 Task: Find a place to stay in Hat Yai, Thailand, from 2nd to 15th June for 2 adults and 1 pet, with a price range of ₹11,000 to ₹15,000, 5 bedrooms, 2 beds, house type, self check-in, and English-speaking host.
Action: Mouse moved to (527, 113)
Screenshot: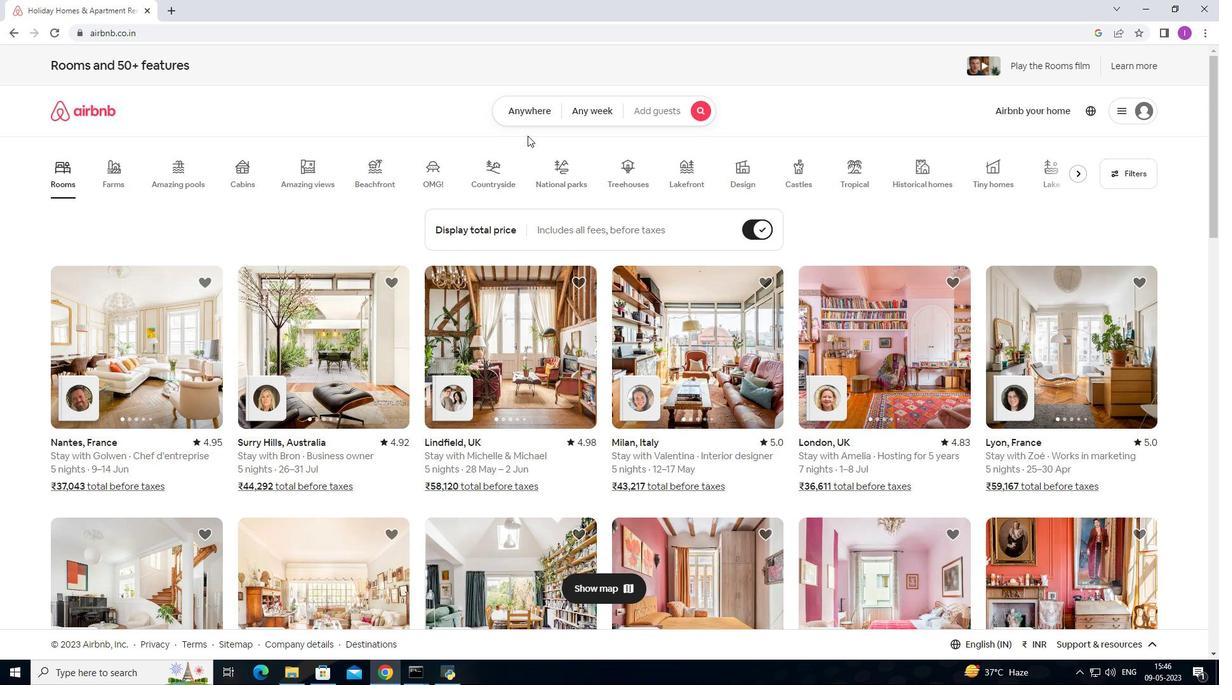 
Action: Mouse pressed left at (527, 113)
Screenshot: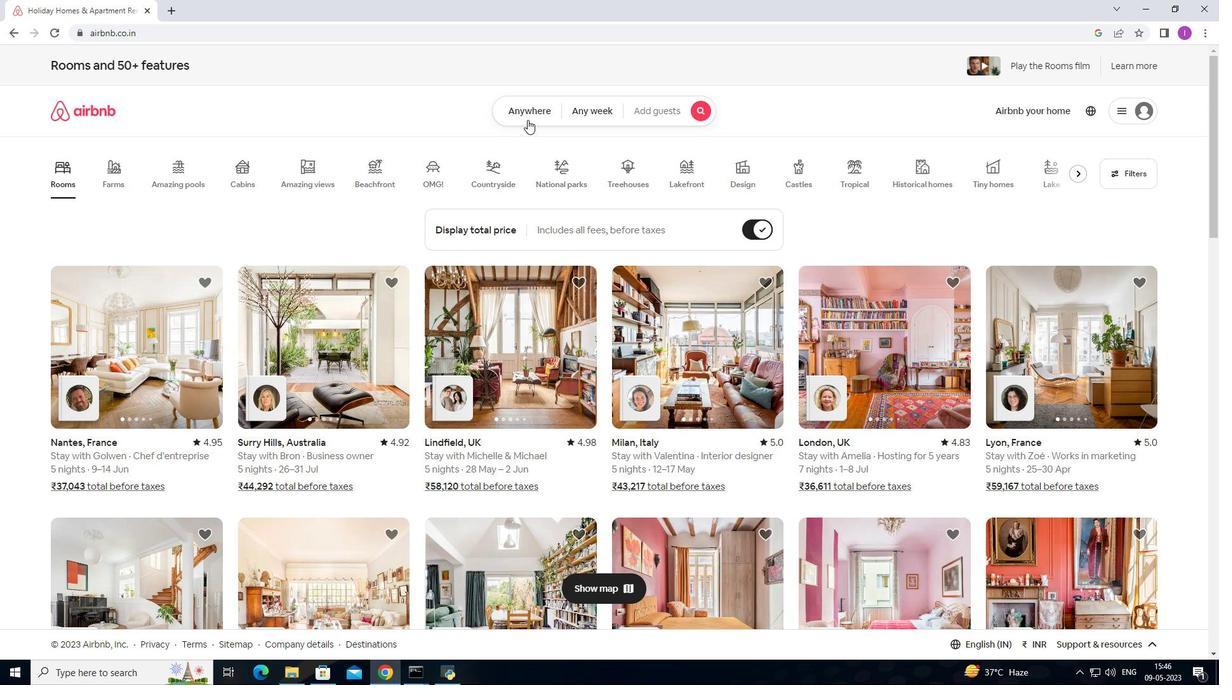 
Action: Mouse moved to (440, 164)
Screenshot: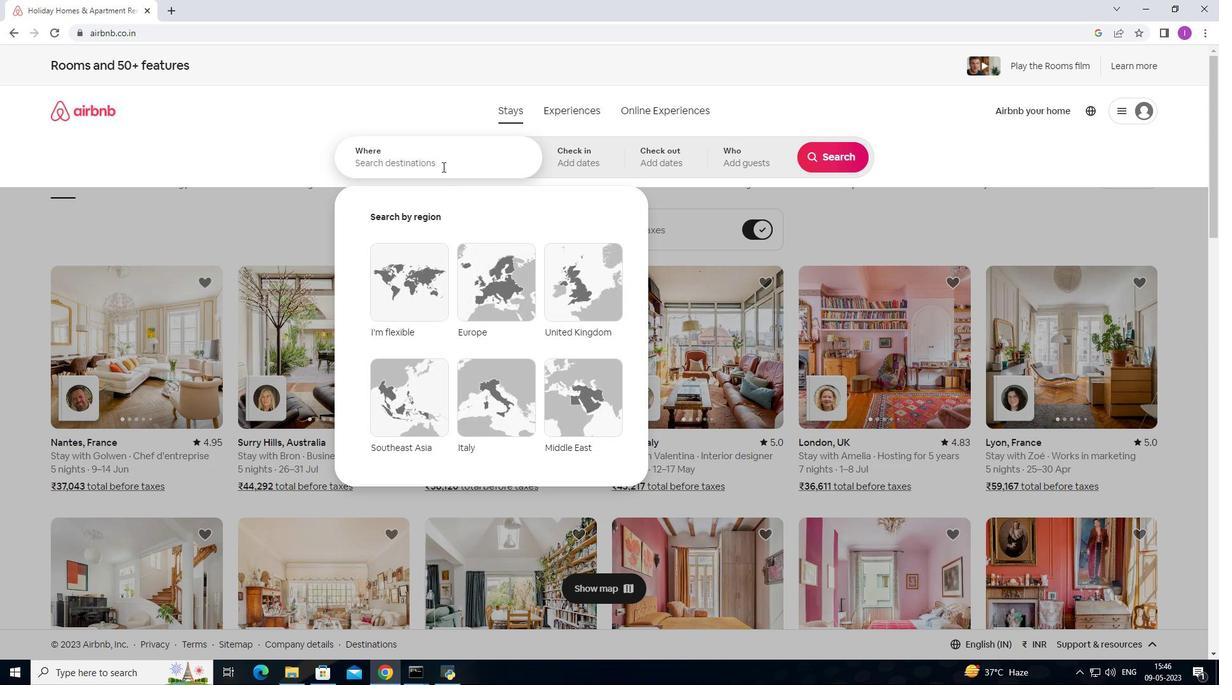 
Action: Mouse pressed left at (440, 164)
Screenshot: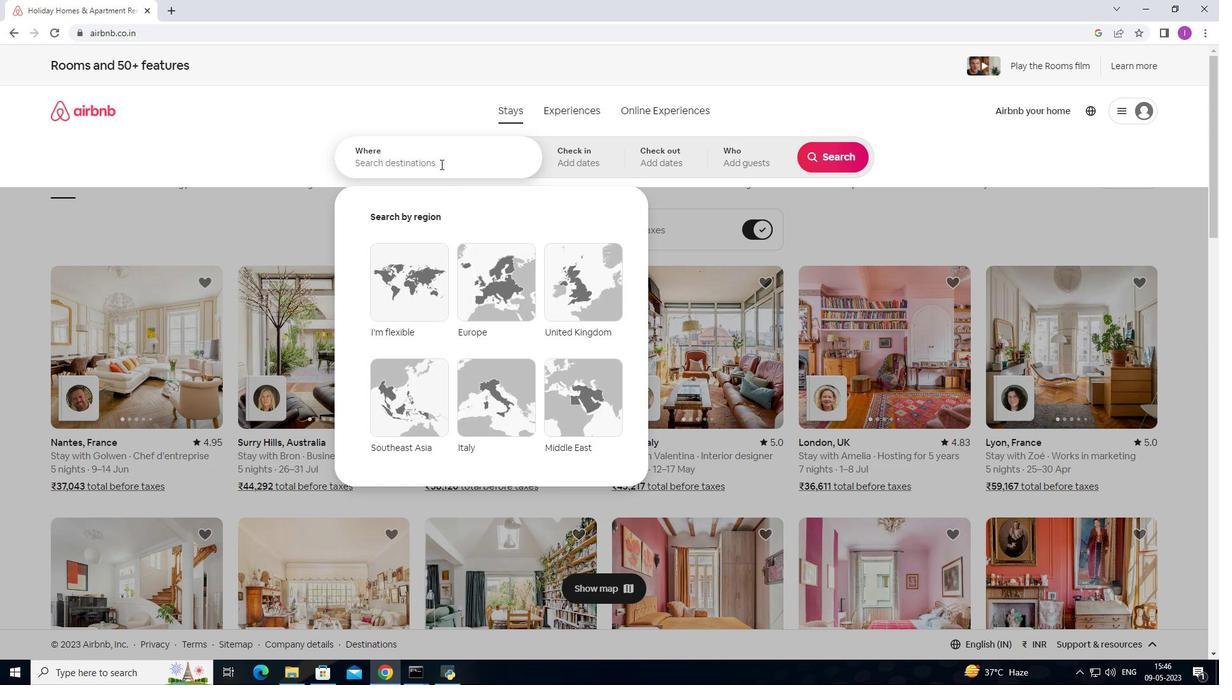 
Action: Key pressed <Key.shift><Key.shift><Key.shift><Key.shift><Key.shift>Hat<Key.space><Key.shift>Yai,<Key.shift><Key.shift><Key.shift>Thailand
Screenshot: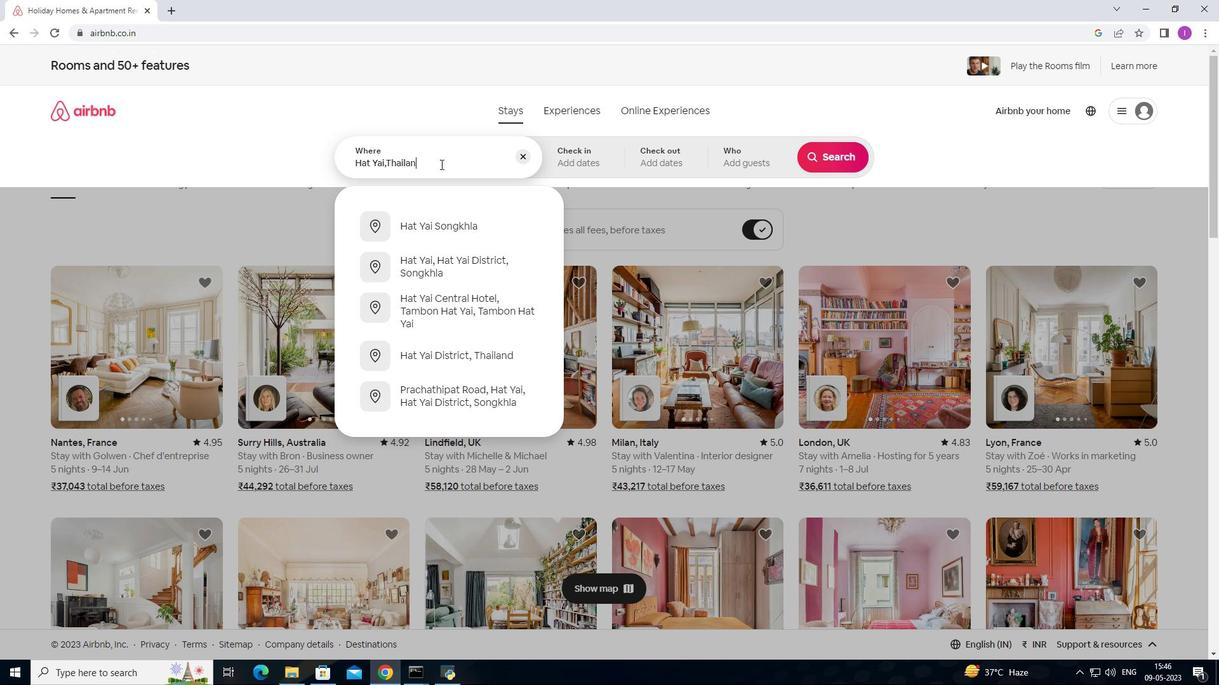 
Action: Mouse moved to (608, 164)
Screenshot: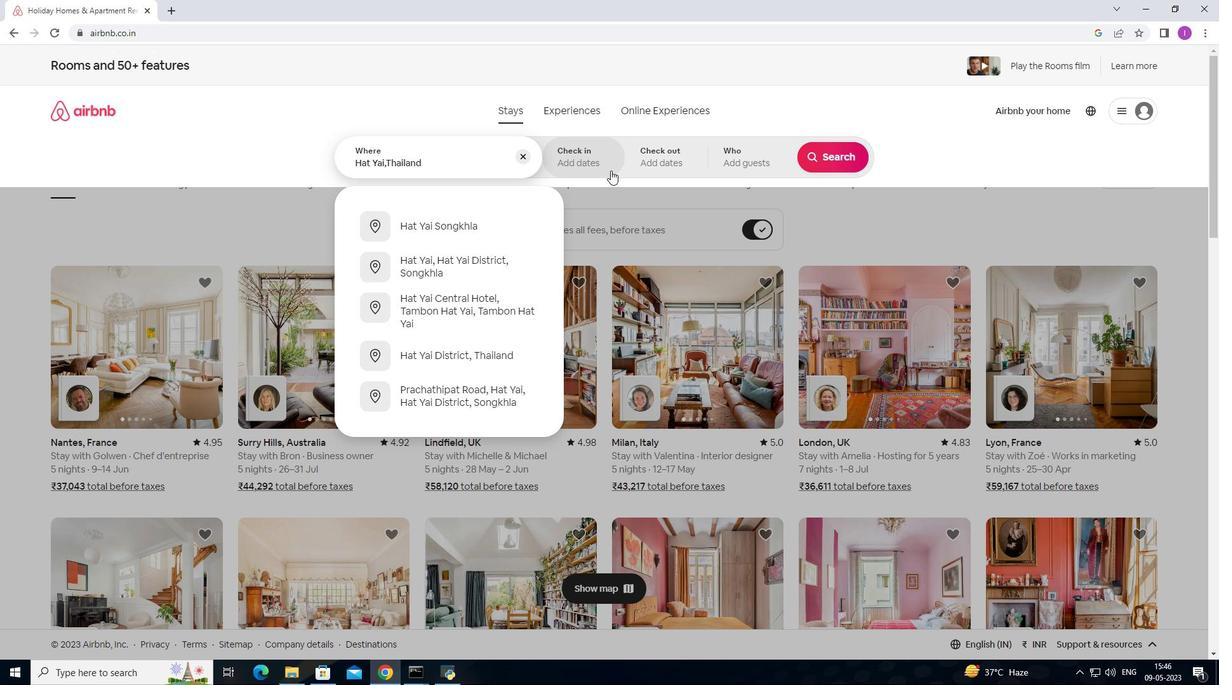
Action: Mouse pressed left at (608, 164)
Screenshot: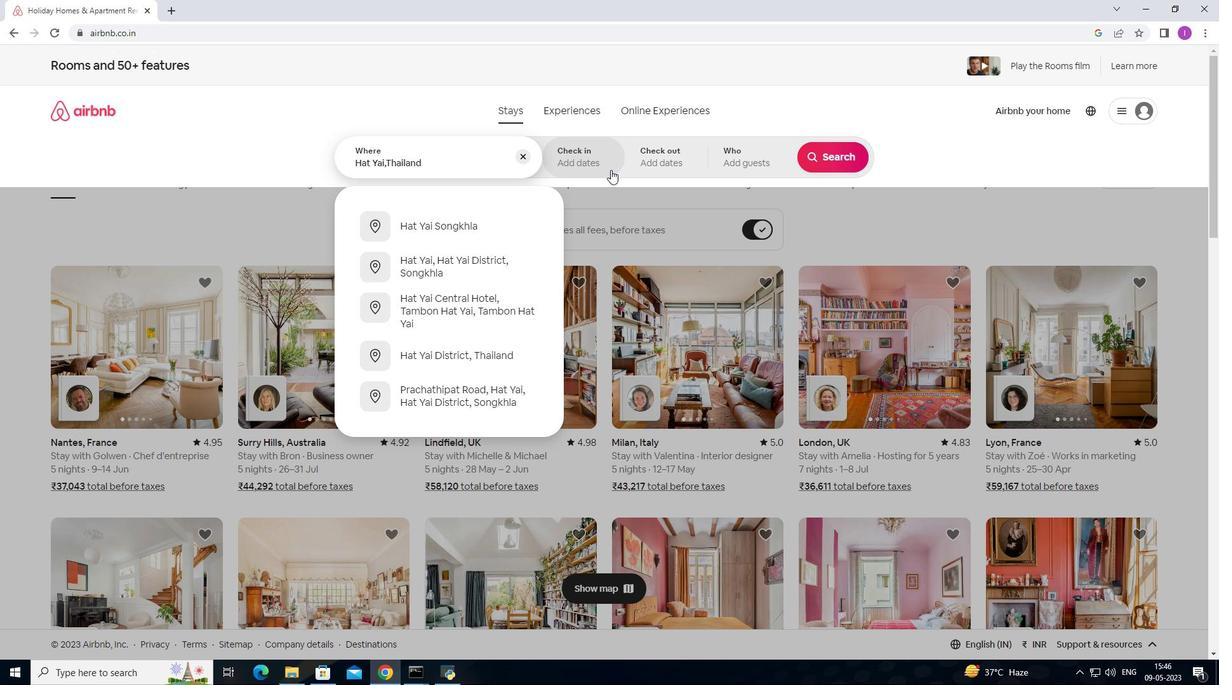 
Action: Mouse moved to (786, 314)
Screenshot: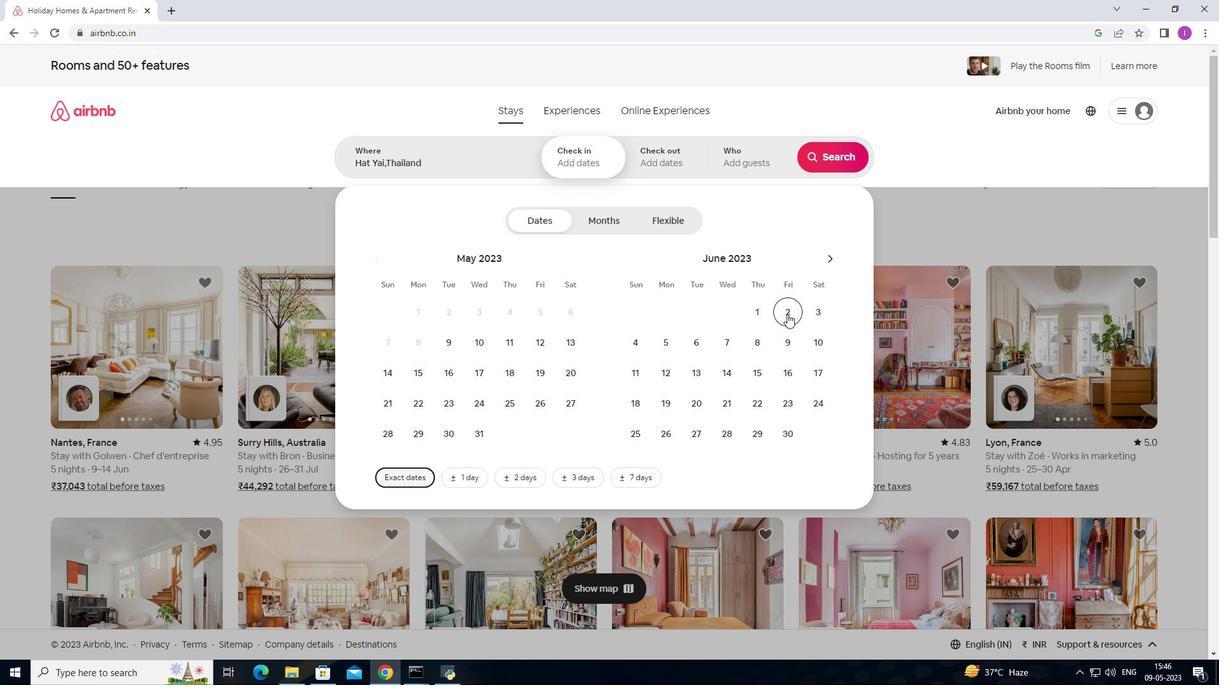 
Action: Mouse pressed left at (786, 314)
Screenshot: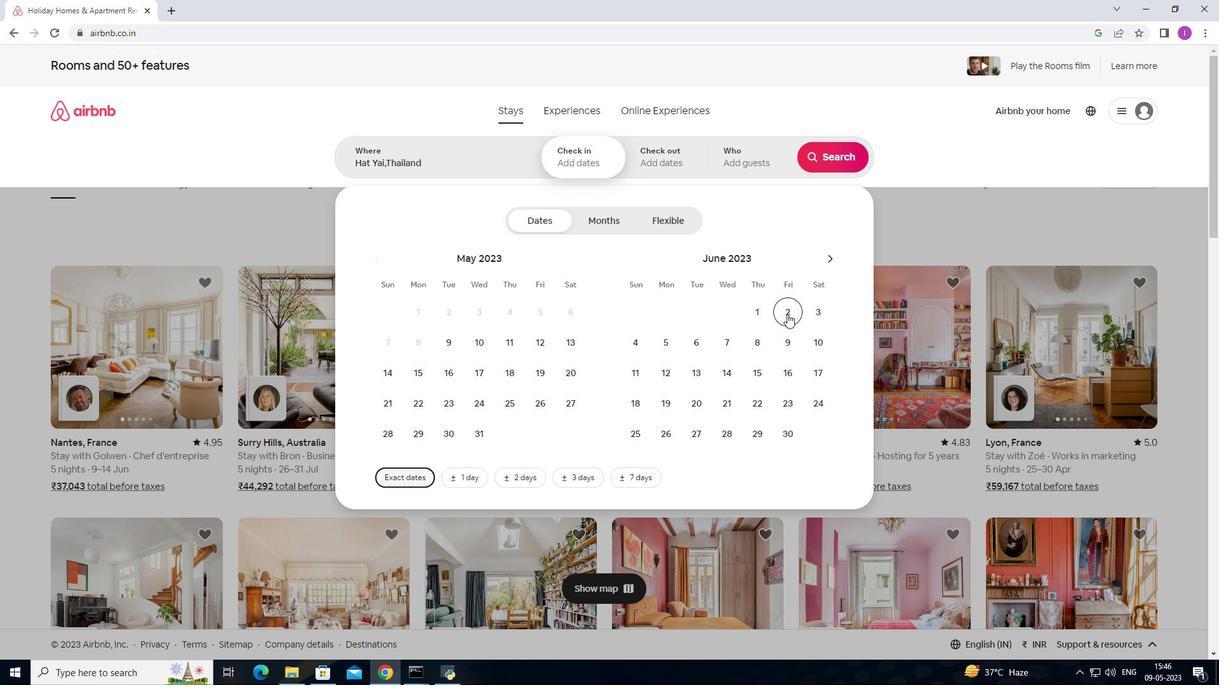 
Action: Mouse moved to (751, 372)
Screenshot: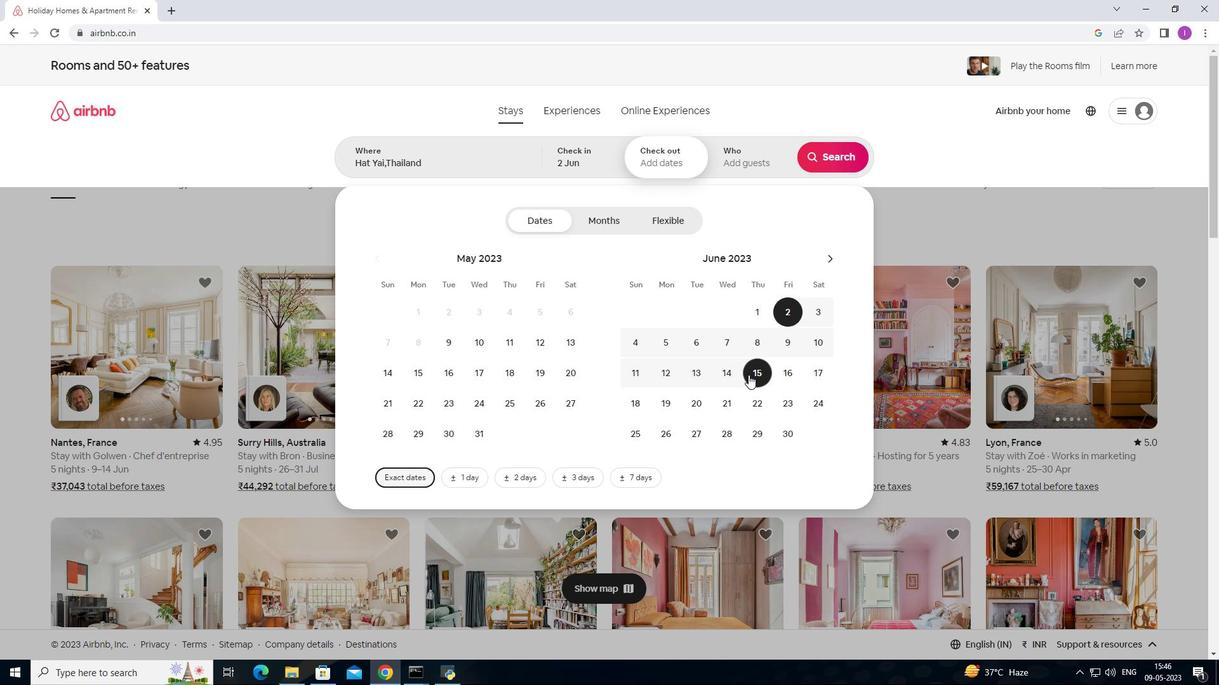 
Action: Mouse pressed left at (751, 372)
Screenshot: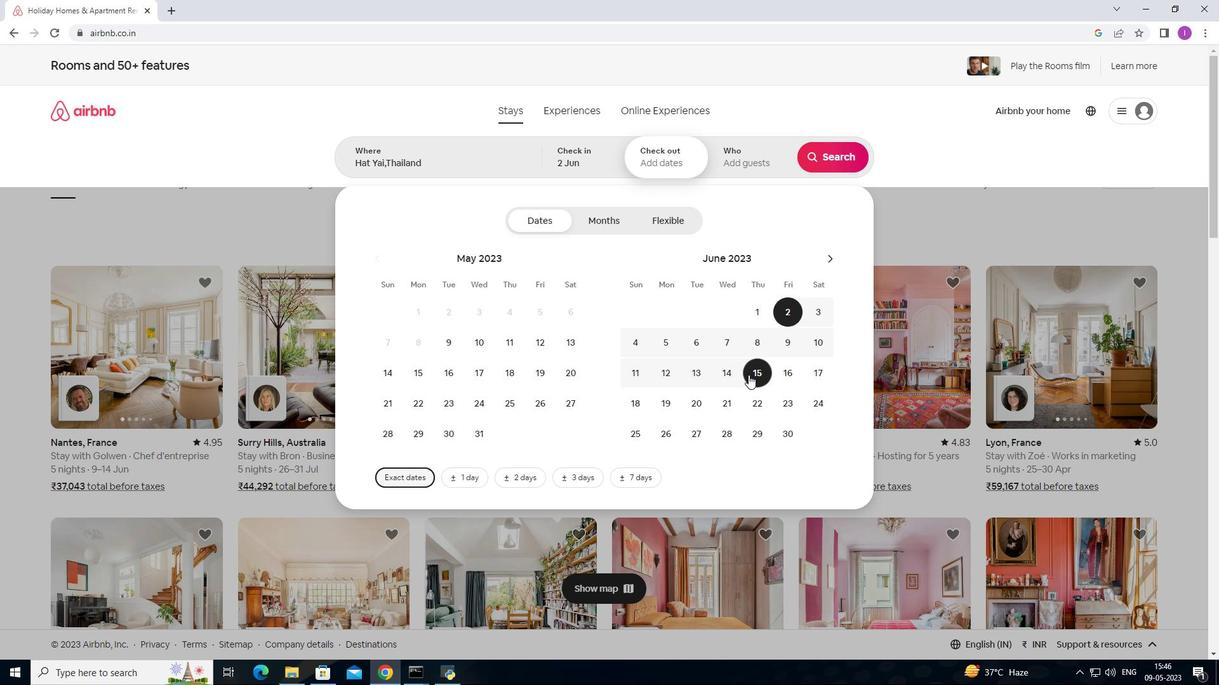 
Action: Mouse moved to (753, 157)
Screenshot: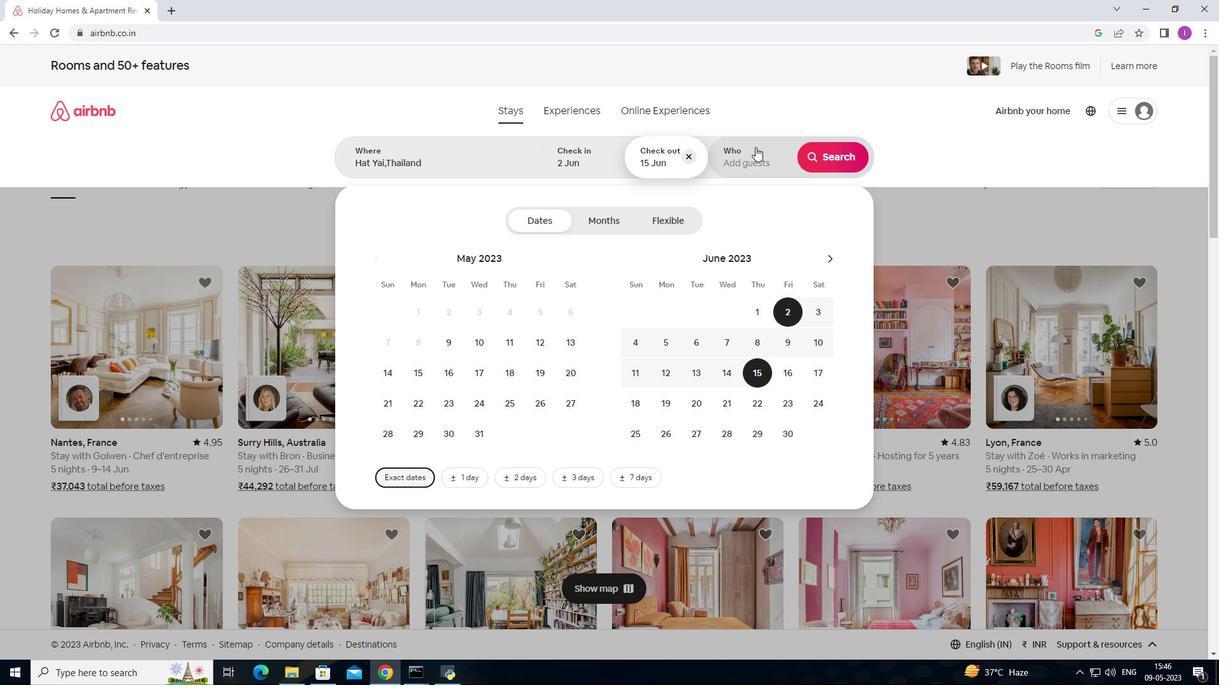 
Action: Mouse pressed left at (753, 157)
Screenshot: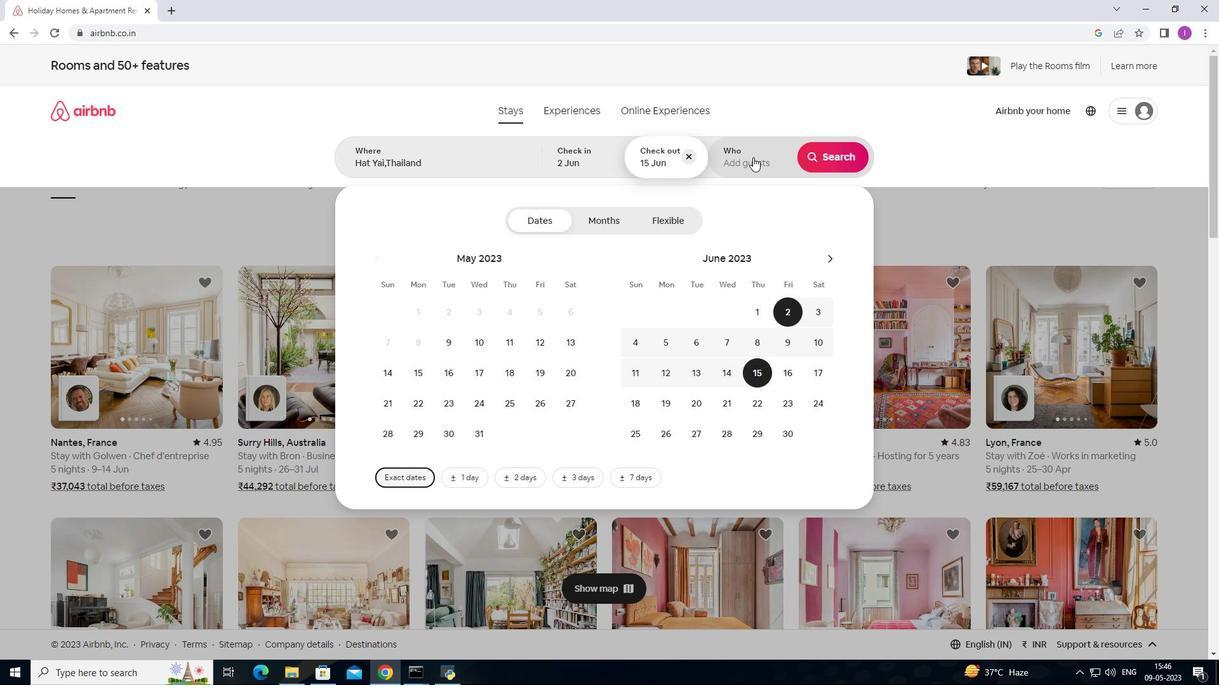 
Action: Mouse moved to (839, 227)
Screenshot: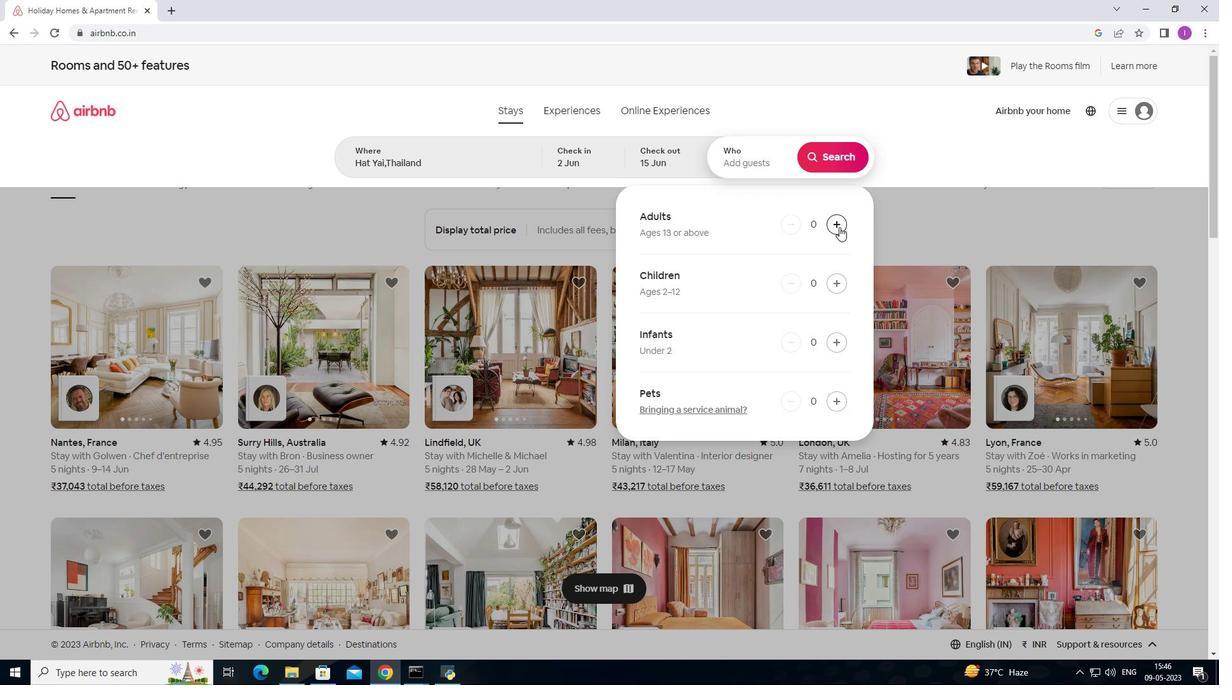 
Action: Mouse pressed left at (839, 227)
Screenshot: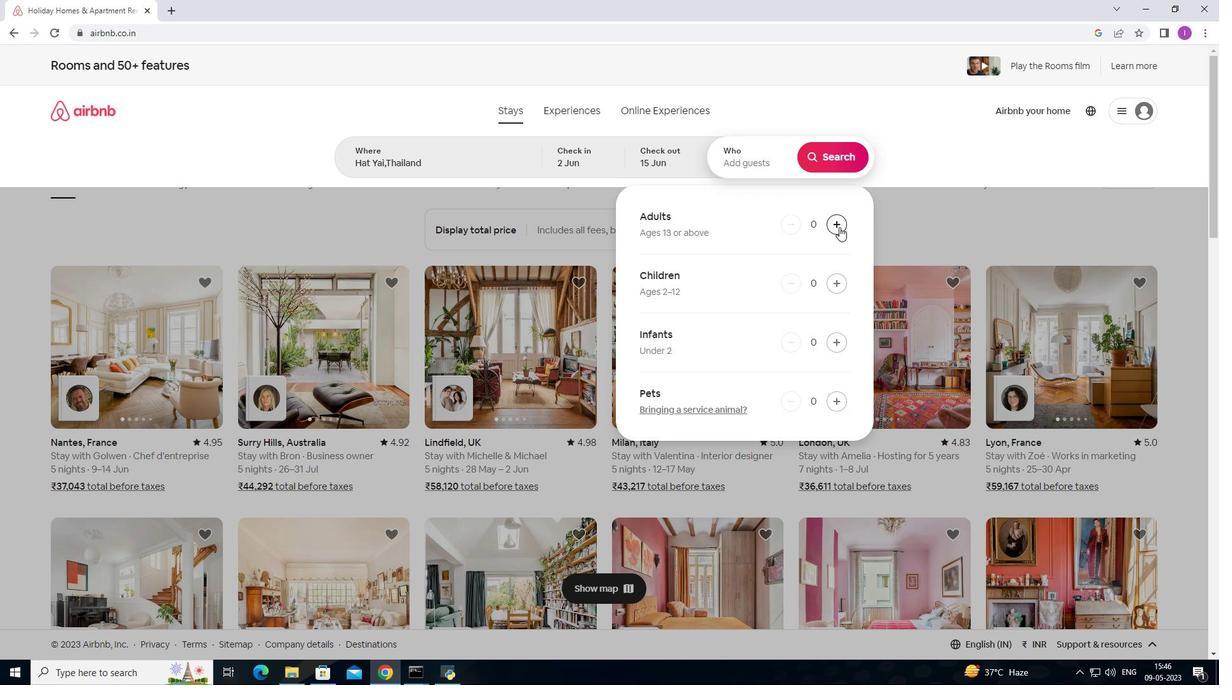 
Action: Mouse pressed left at (839, 227)
Screenshot: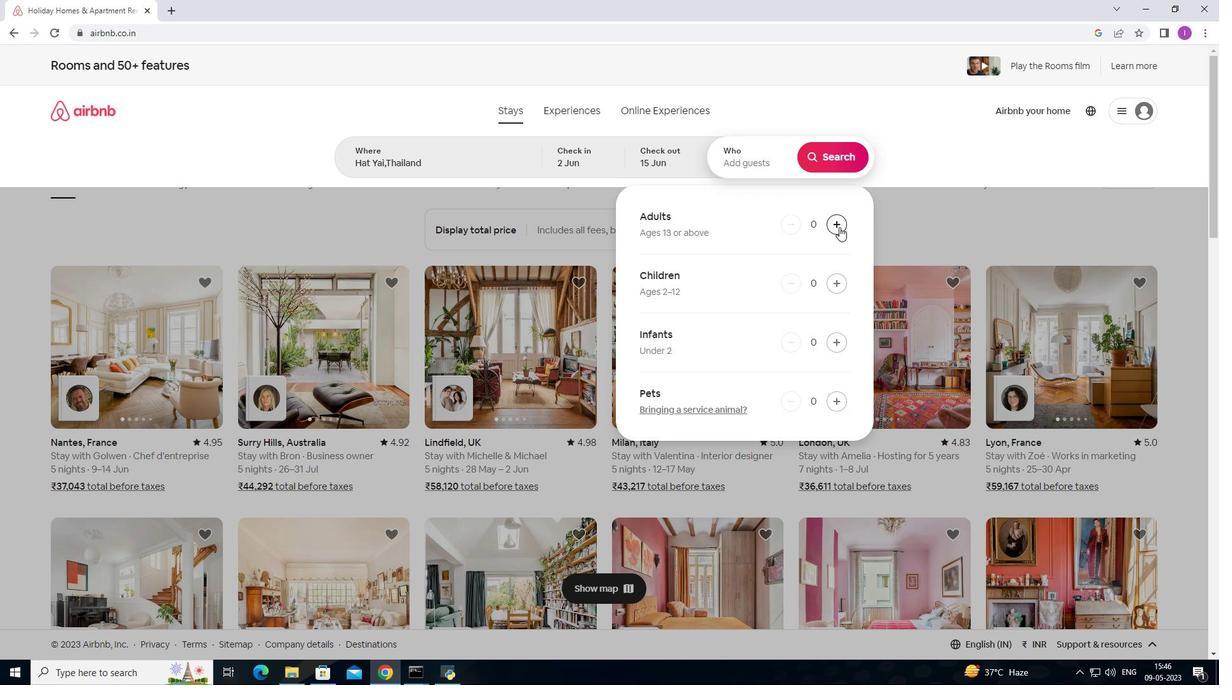 
Action: Mouse pressed left at (839, 227)
Screenshot: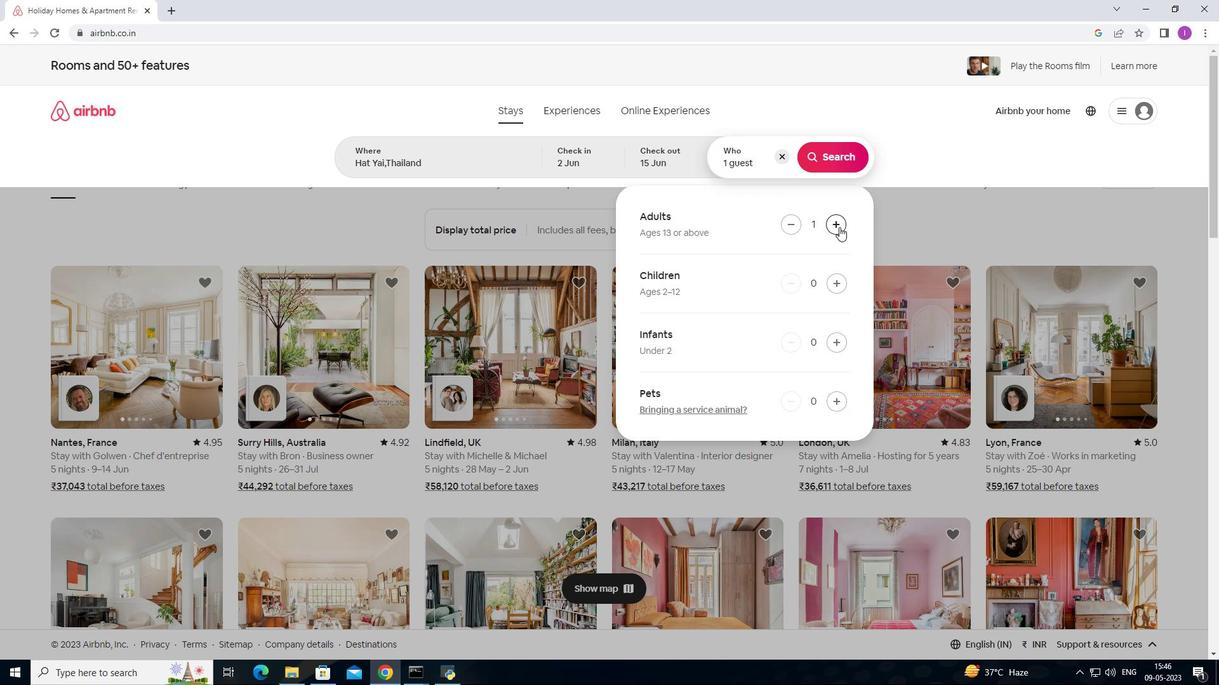 
Action: Mouse moved to (796, 228)
Screenshot: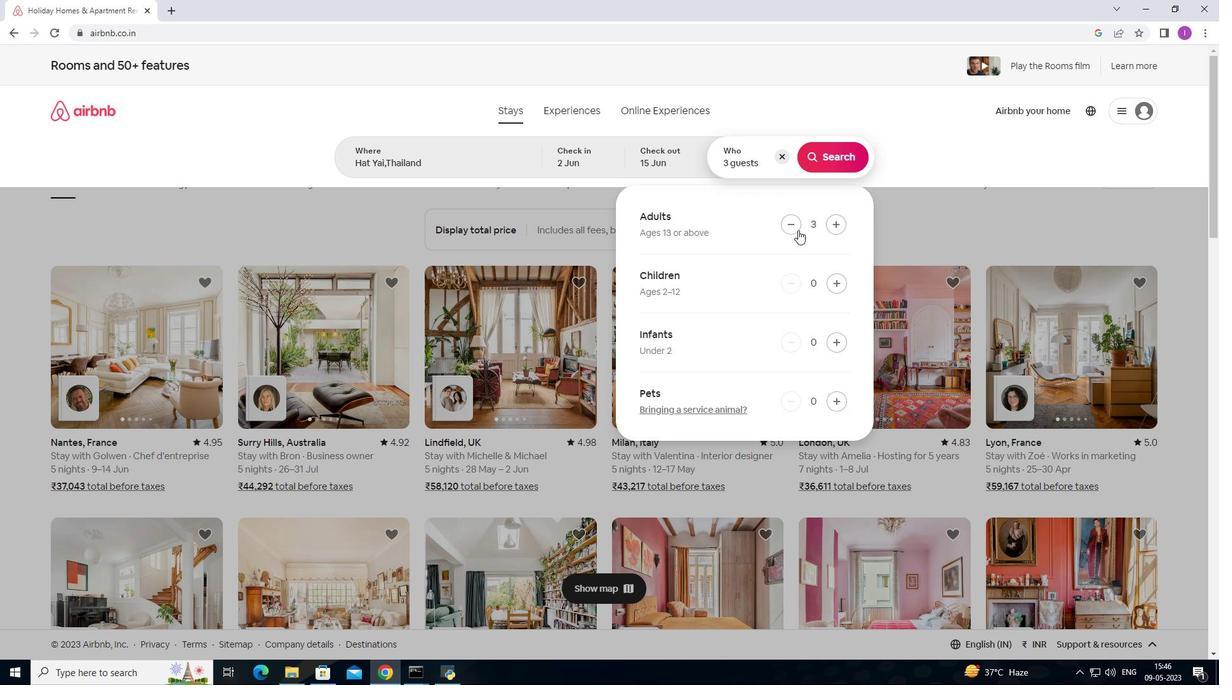 
Action: Mouse pressed left at (796, 228)
Screenshot: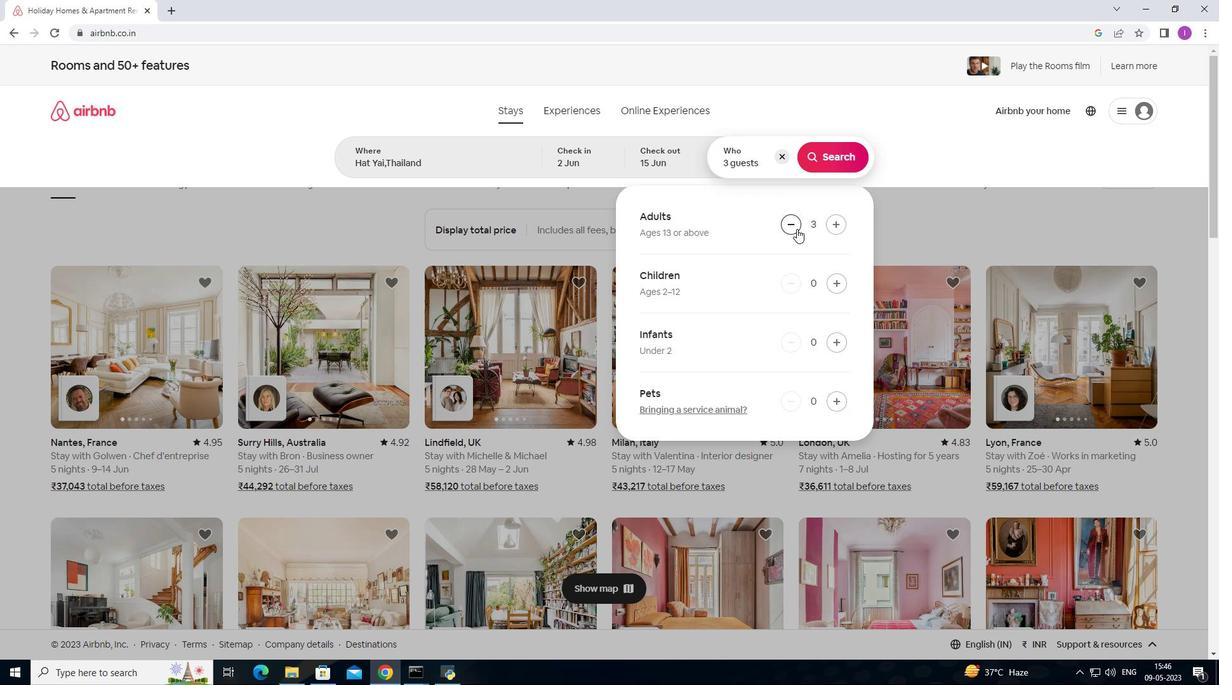 
Action: Mouse moved to (831, 401)
Screenshot: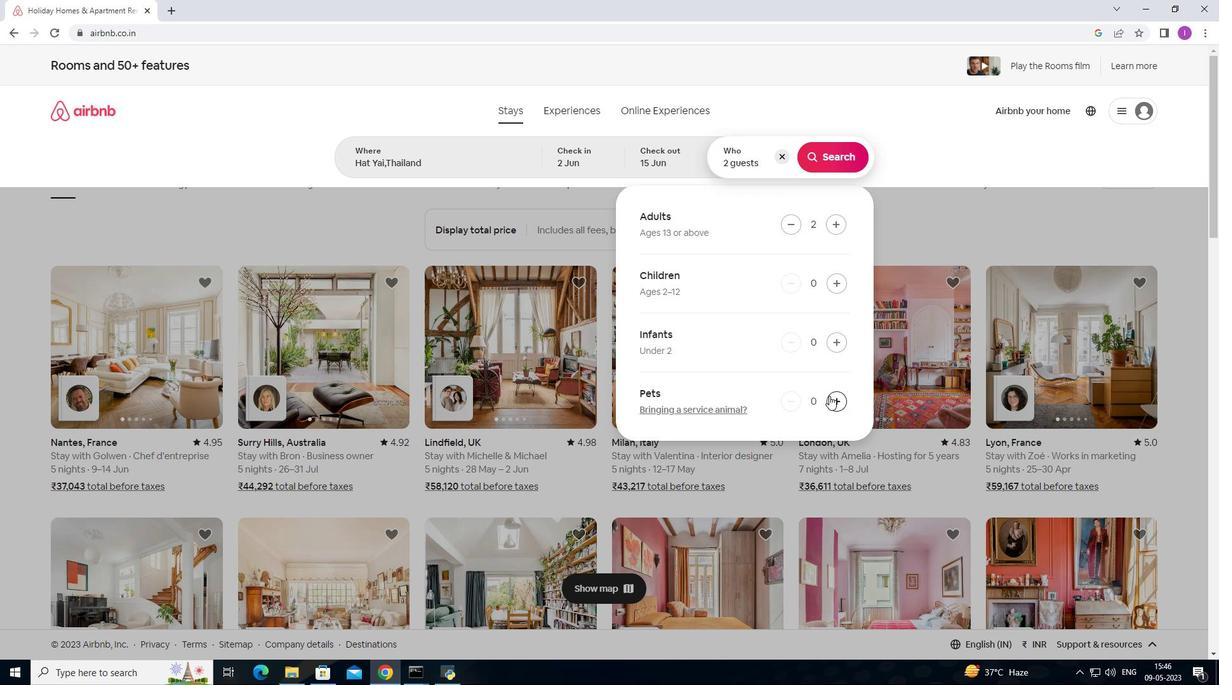 
Action: Mouse pressed left at (831, 401)
Screenshot: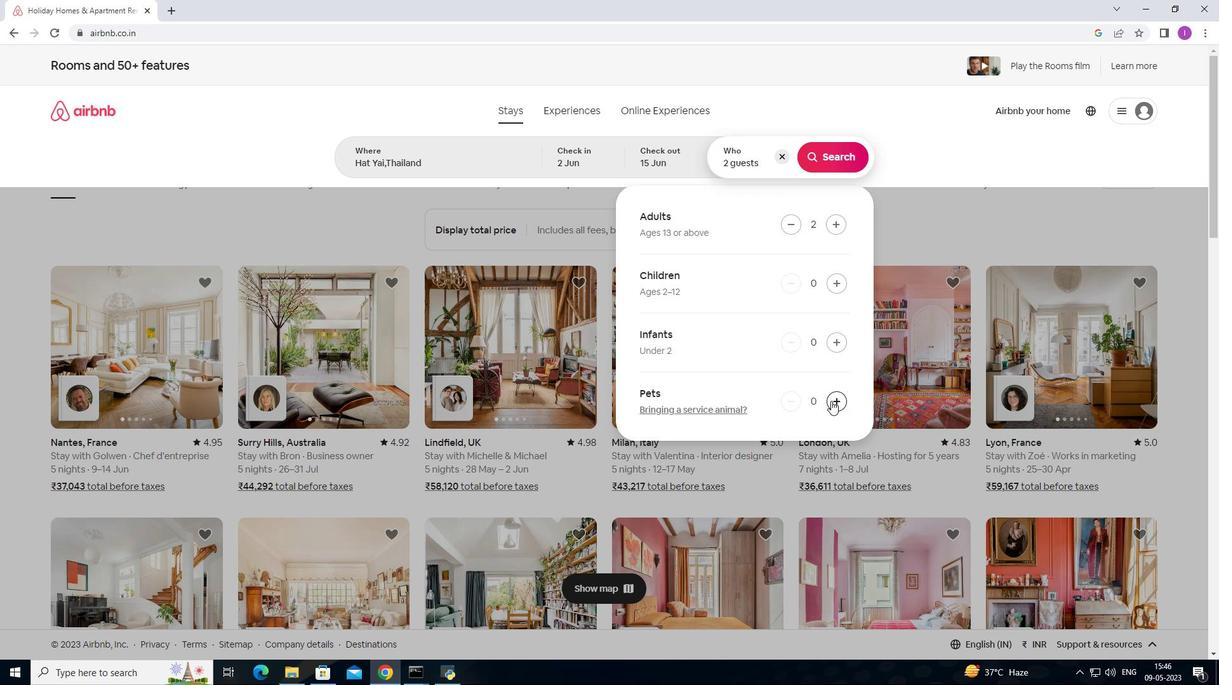 
Action: Mouse moved to (819, 165)
Screenshot: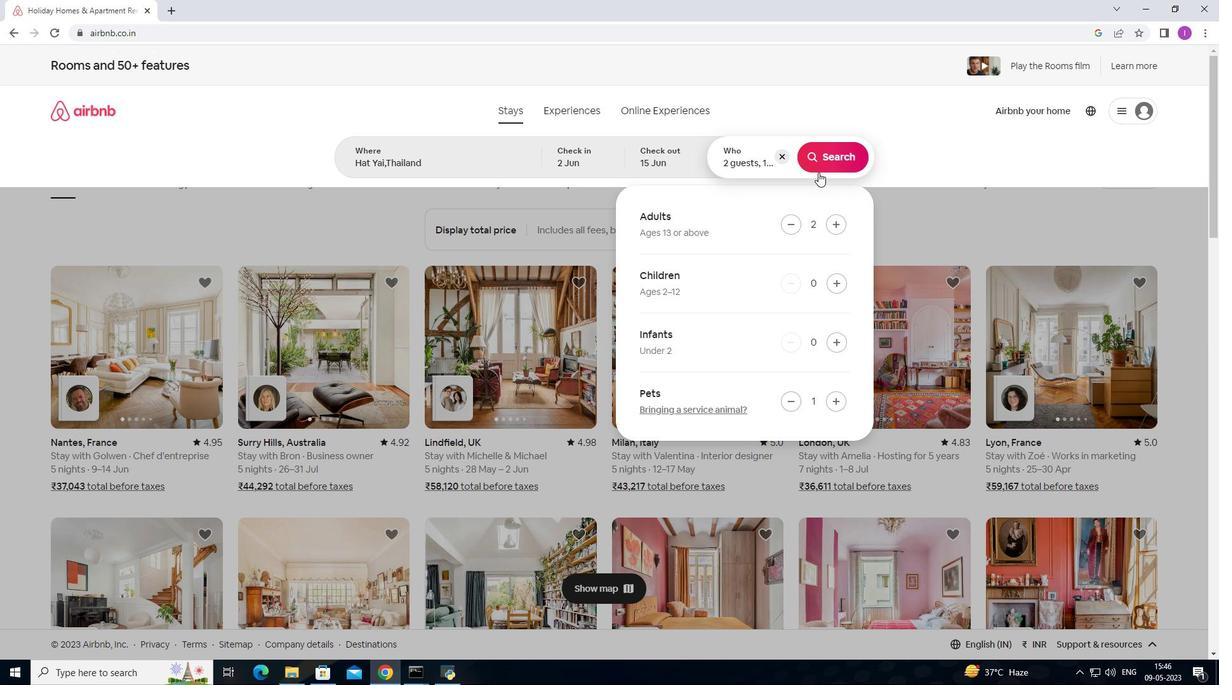 
Action: Mouse pressed left at (819, 165)
Screenshot: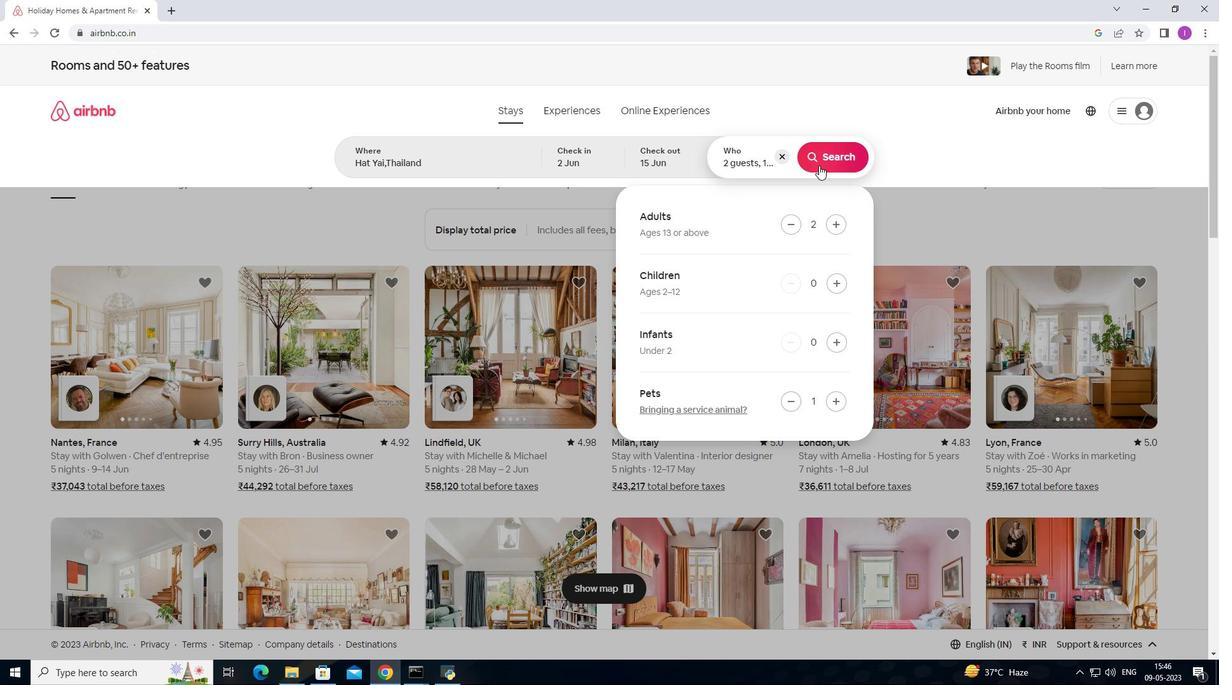 
Action: Mouse moved to (1172, 114)
Screenshot: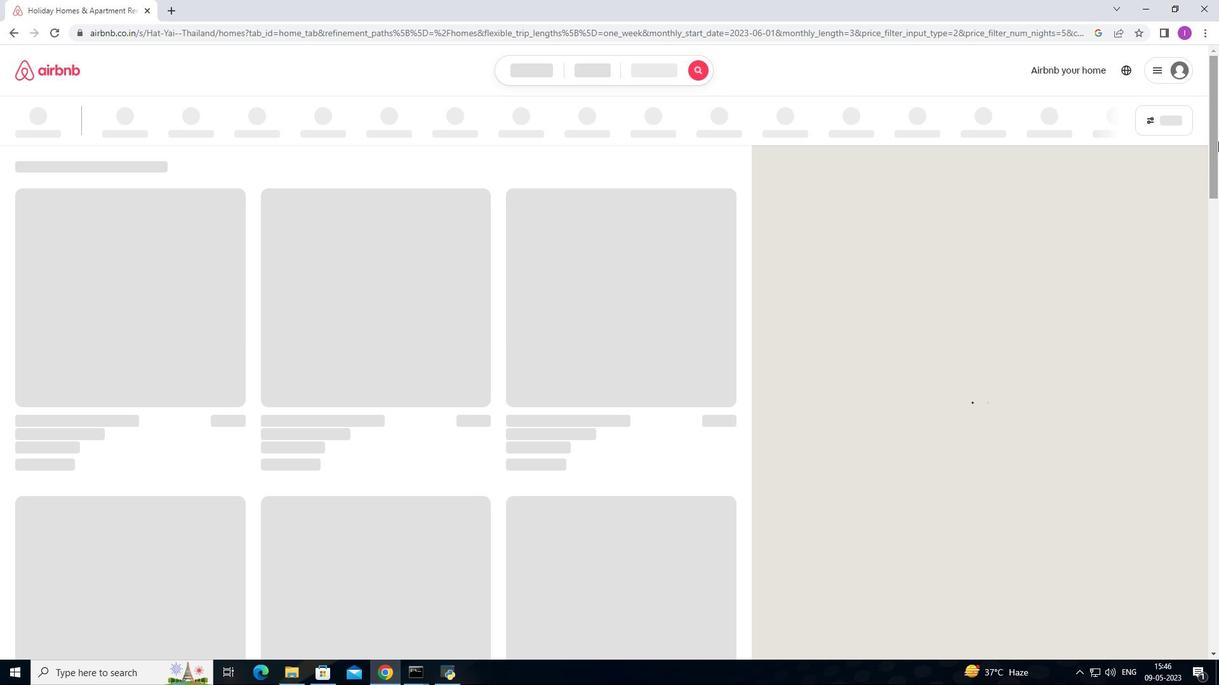 
Action: Mouse pressed left at (1172, 114)
Screenshot: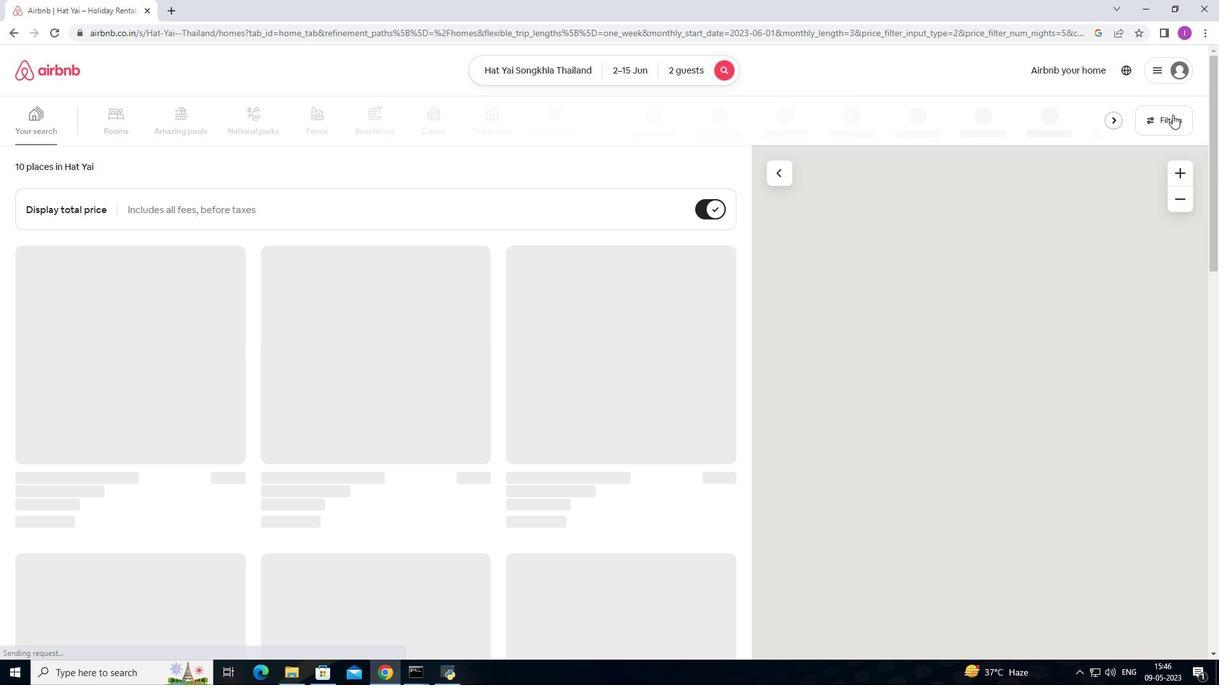 
Action: Mouse moved to (478, 437)
Screenshot: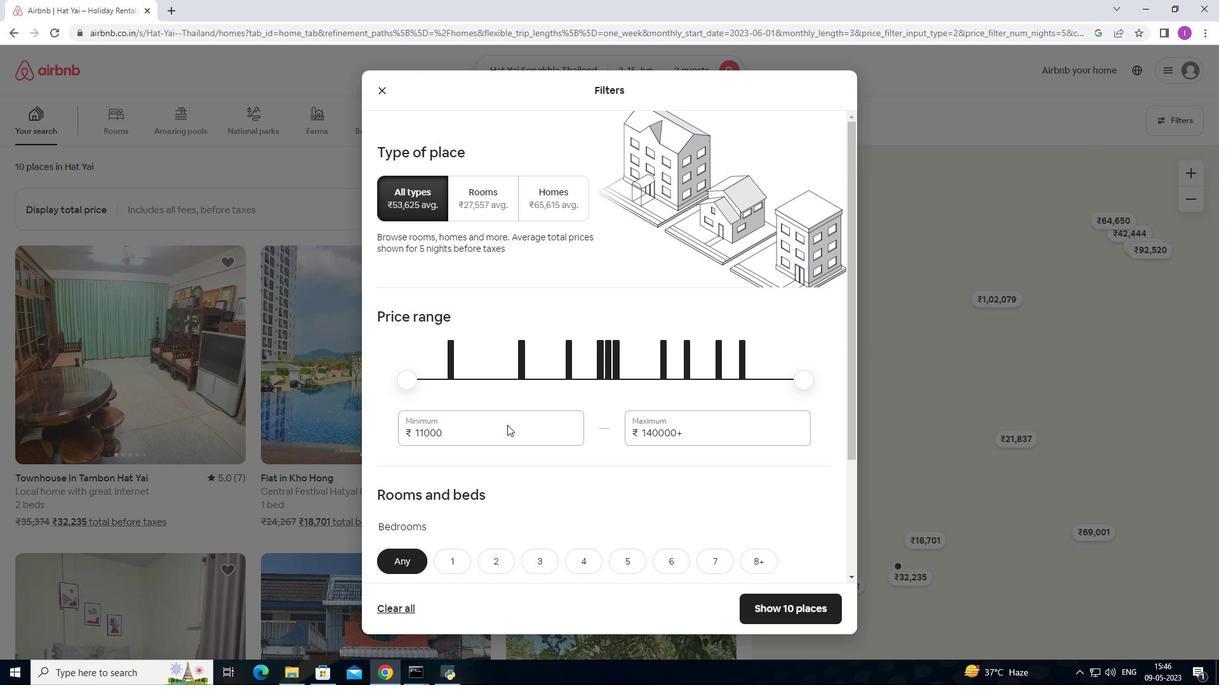 
Action: Mouse pressed left at (478, 437)
Screenshot: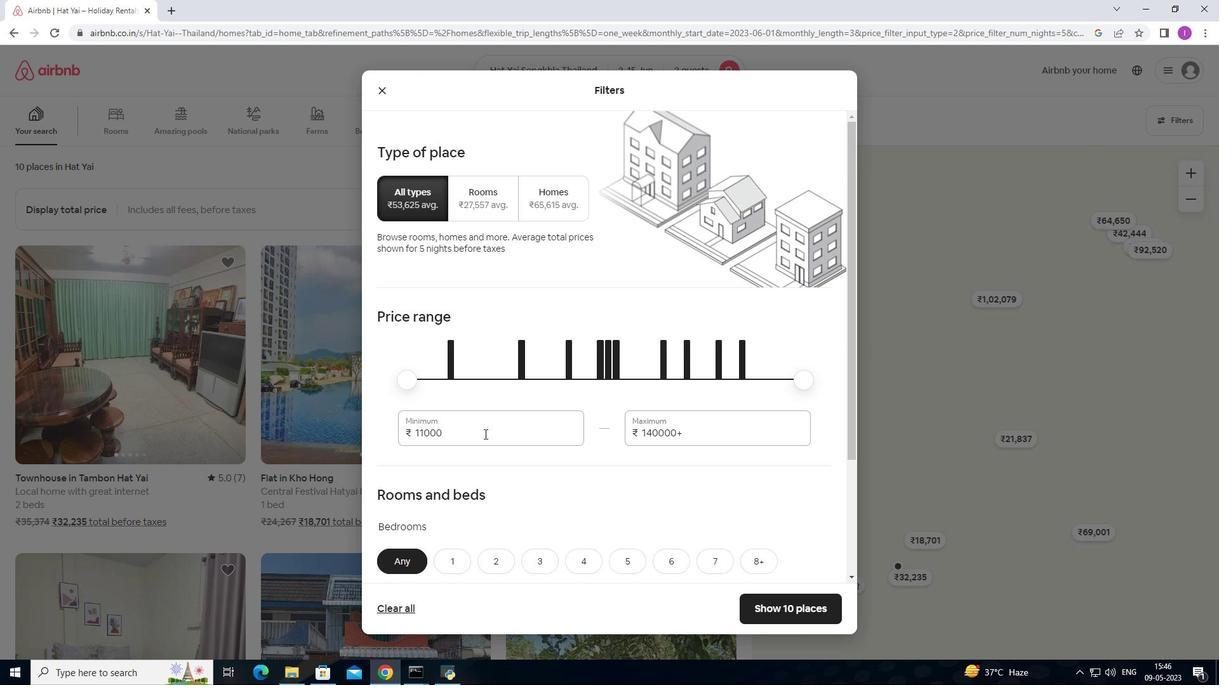 
Action: Mouse moved to (405, 427)
Screenshot: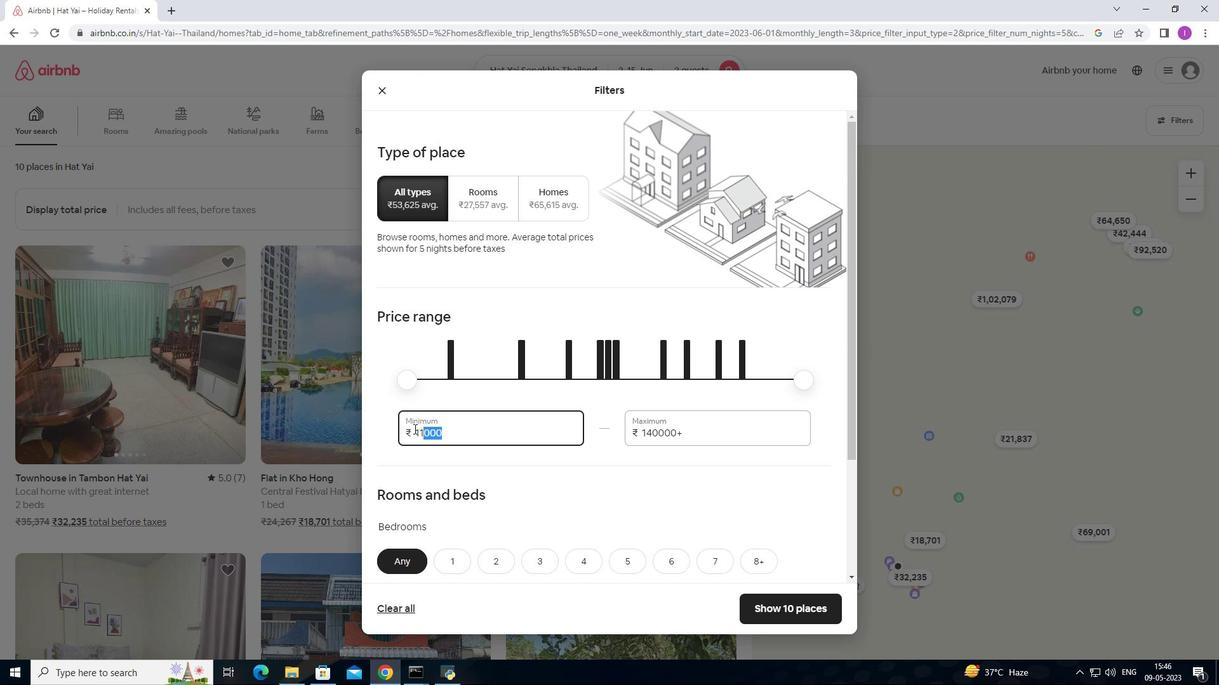 
Action: Key pressed 1
Screenshot: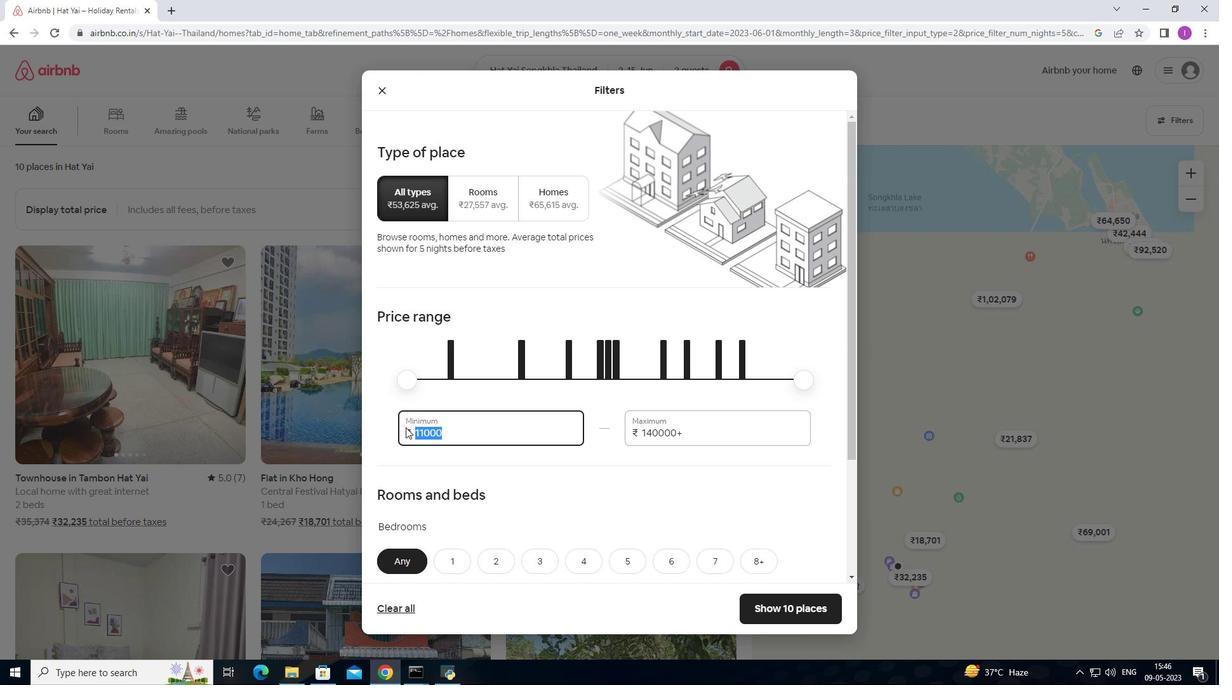 
Action: Mouse moved to (405, 426)
Screenshot: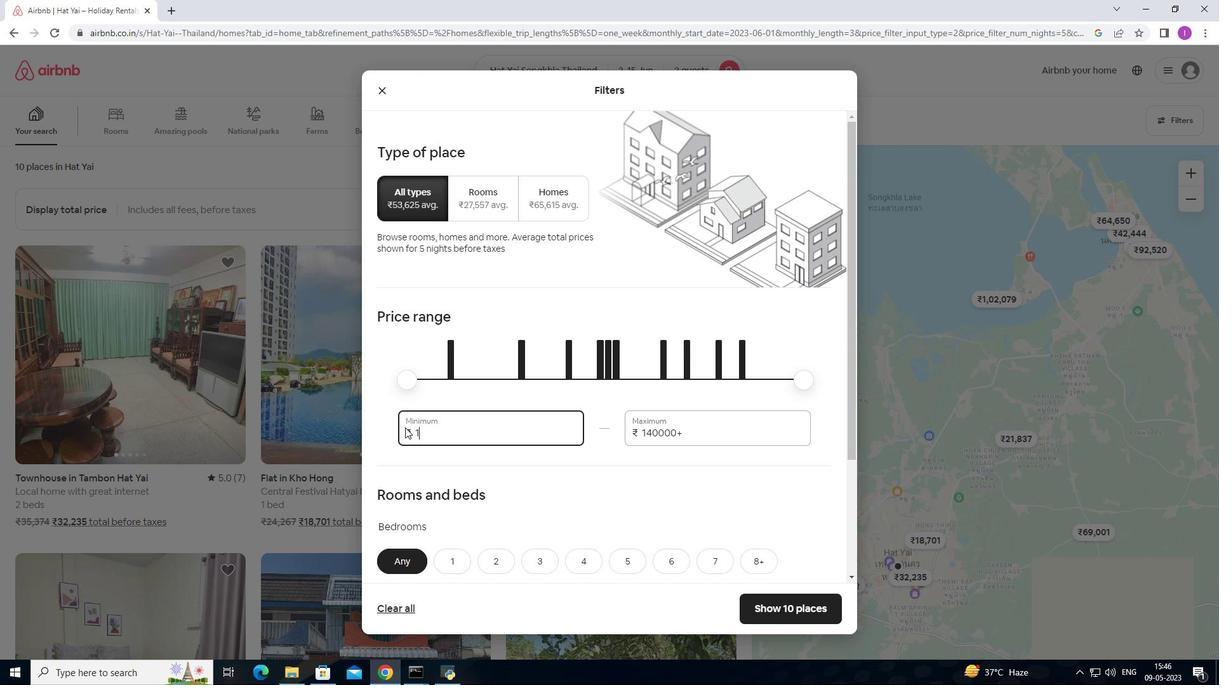 
Action: Key pressed 0
Screenshot: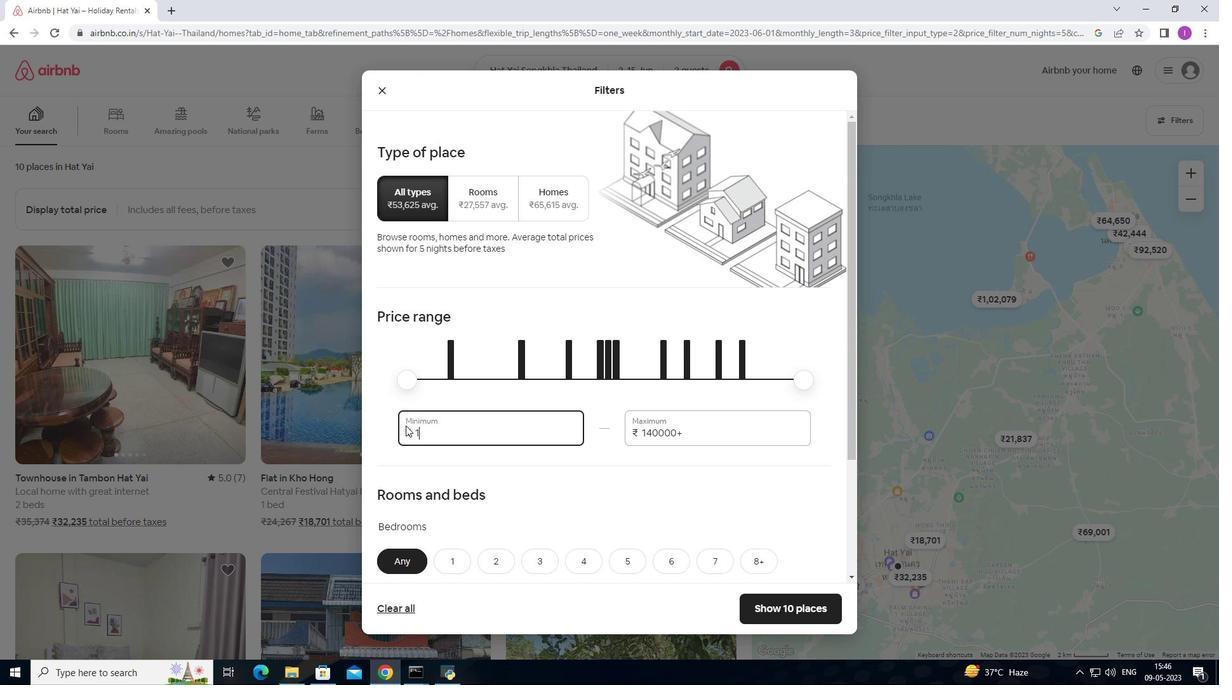 
Action: Mouse moved to (406, 423)
Screenshot: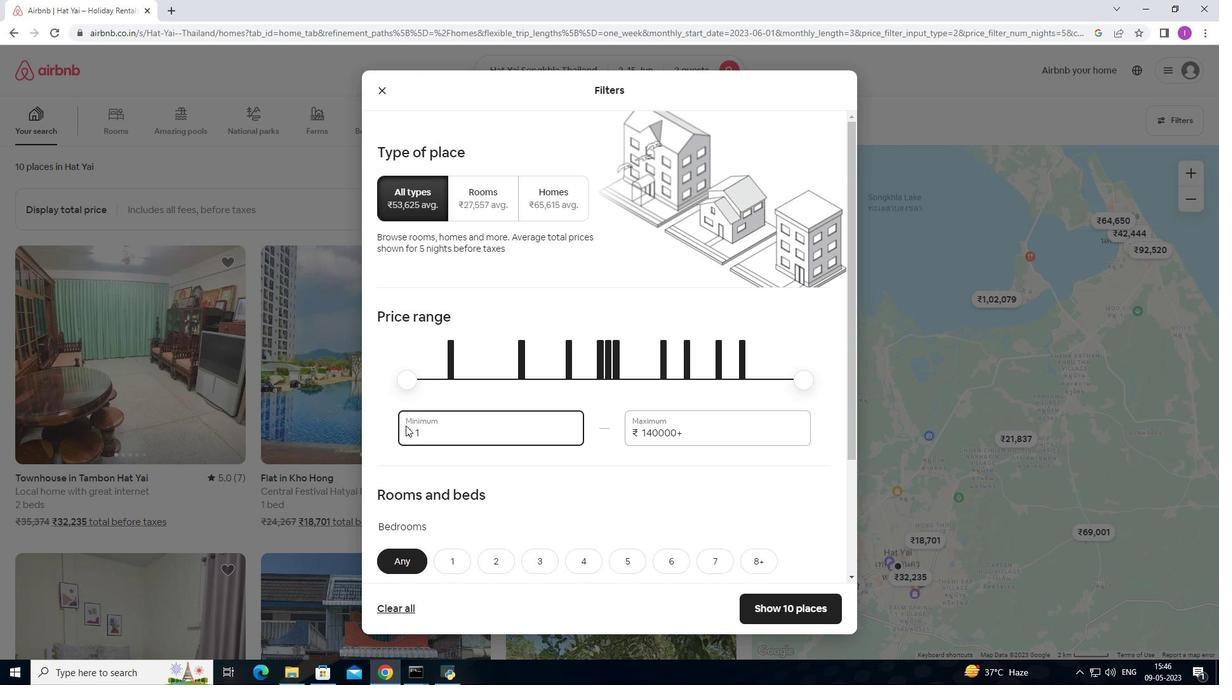 
Action: Key pressed 0
Screenshot: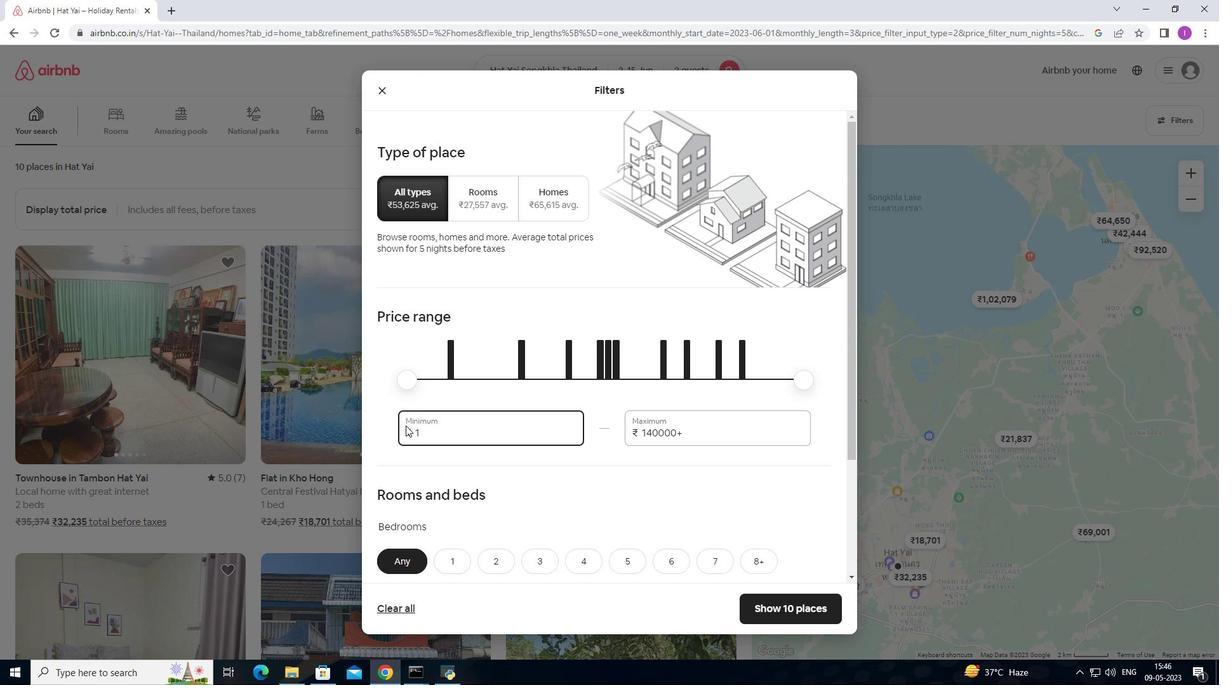 
Action: Mouse moved to (408, 421)
Screenshot: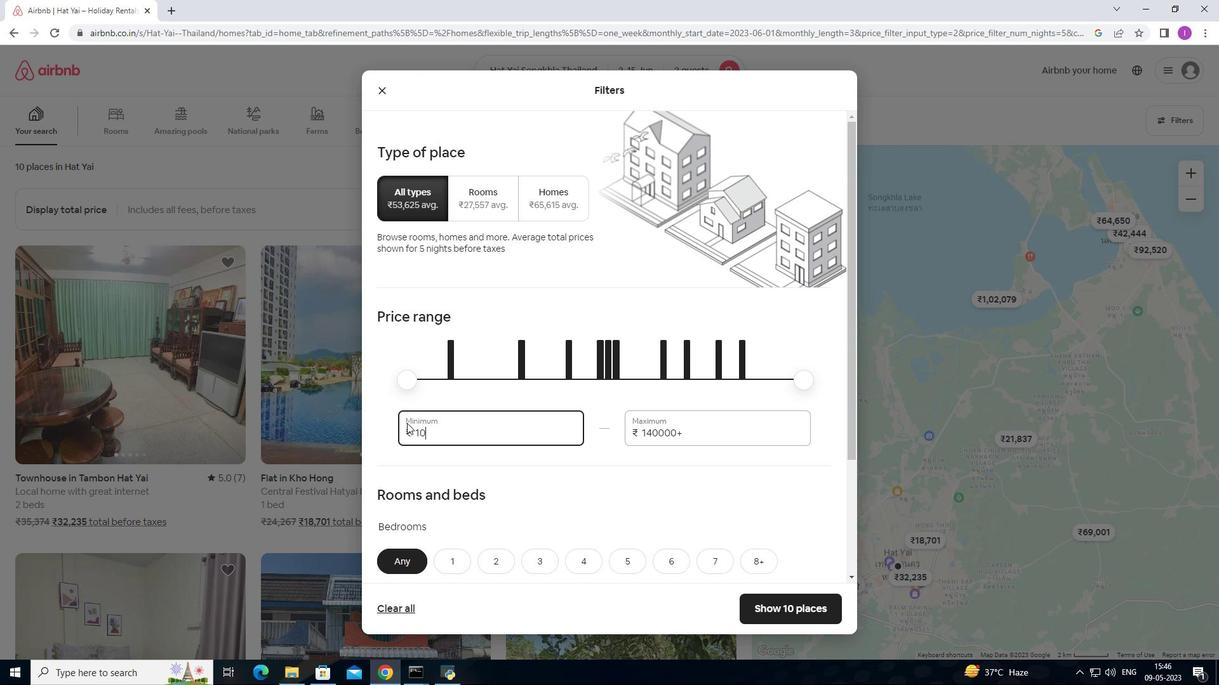 
Action: Key pressed 0
Screenshot: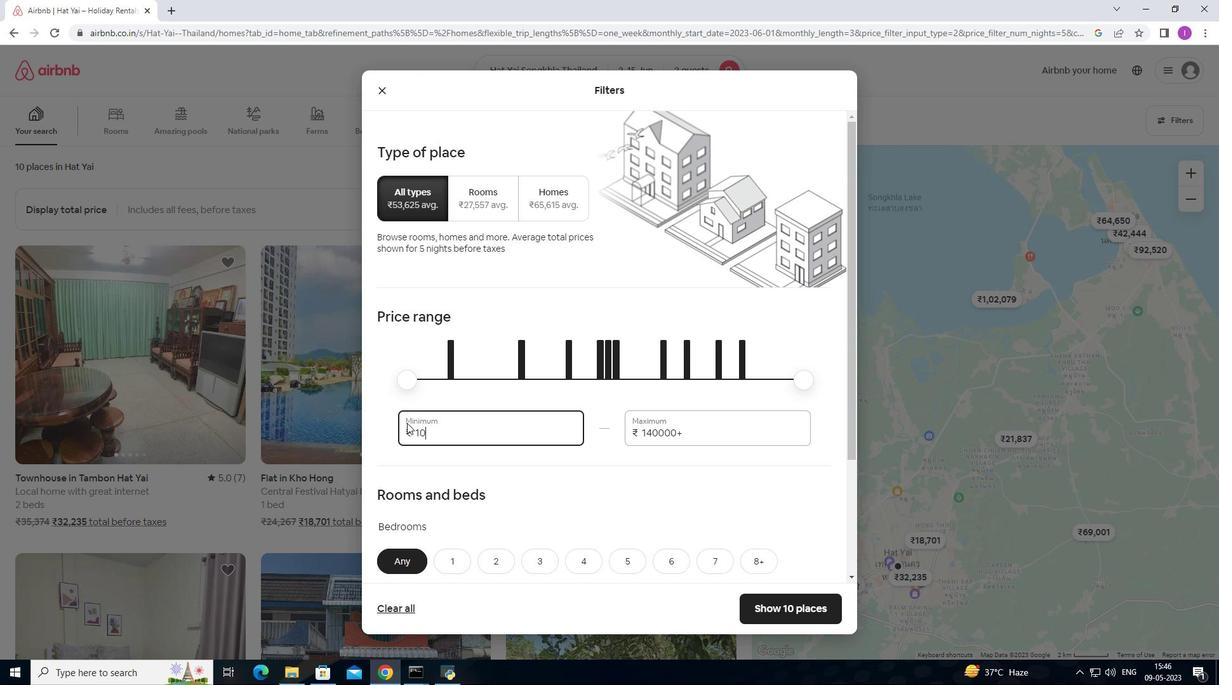 
Action: Mouse moved to (409, 419)
Screenshot: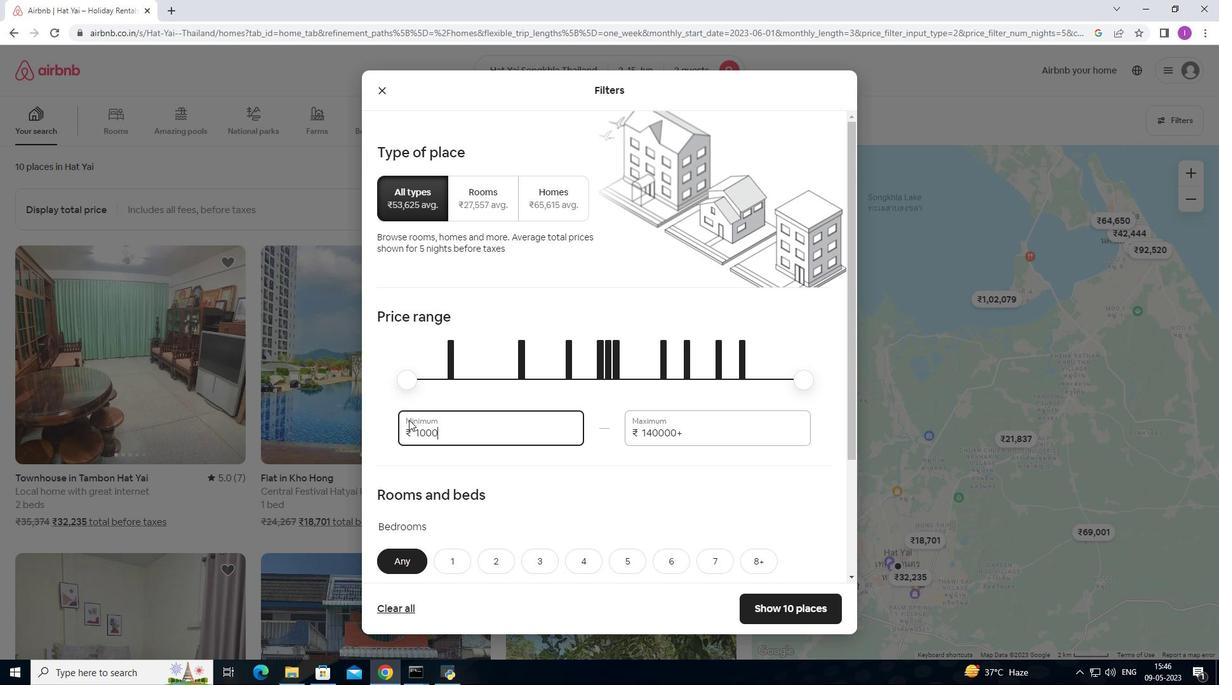 
Action: Key pressed 0
Screenshot: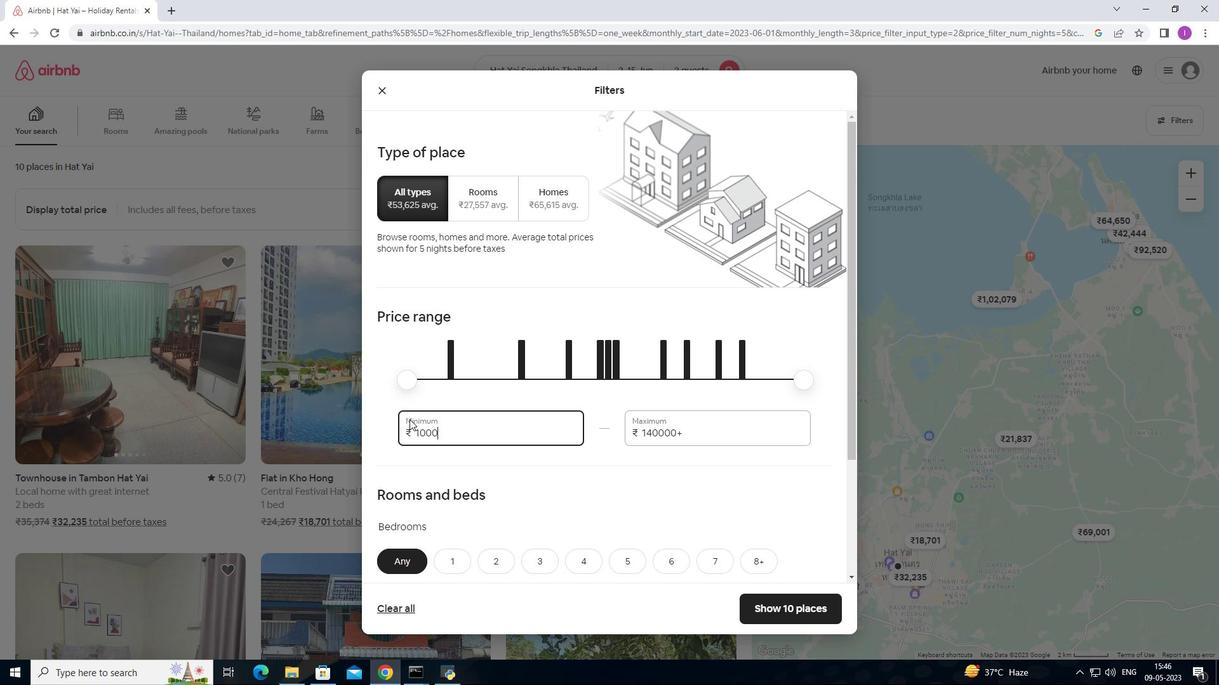 
Action: Mouse moved to (715, 439)
Screenshot: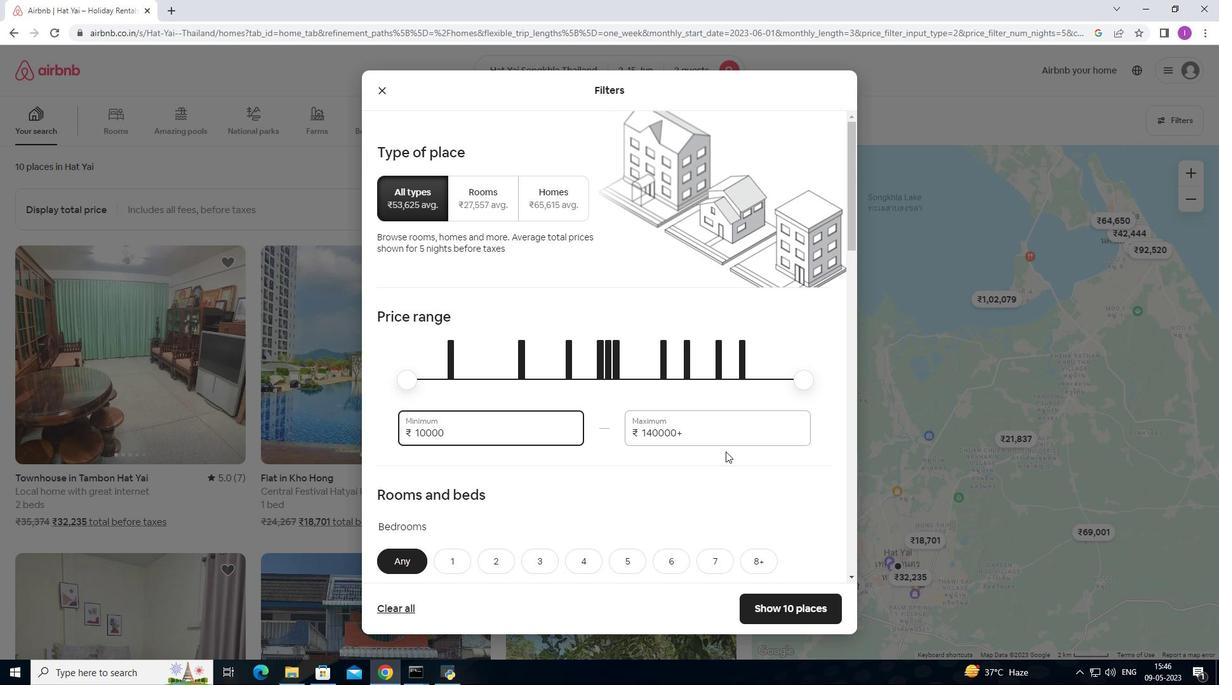 
Action: Mouse pressed left at (715, 439)
Screenshot: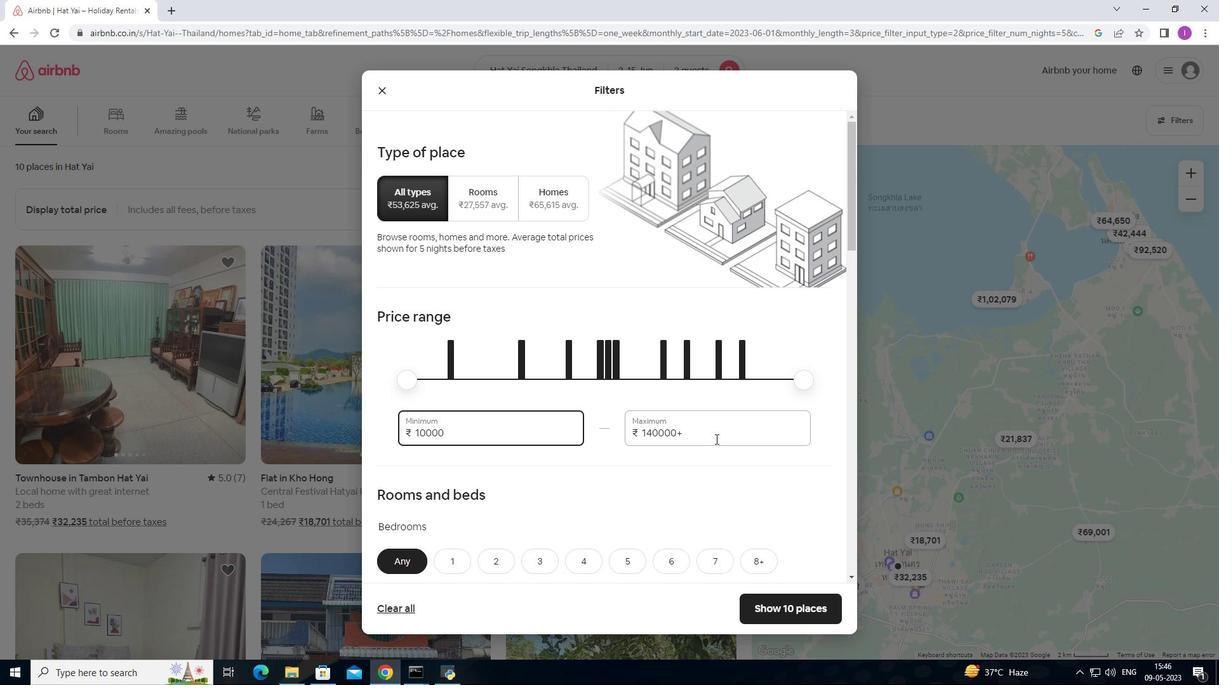 
Action: Mouse moved to (634, 435)
Screenshot: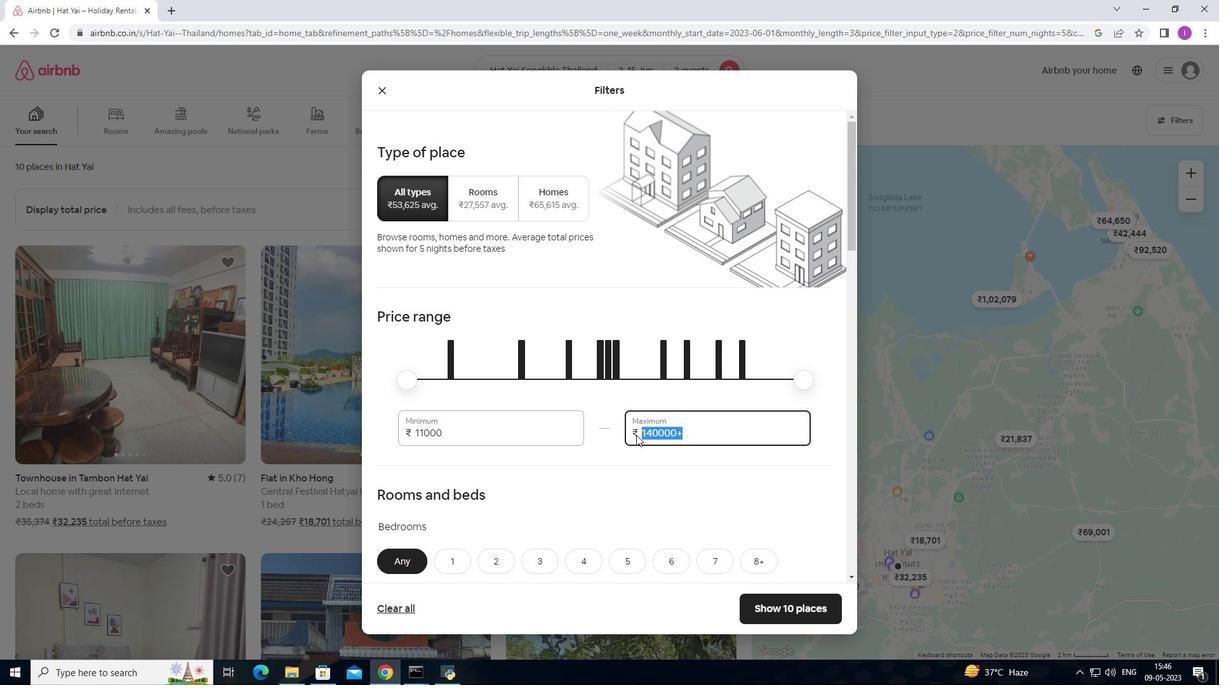 
Action: Key pressed 15000
Screenshot: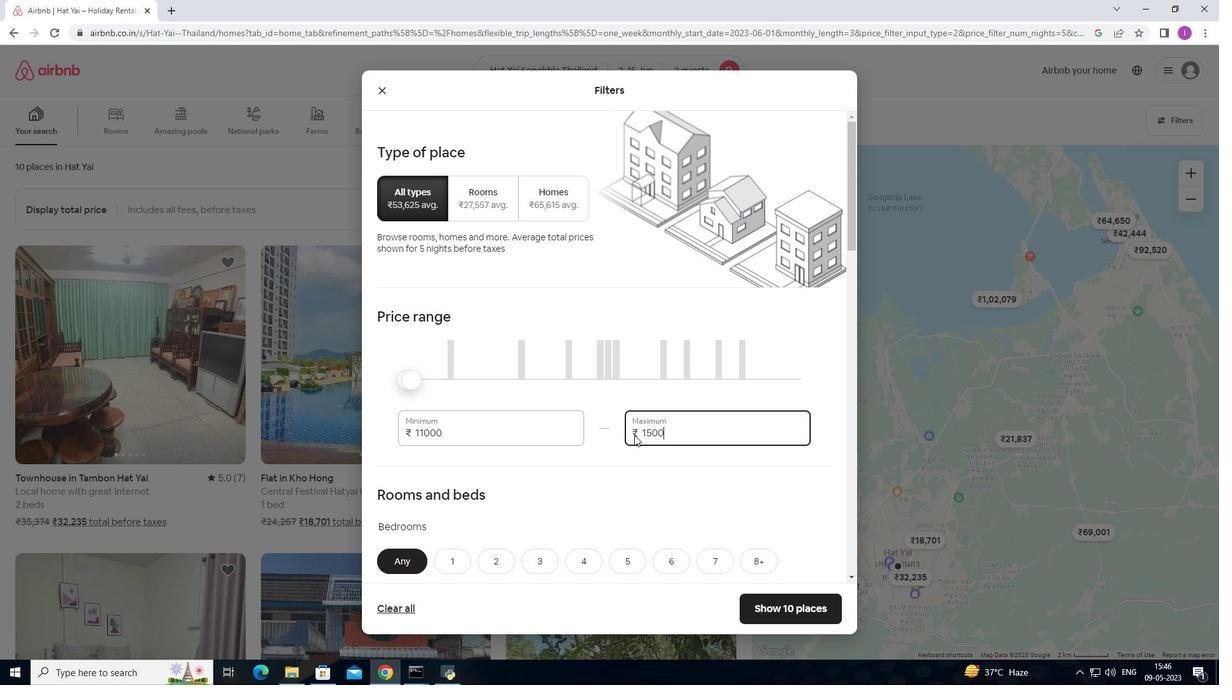 
Action: Mouse scrolled (634, 434) with delta (0, 0)
Screenshot: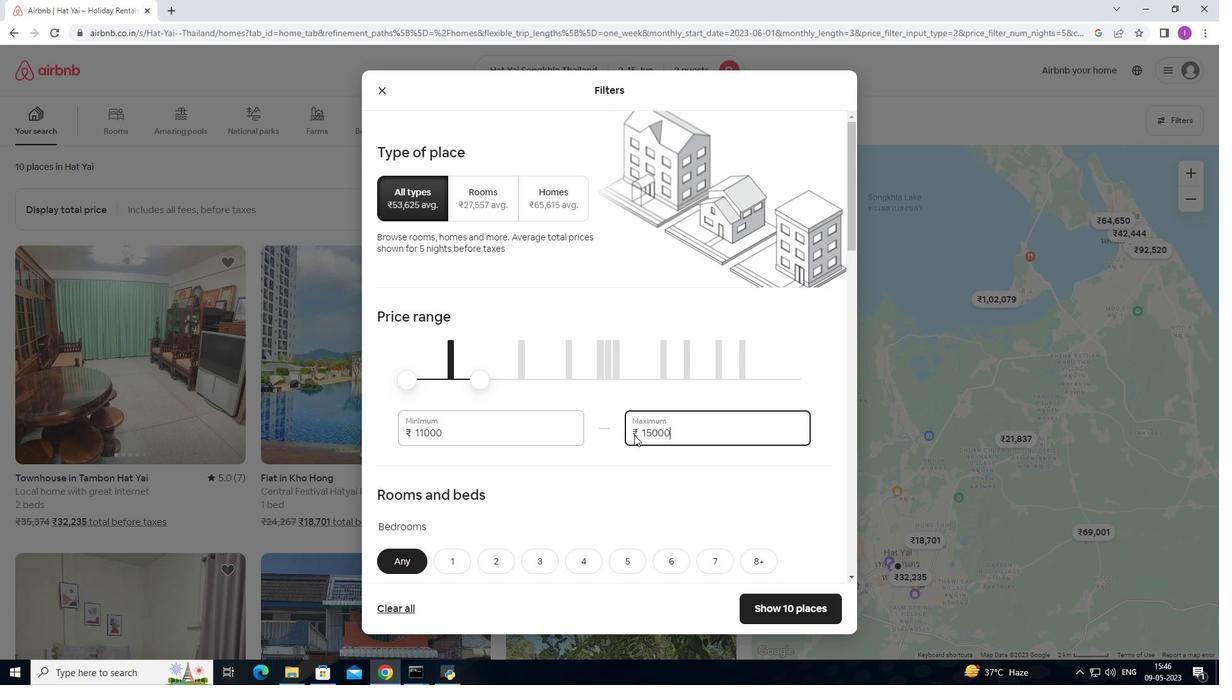 
Action: Mouse scrolled (634, 434) with delta (0, 0)
Screenshot: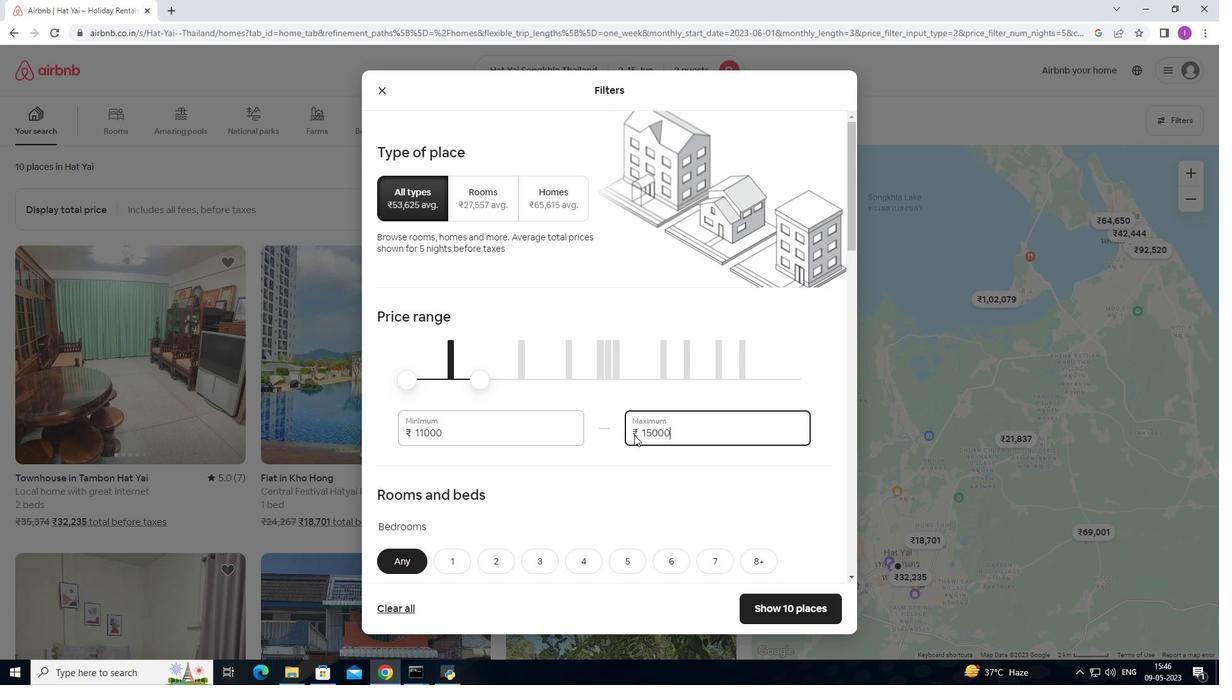 
Action: Mouse moved to (589, 394)
Screenshot: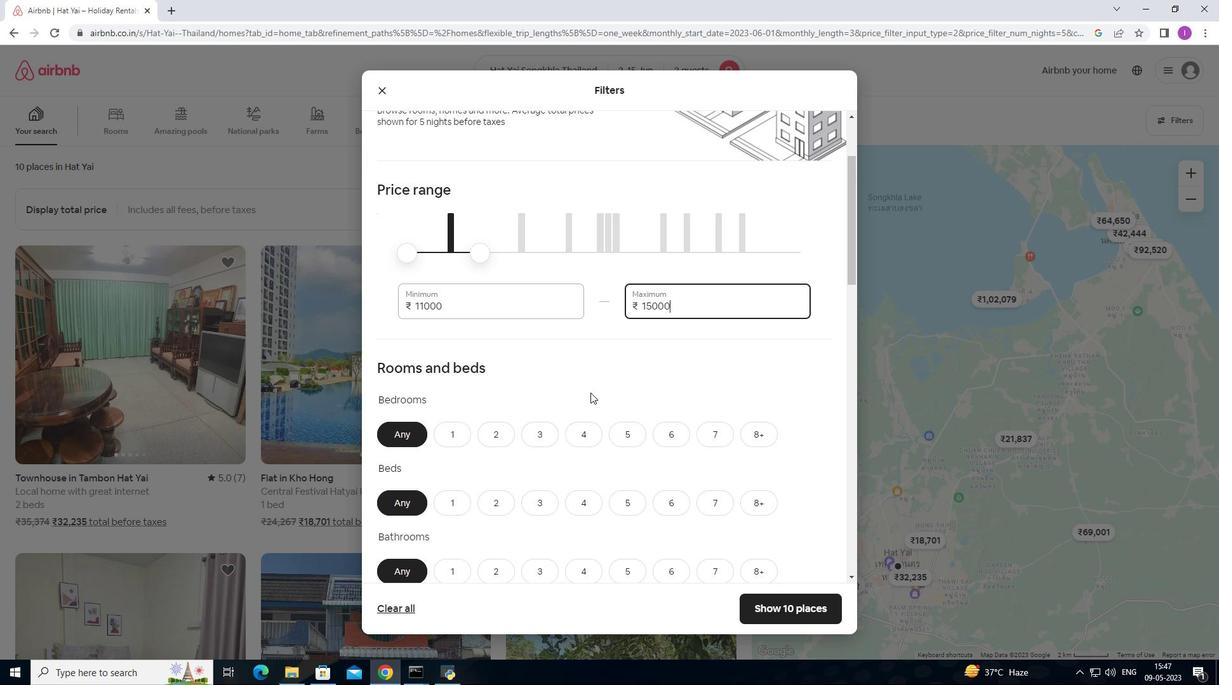 
Action: Mouse scrolled (589, 393) with delta (0, 0)
Screenshot: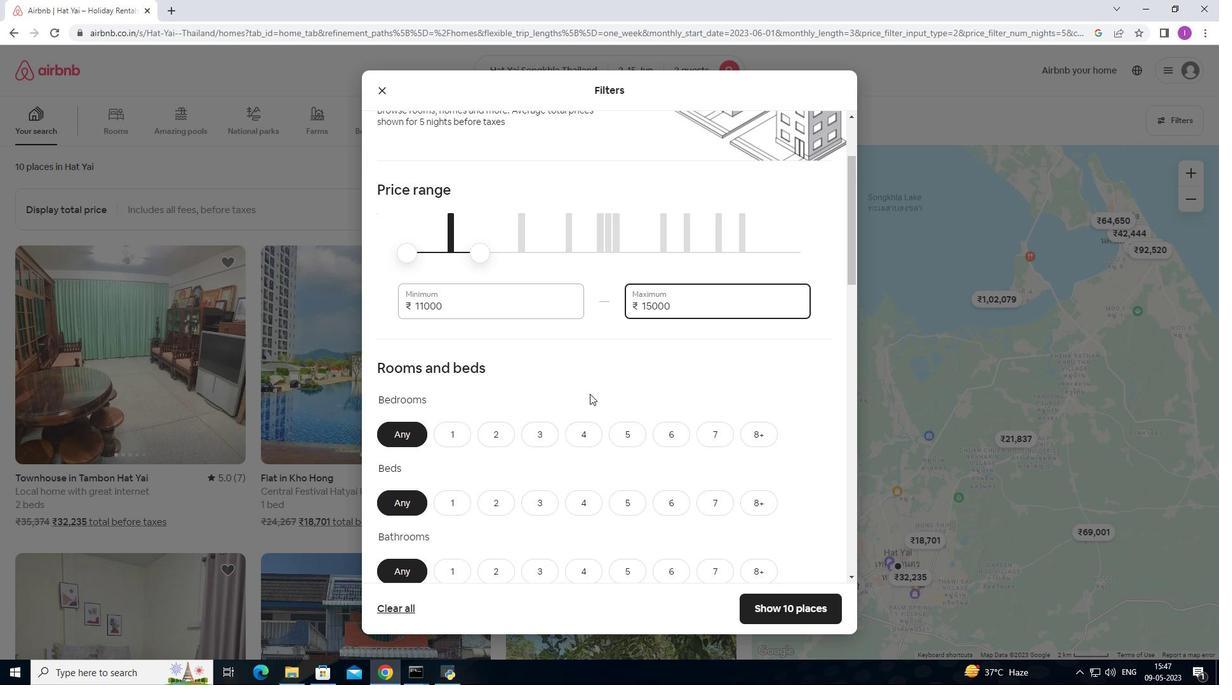 
Action: Mouse scrolled (589, 393) with delta (0, 0)
Screenshot: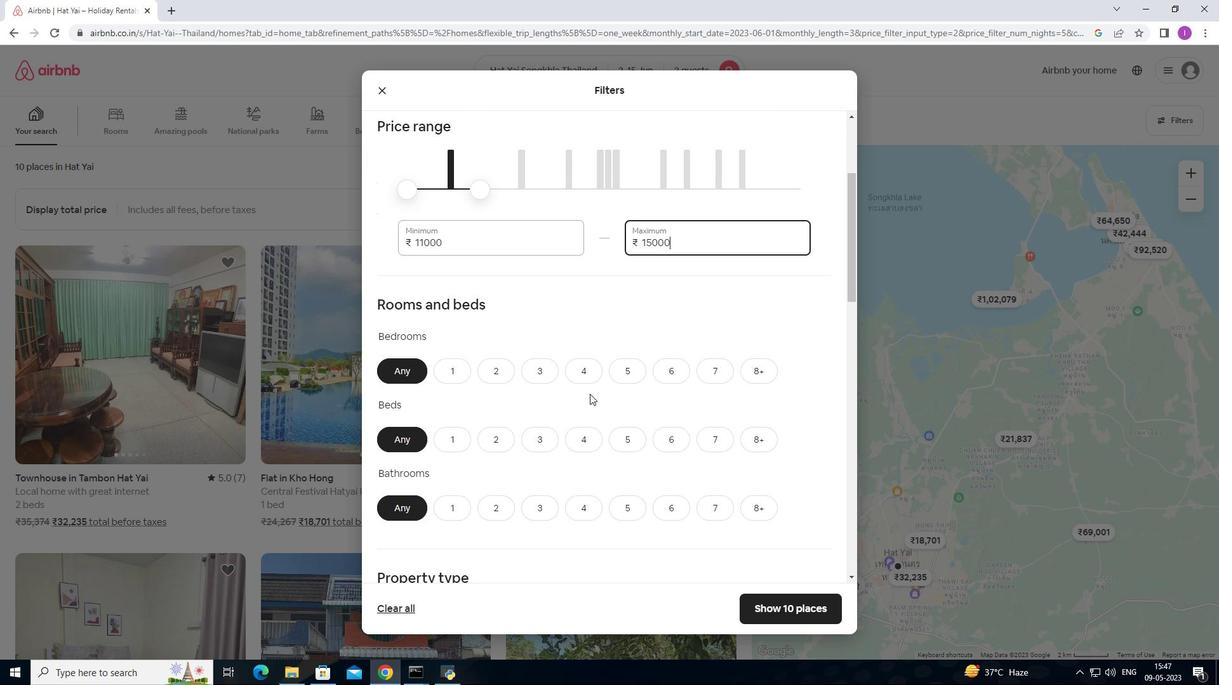 
Action: Mouse moved to (511, 348)
Screenshot: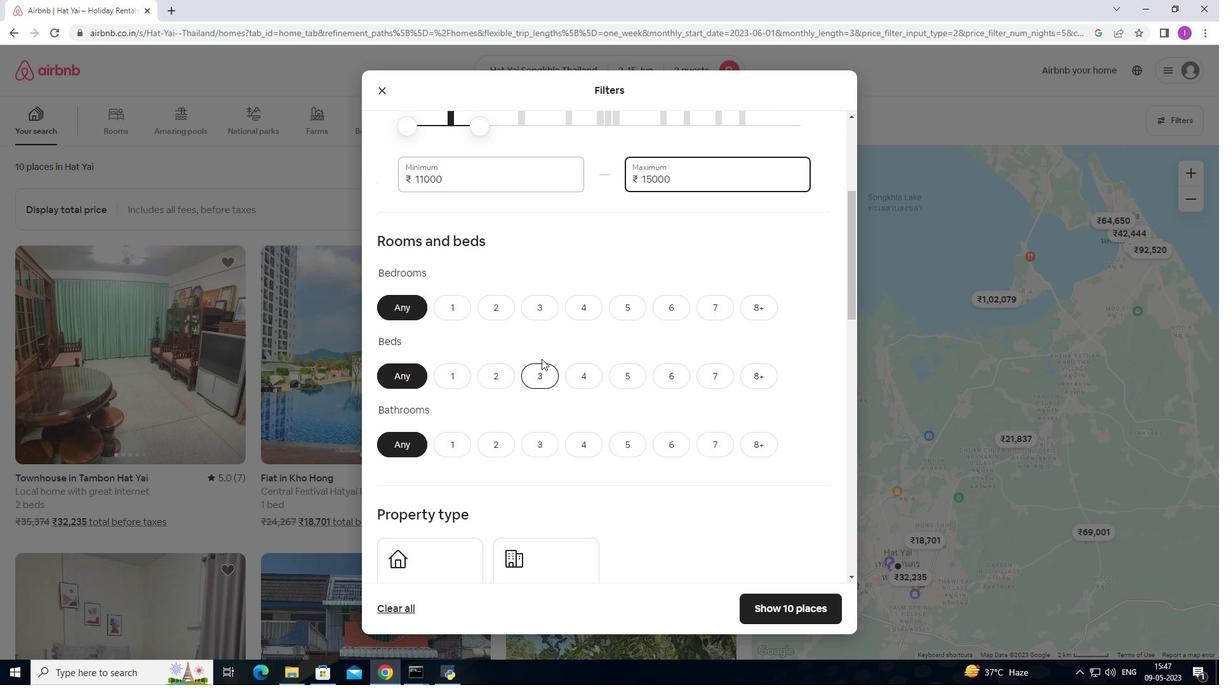 
Action: Mouse scrolled (511, 347) with delta (0, 0)
Screenshot: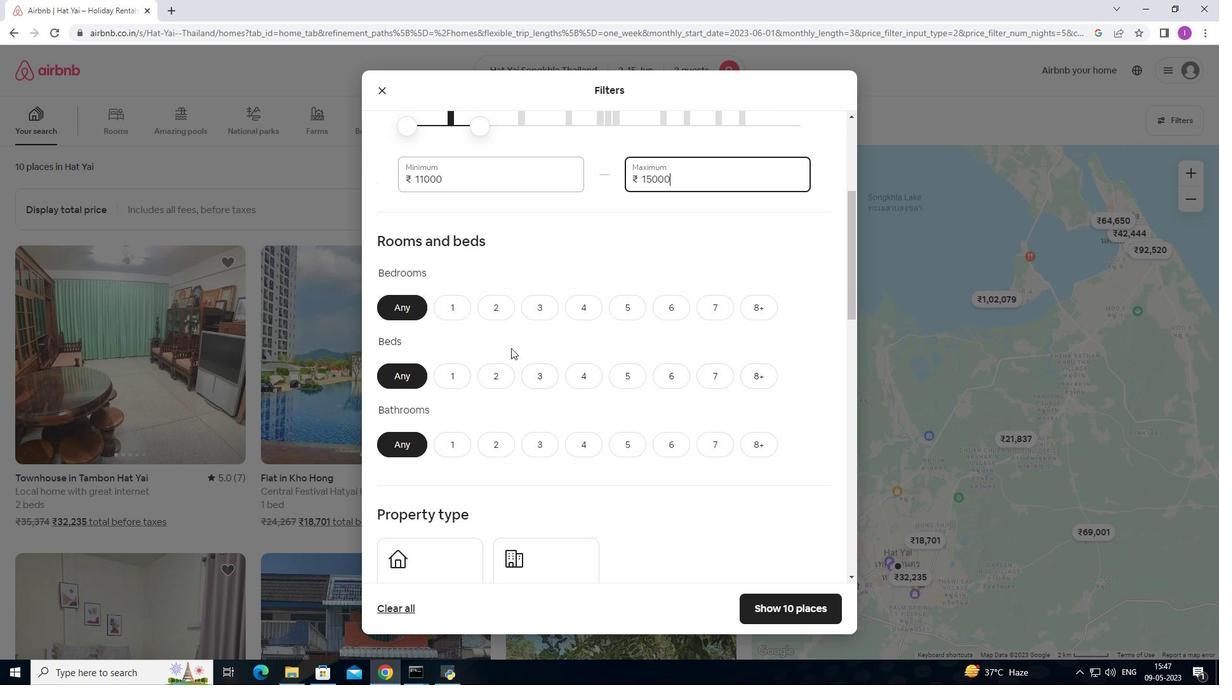 
Action: Mouse scrolled (511, 347) with delta (0, 0)
Screenshot: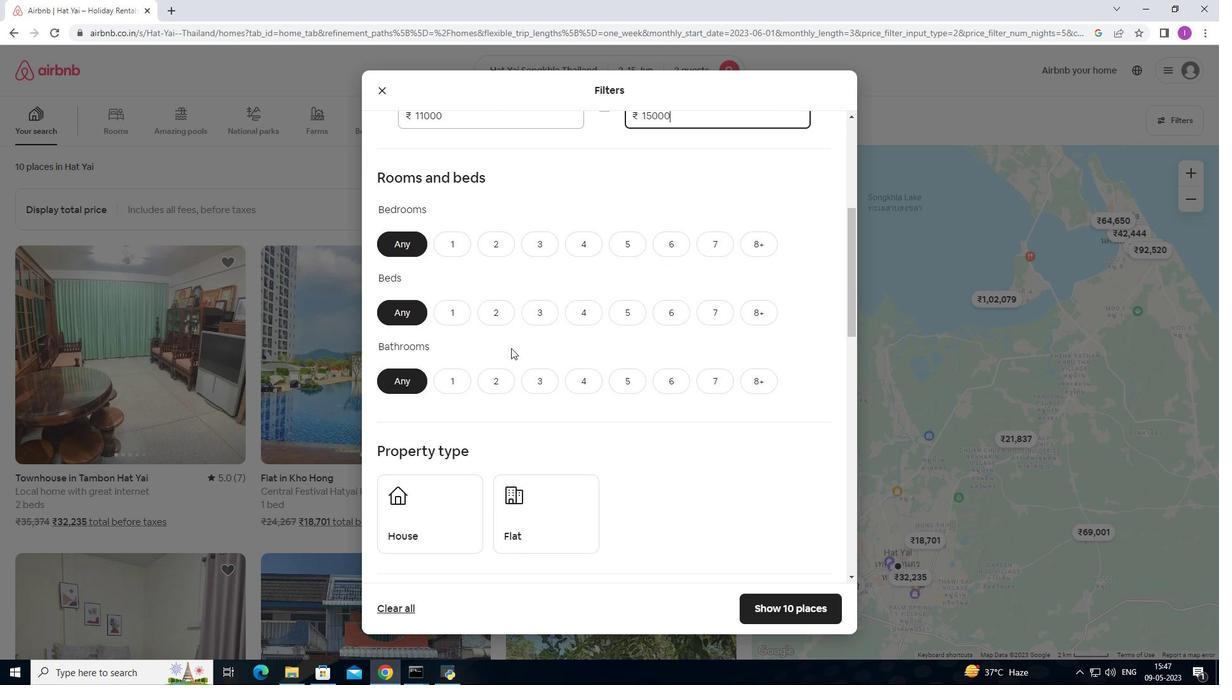 
Action: Mouse scrolled (511, 347) with delta (0, 0)
Screenshot: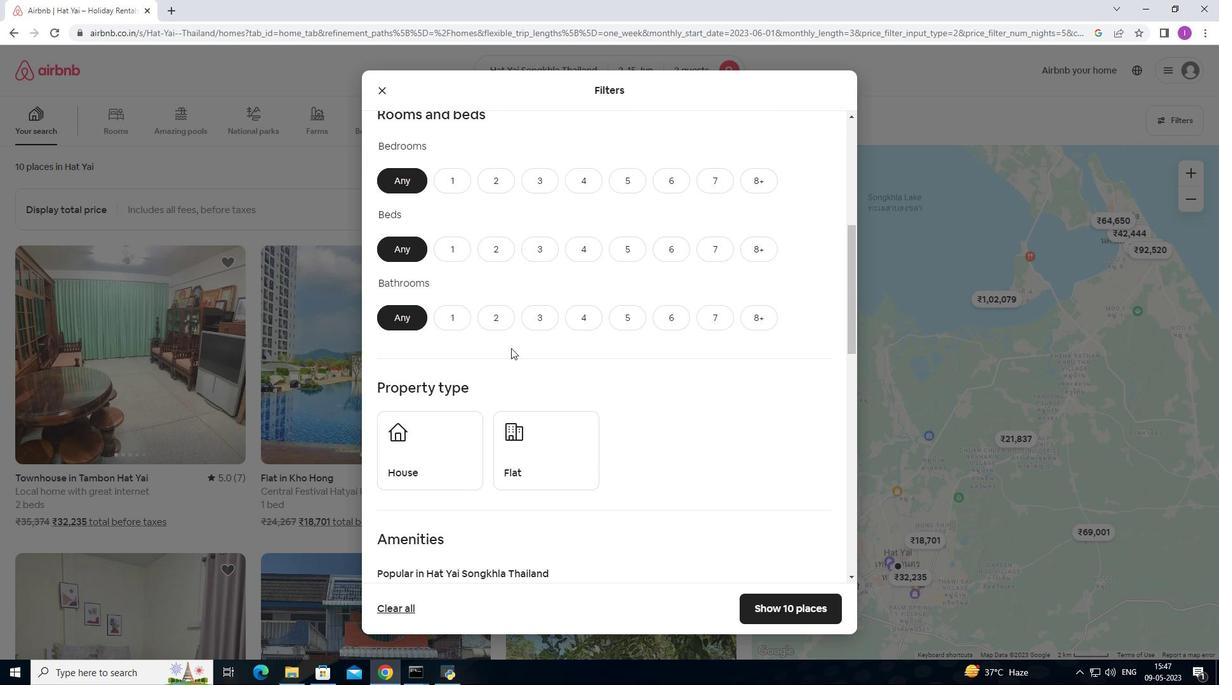 
Action: Mouse moved to (455, 118)
Screenshot: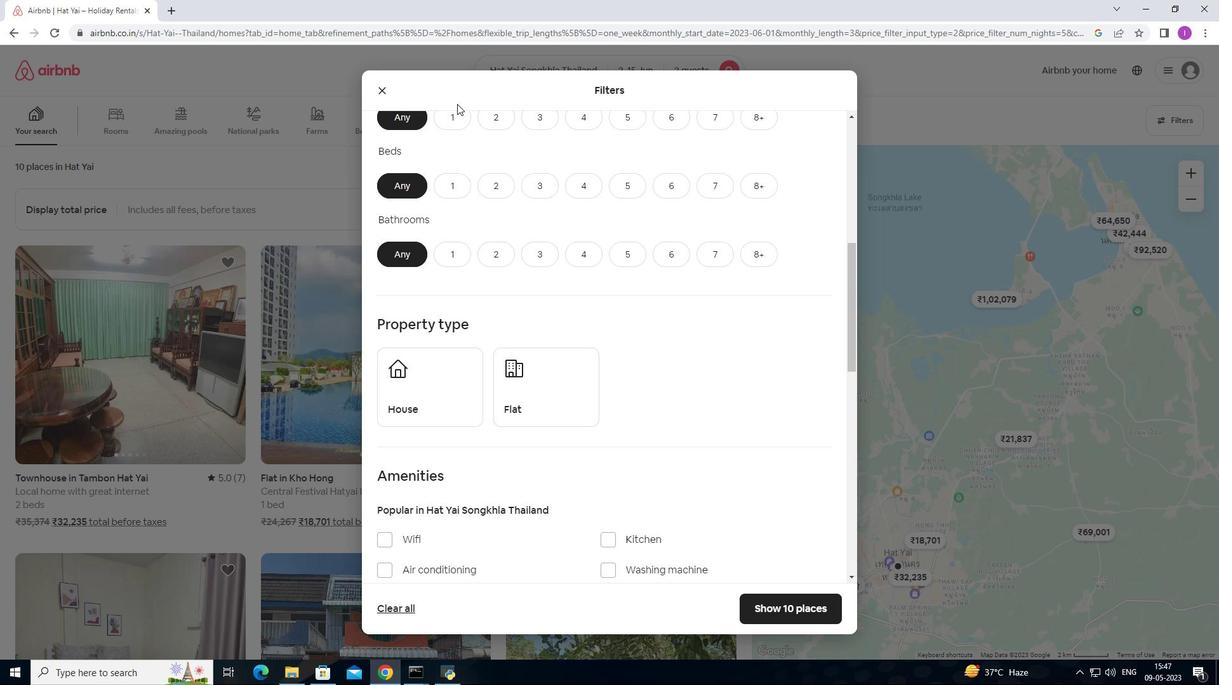 
Action: Mouse pressed left at (455, 118)
Screenshot: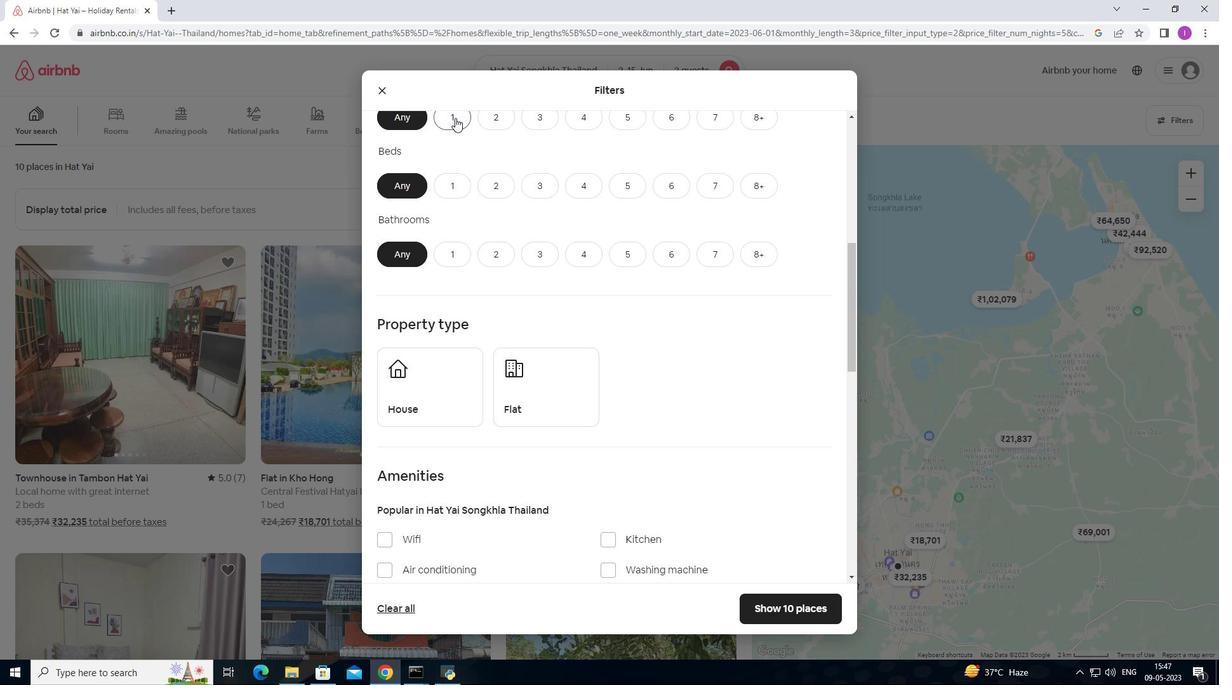 
Action: Mouse moved to (454, 184)
Screenshot: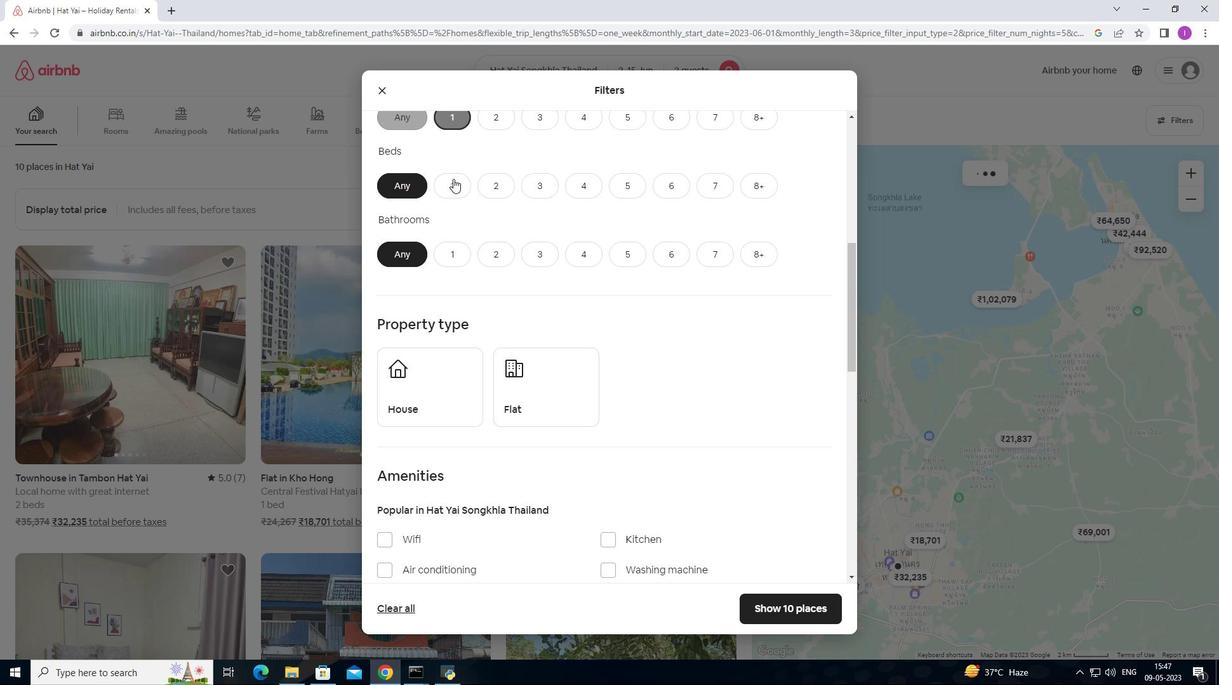 
Action: Mouse pressed left at (454, 184)
Screenshot: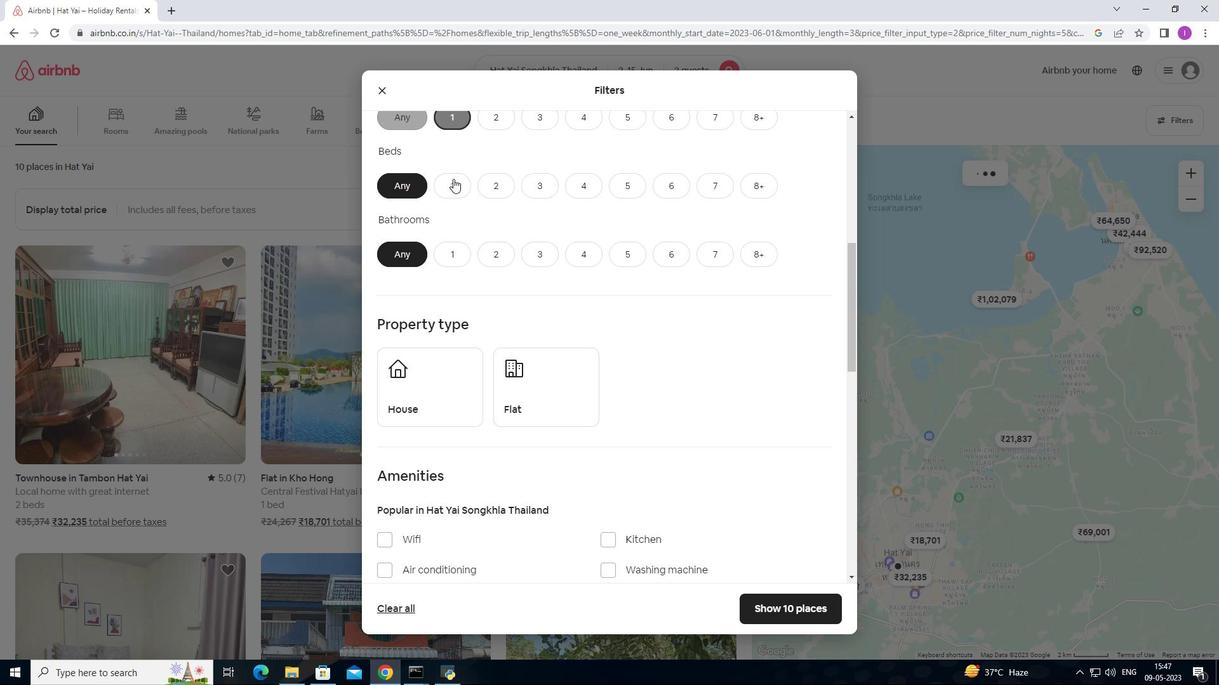 
Action: Mouse moved to (463, 258)
Screenshot: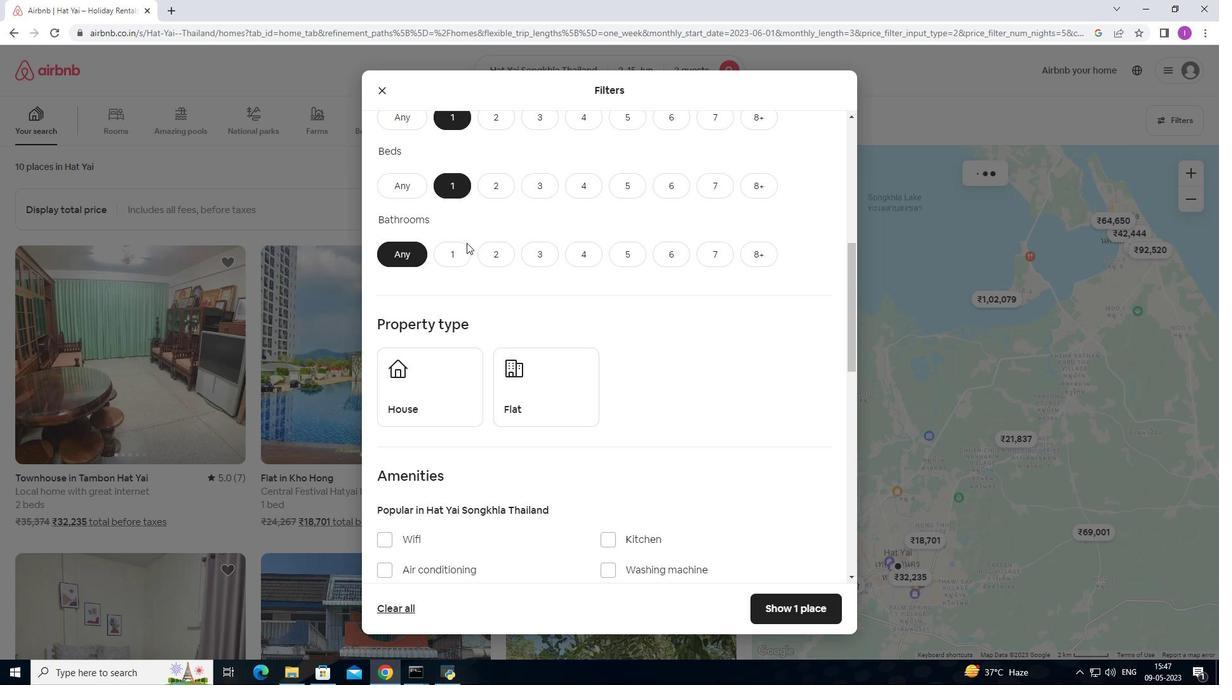 
Action: Mouse pressed left at (463, 258)
Screenshot: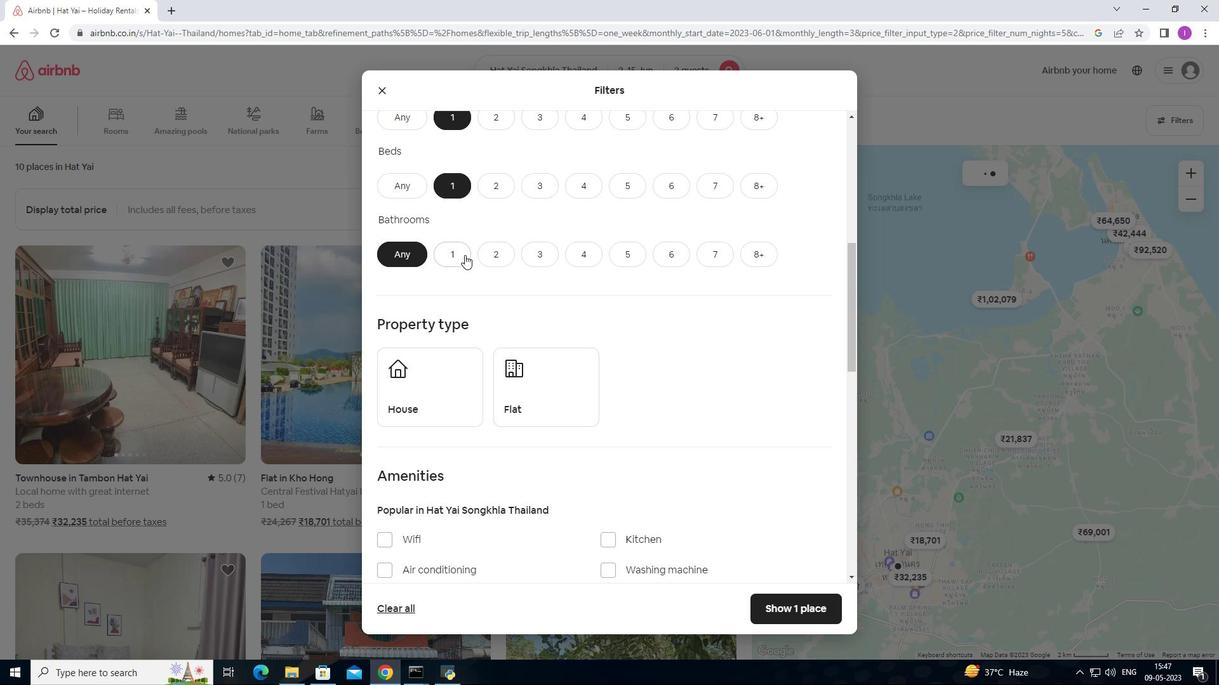 
Action: Mouse moved to (410, 343)
Screenshot: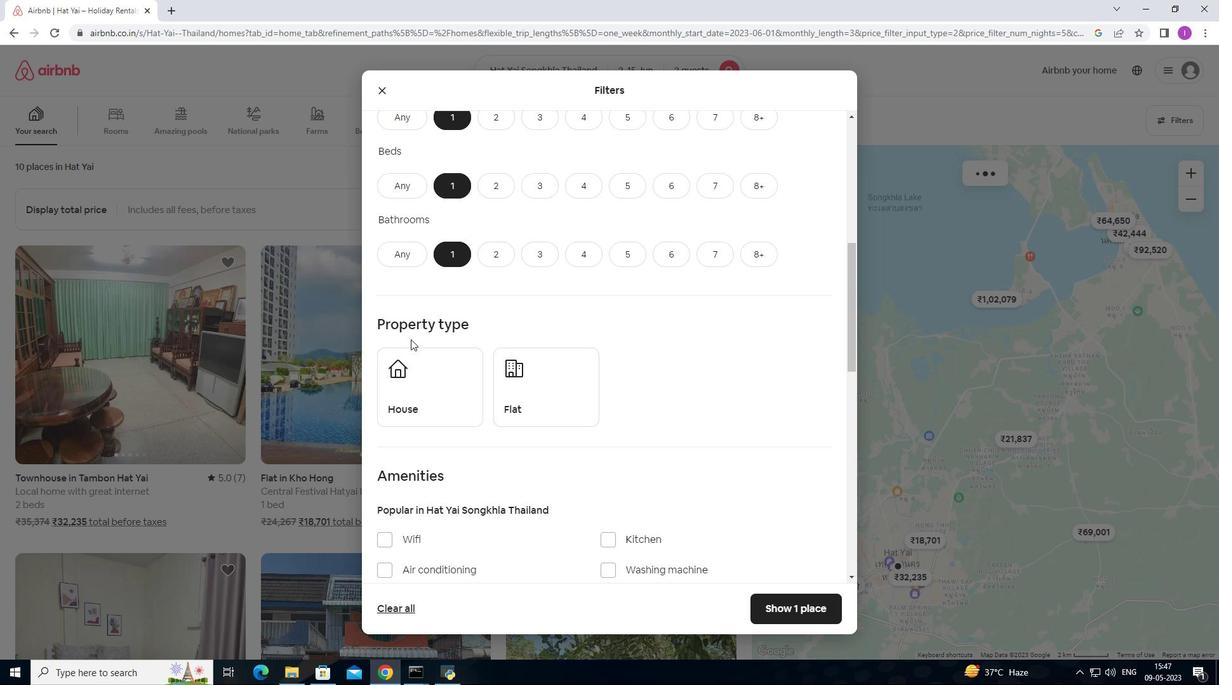 
Action: Mouse scrolled (410, 342) with delta (0, 0)
Screenshot: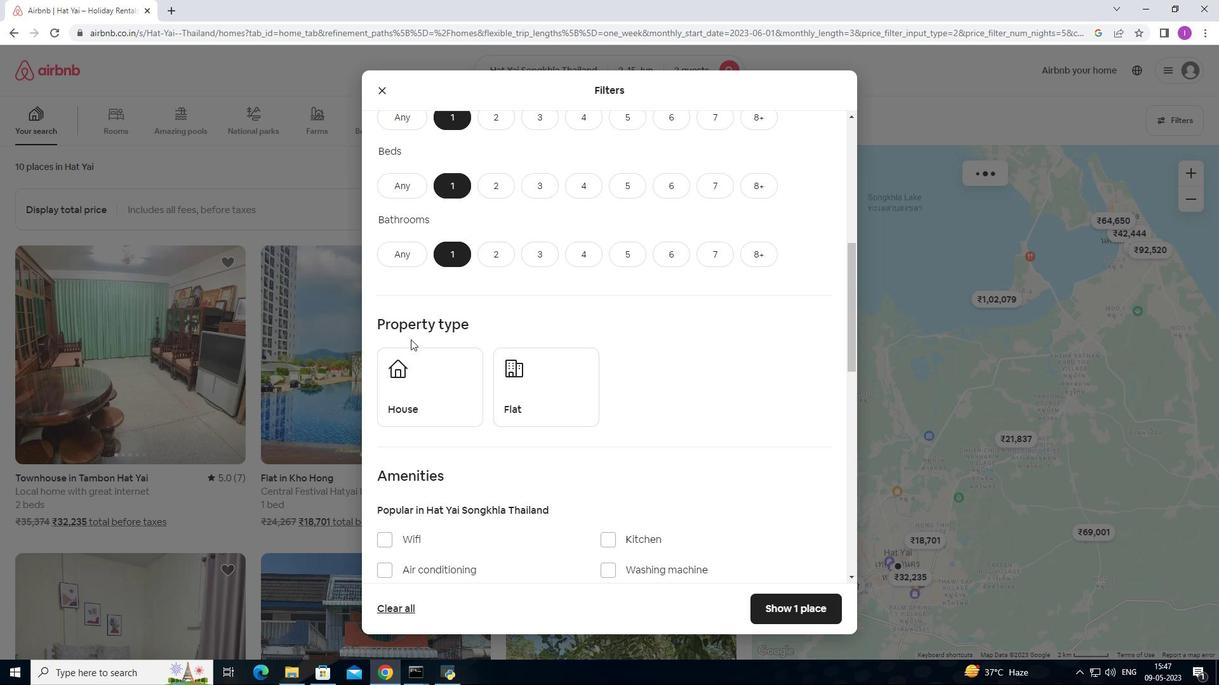
Action: Mouse scrolled (410, 342) with delta (0, 0)
Screenshot: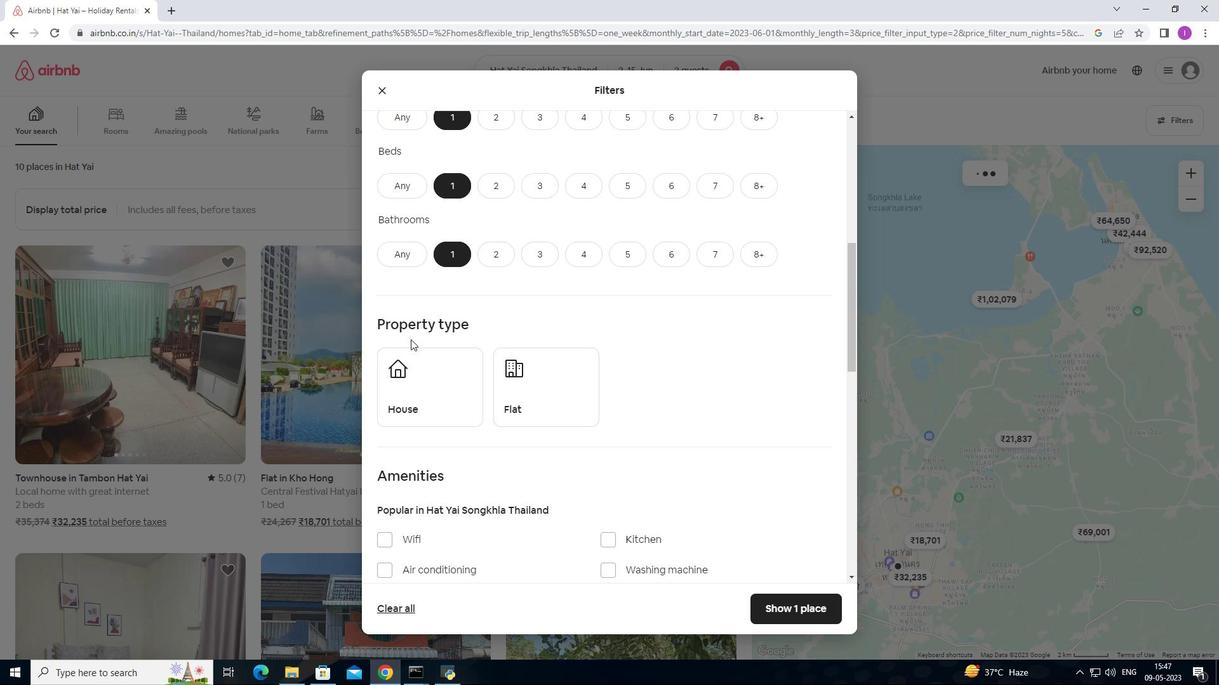 
Action: Mouse moved to (424, 290)
Screenshot: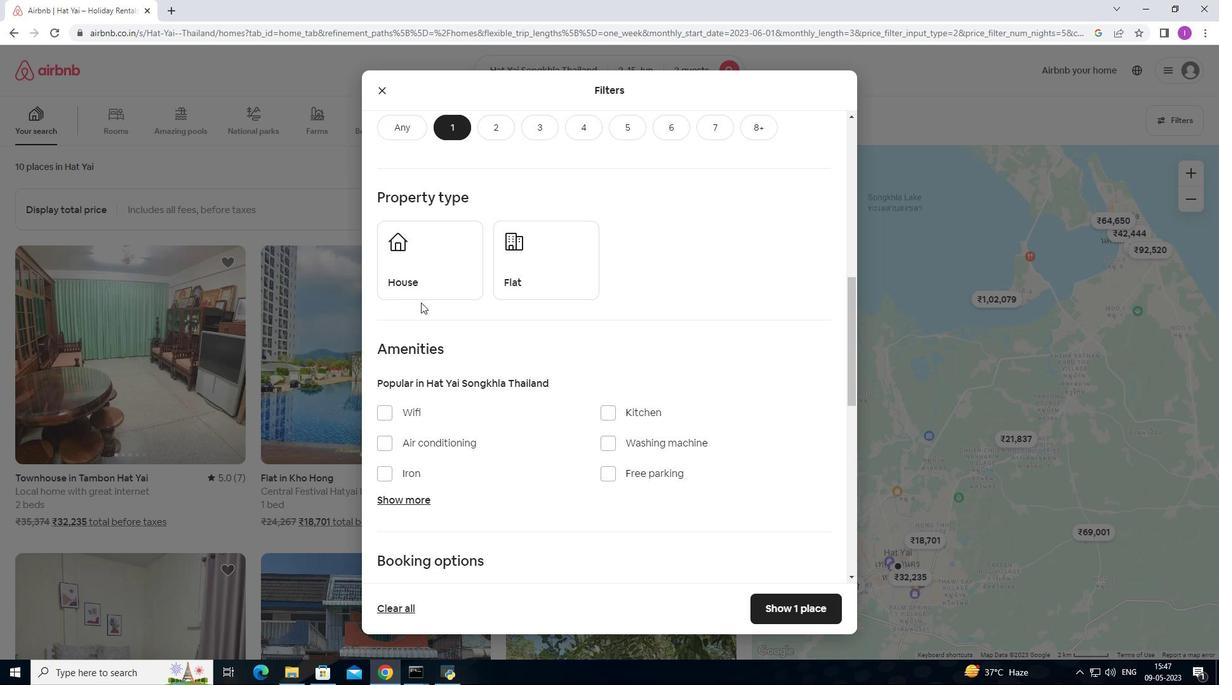 
Action: Mouse pressed left at (424, 290)
Screenshot: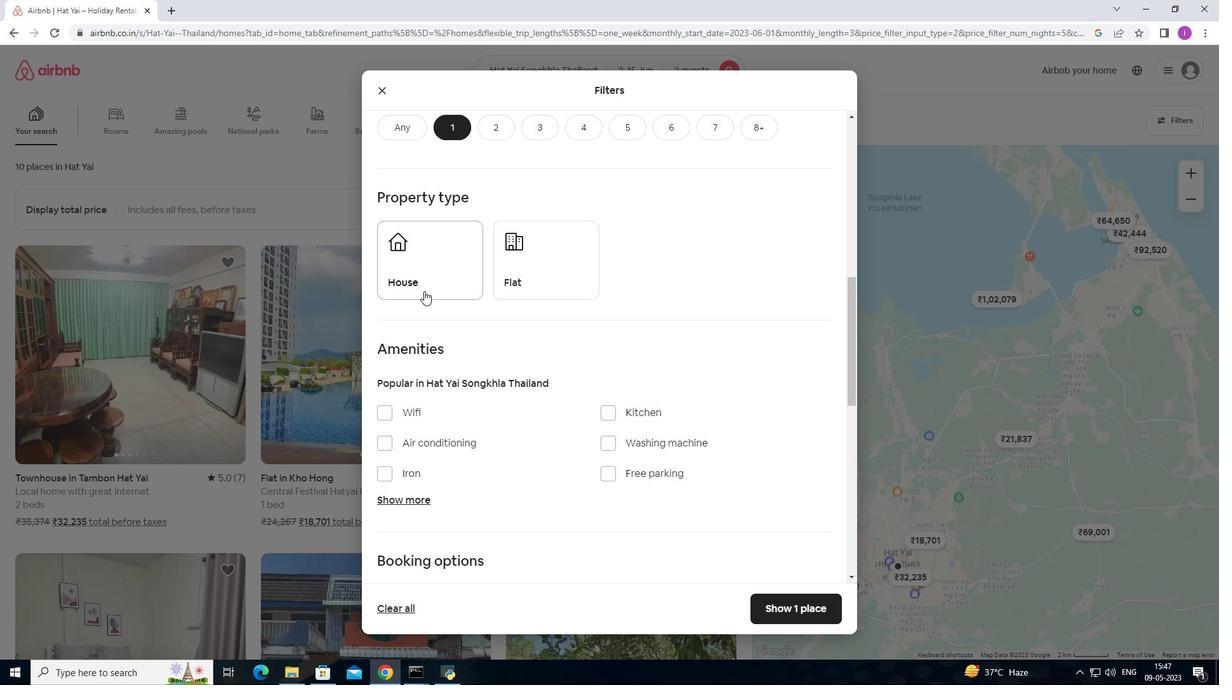
Action: Mouse moved to (510, 279)
Screenshot: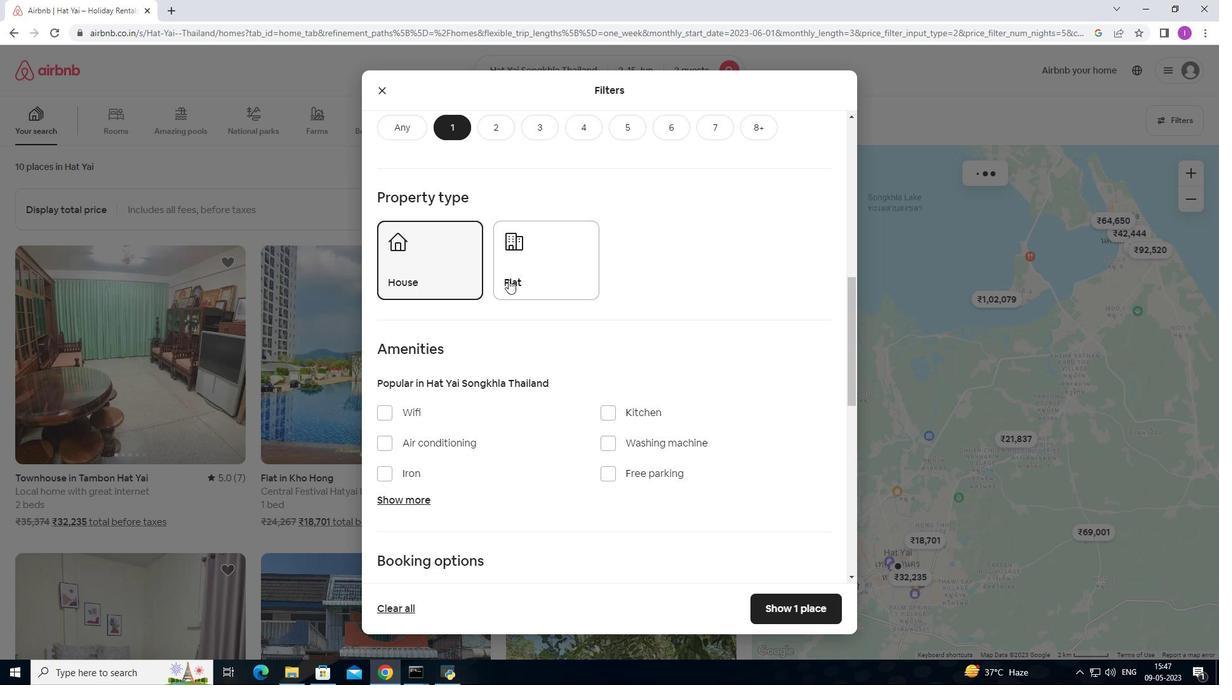 
Action: Mouse pressed left at (510, 279)
Screenshot: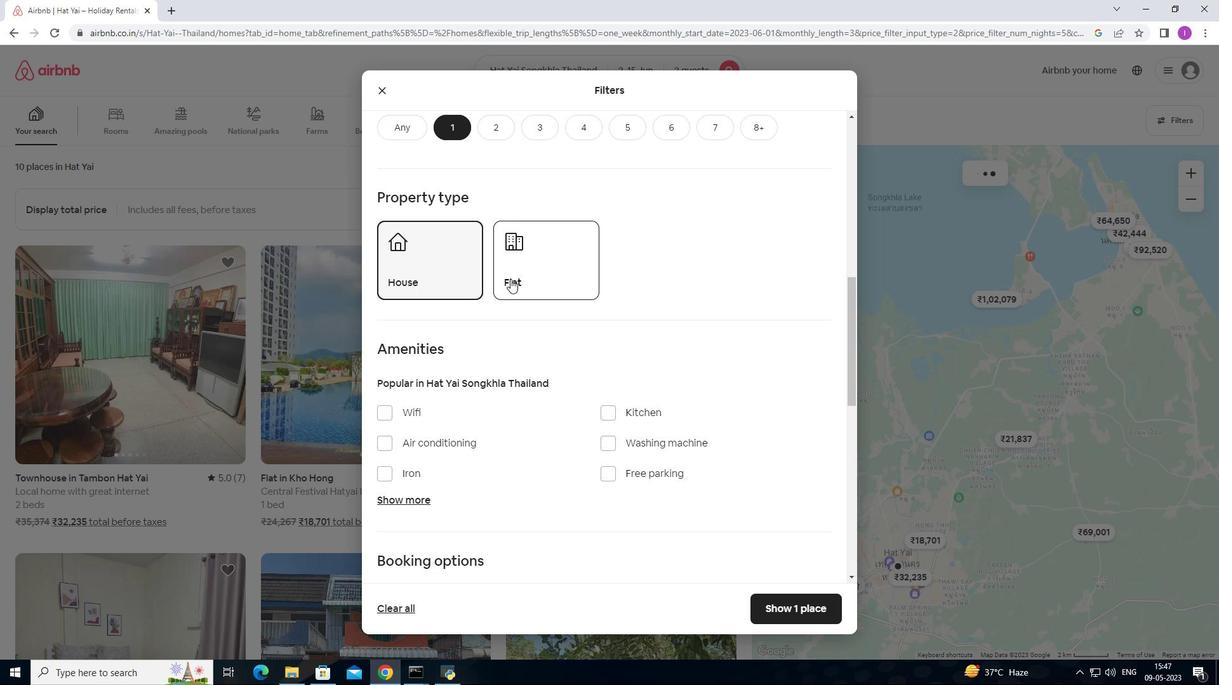 
Action: Mouse moved to (480, 320)
Screenshot: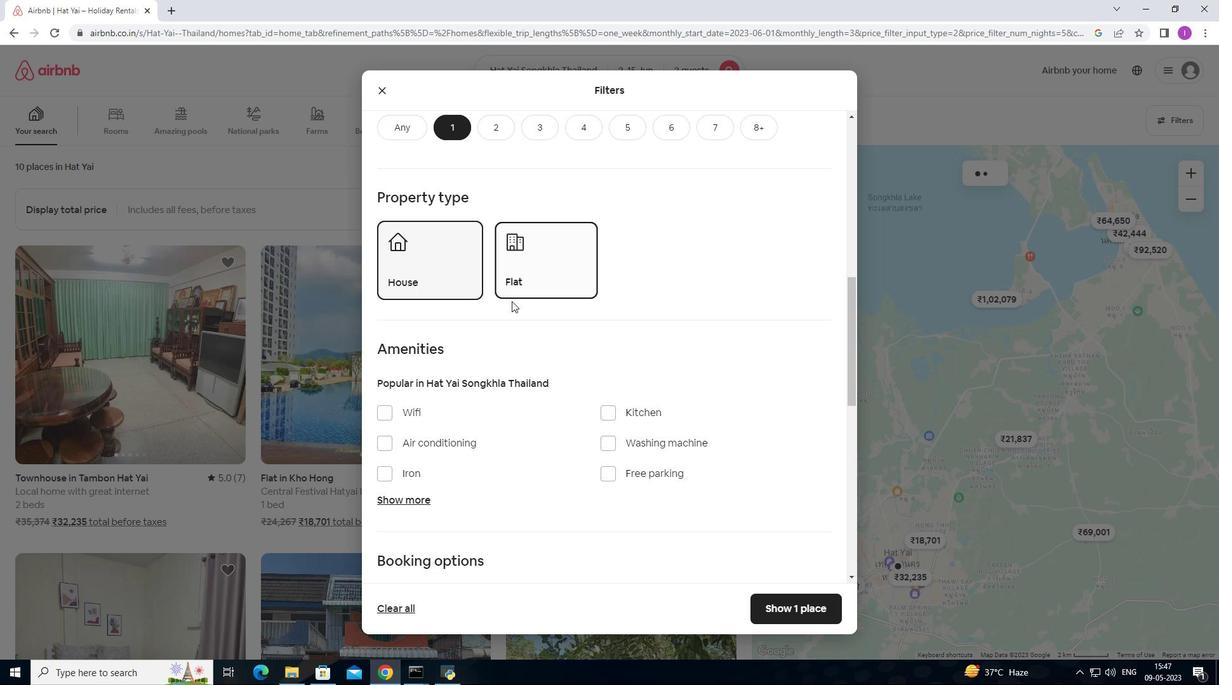 
Action: Mouse scrolled (480, 320) with delta (0, 0)
Screenshot: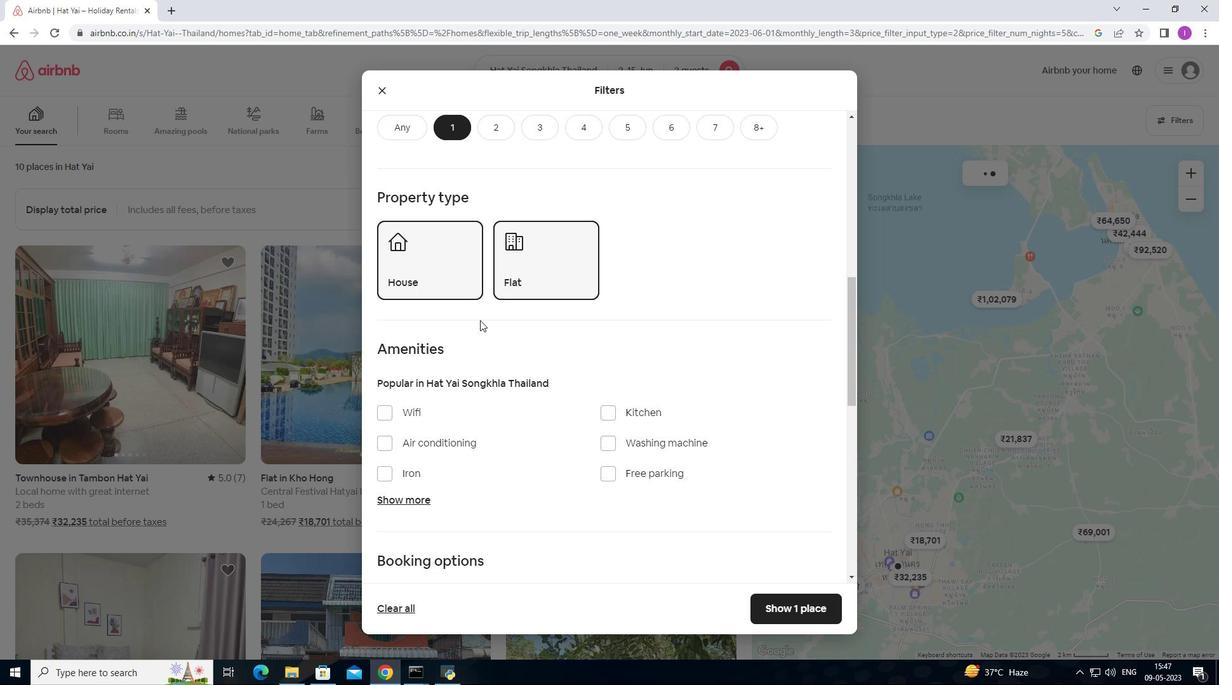 
Action: Mouse scrolled (480, 320) with delta (0, 0)
Screenshot: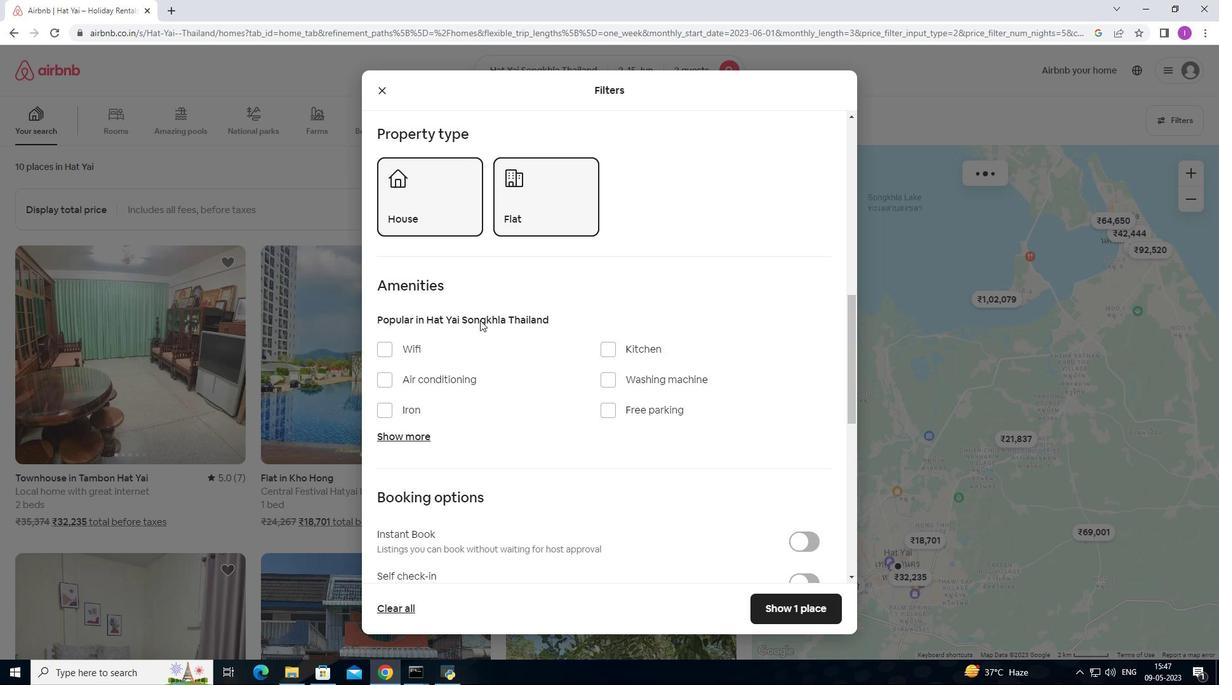 
Action: Mouse scrolled (480, 320) with delta (0, 0)
Screenshot: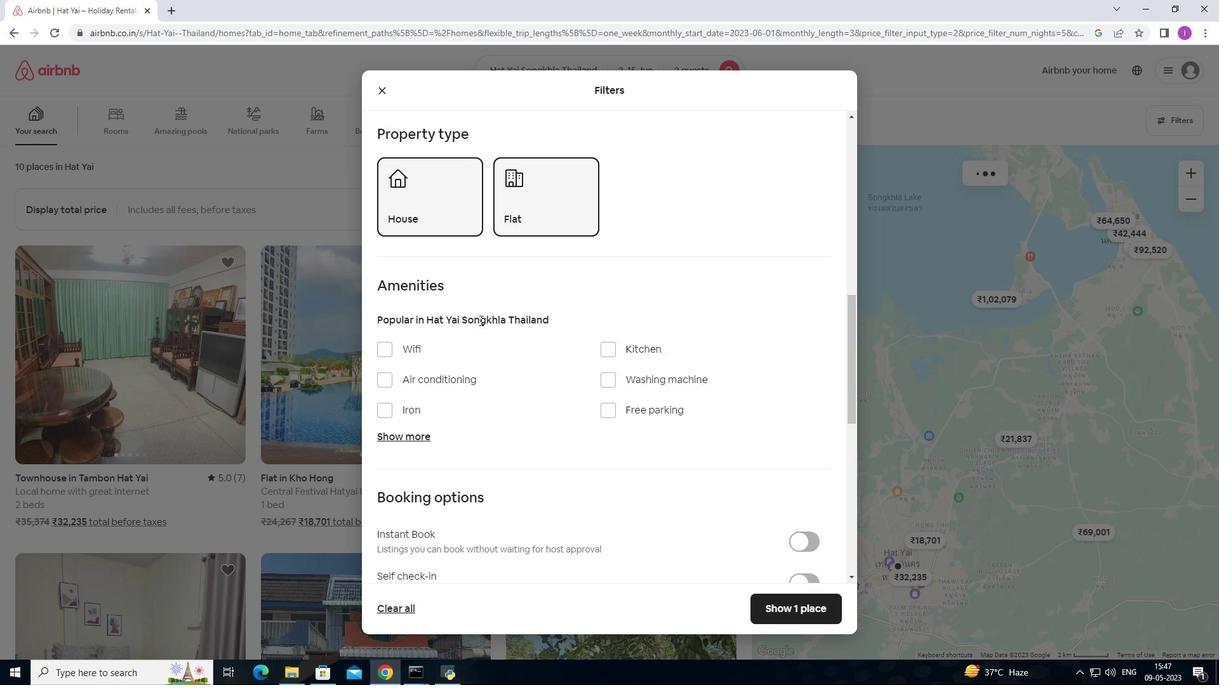 
Action: Mouse moved to (426, 229)
Screenshot: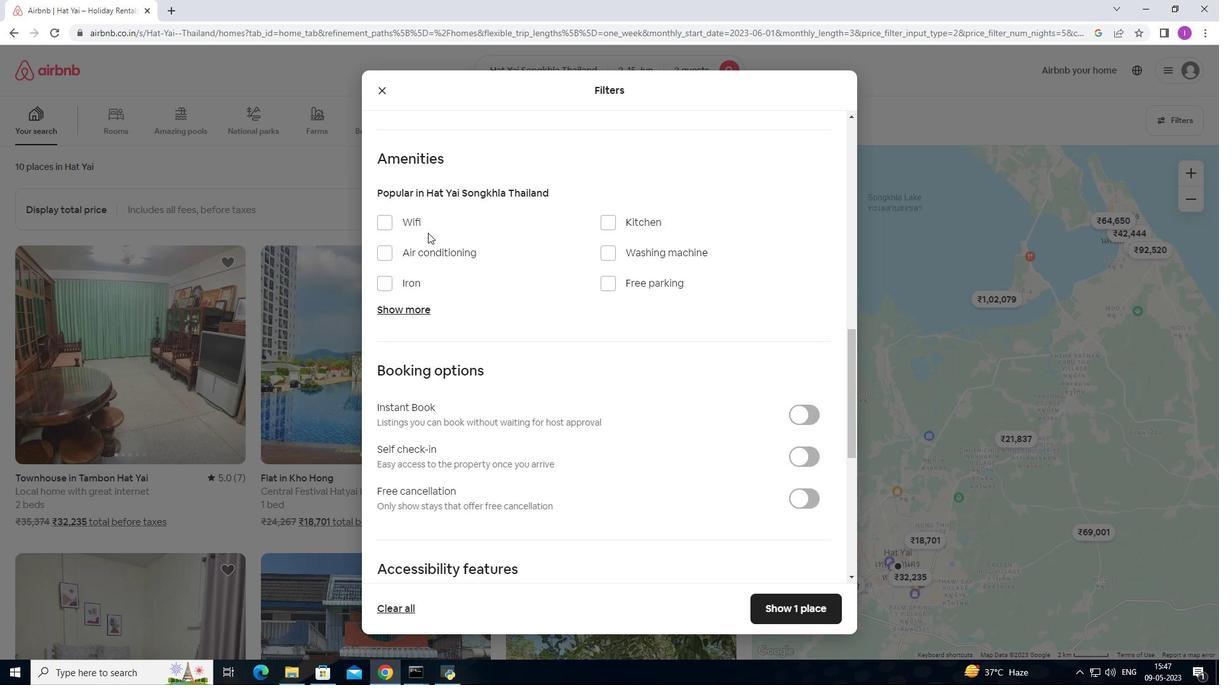 
Action: Mouse scrolled (426, 229) with delta (0, 0)
Screenshot: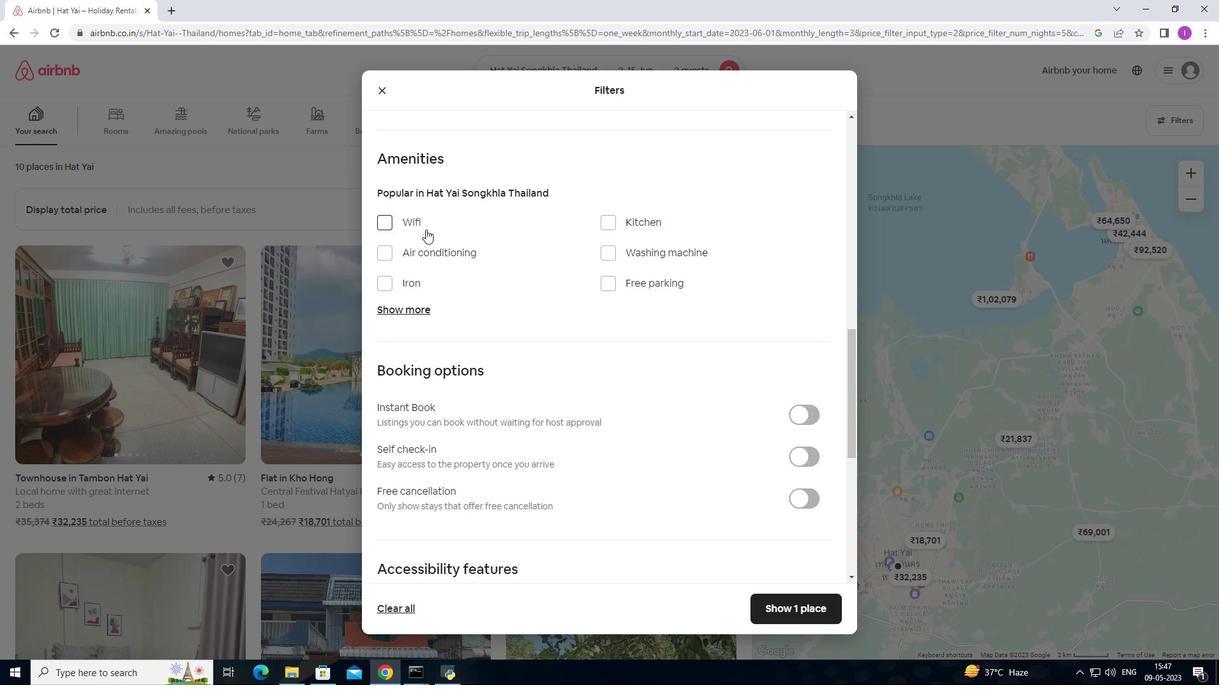 
Action: Mouse scrolled (426, 229) with delta (0, 0)
Screenshot: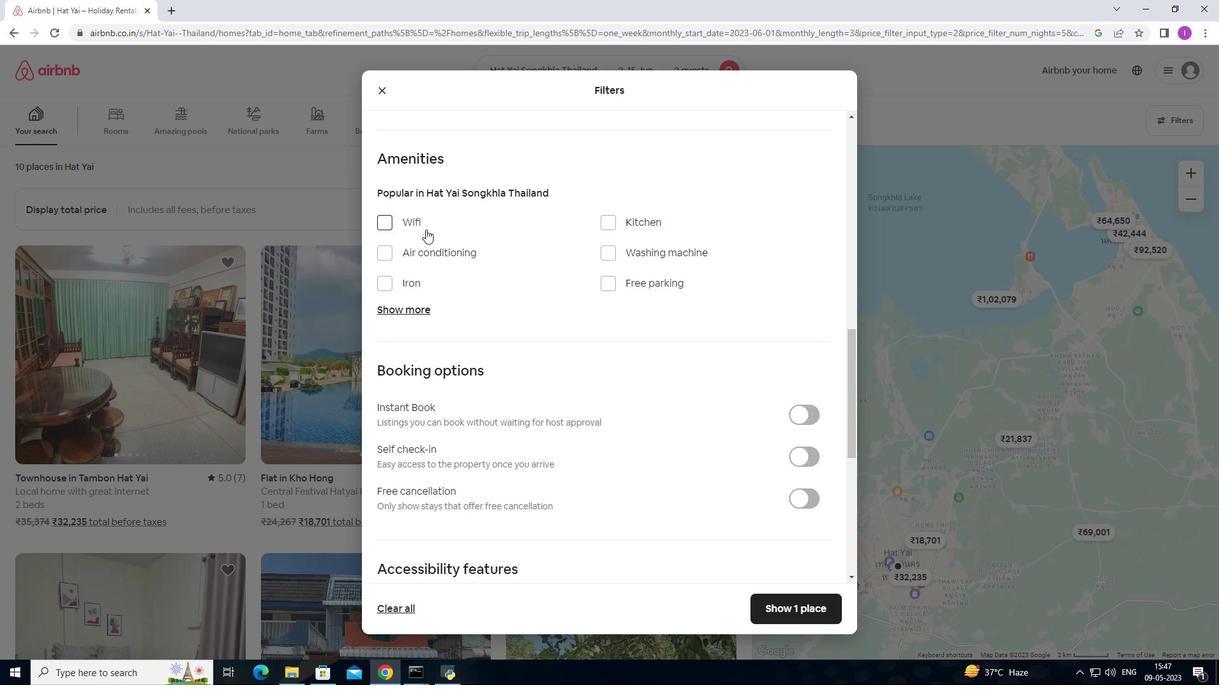 
Action: Mouse moved to (802, 325)
Screenshot: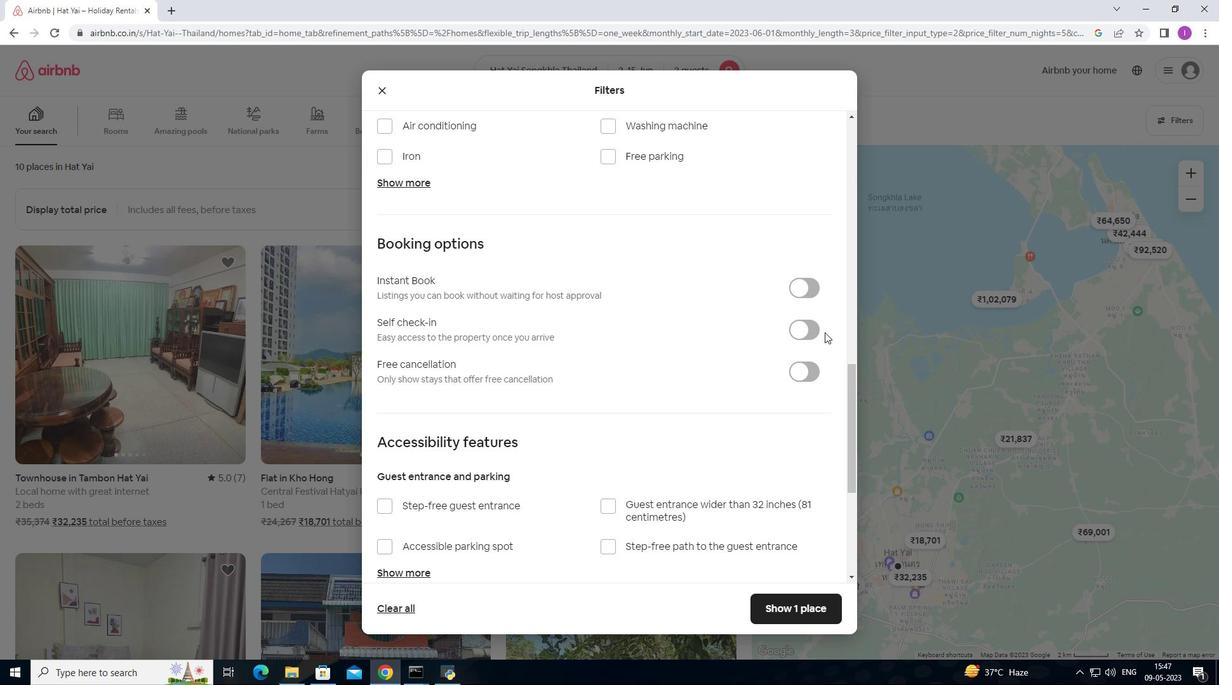 
Action: Mouse pressed left at (802, 325)
Screenshot: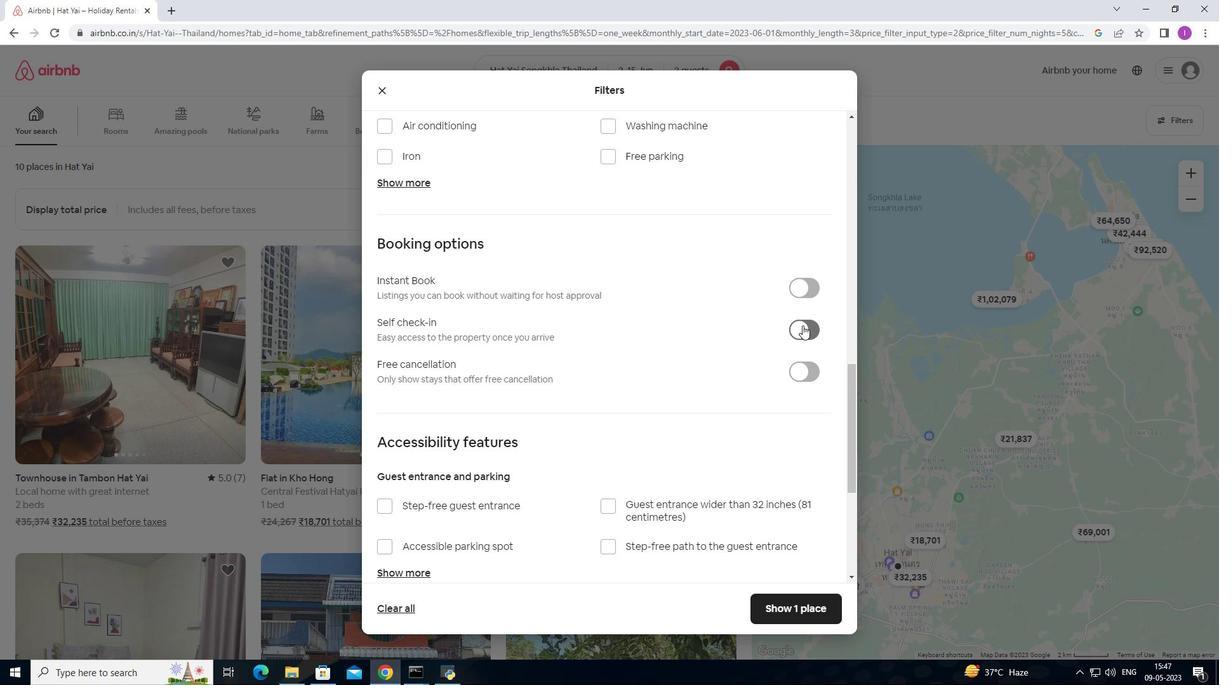 
Action: Mouse moved to (612, 425)
Screenshot: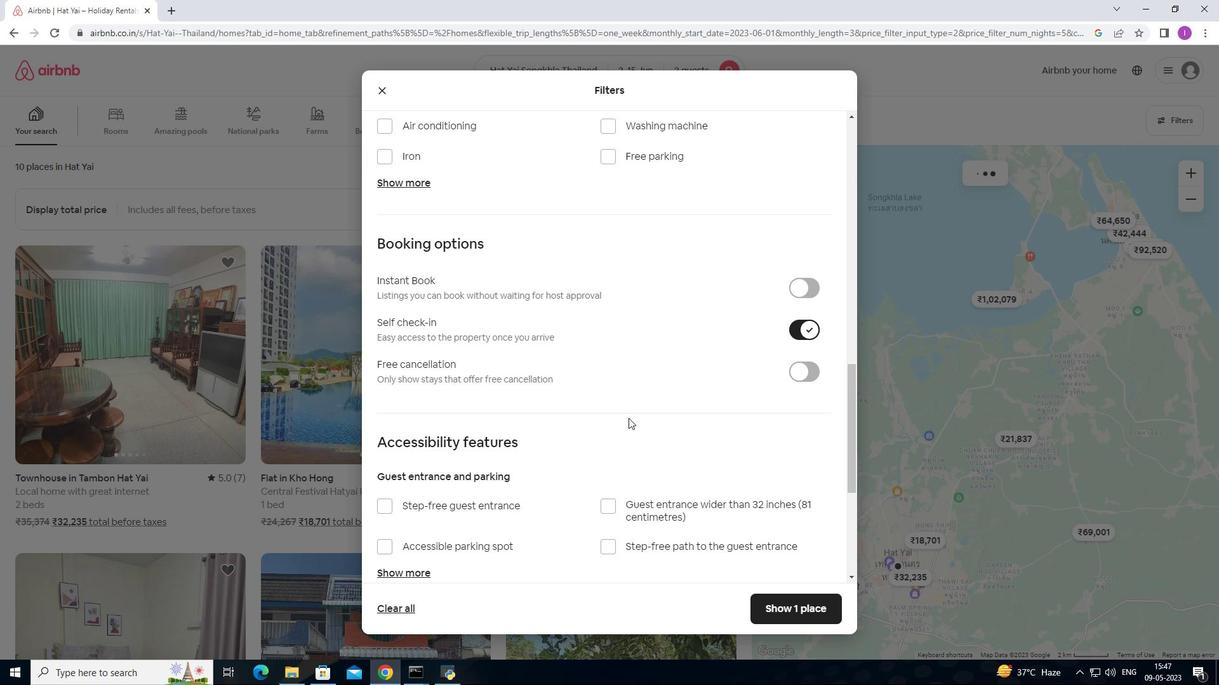 
Action: Mouse scrolled (612, 424) with delta (0, 0)
Screenshot: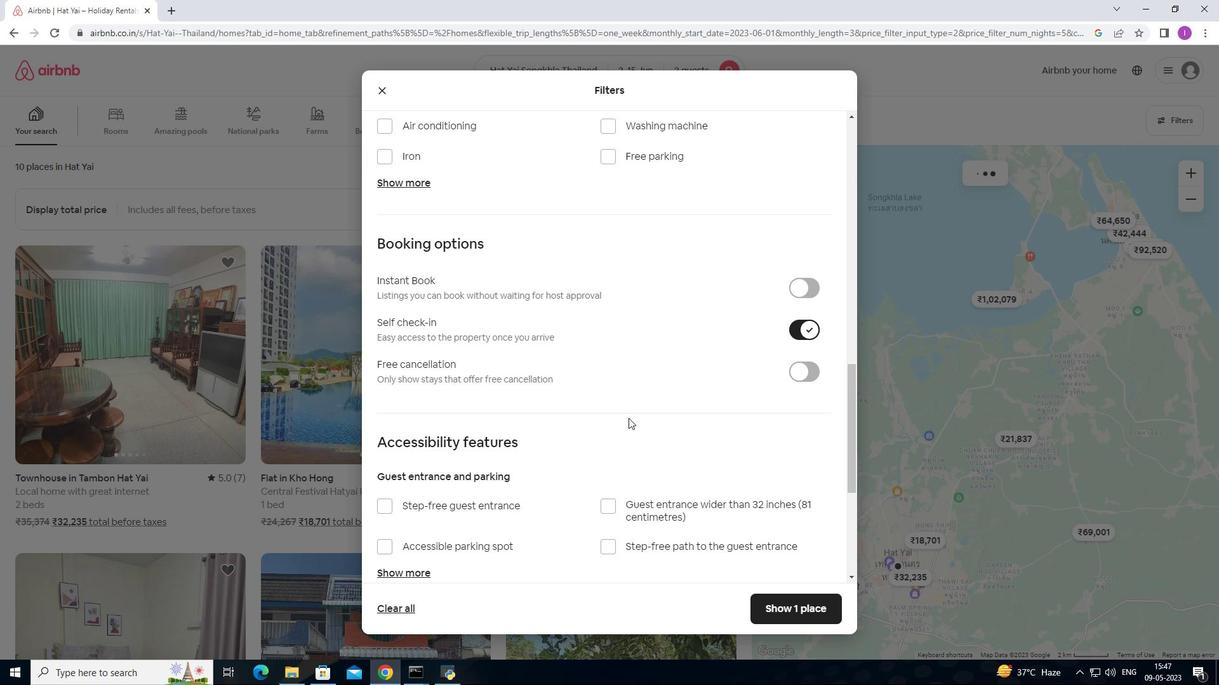 
Action: Mouse moved to (612, 426)
Screenshot: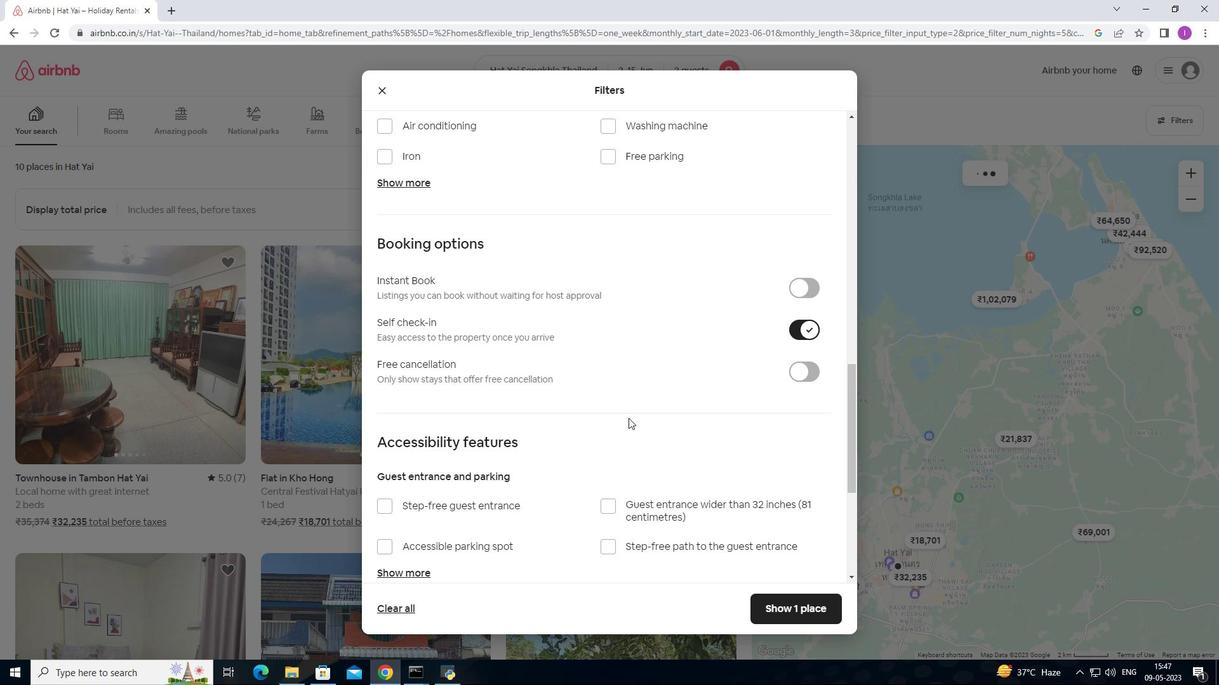 
Action: Mouse scrolled (612, 425) with delta (0, 0)
Screenshot: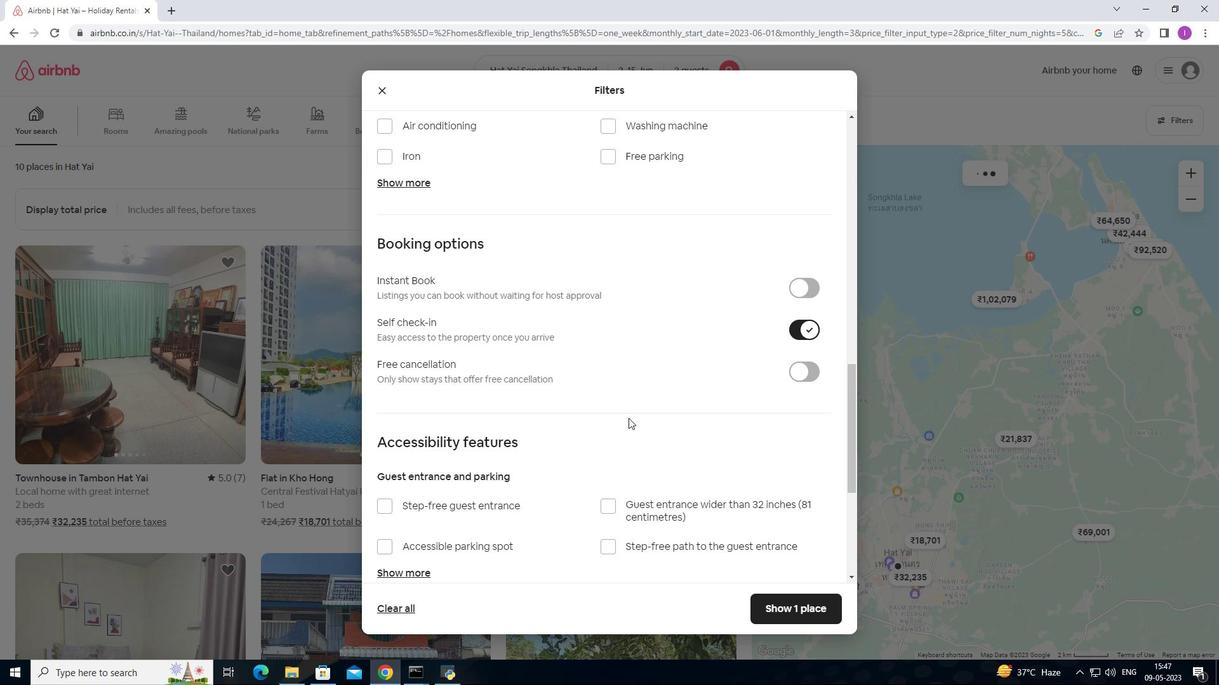 
Action: Mouse moved to (611, 427)
Screenshot: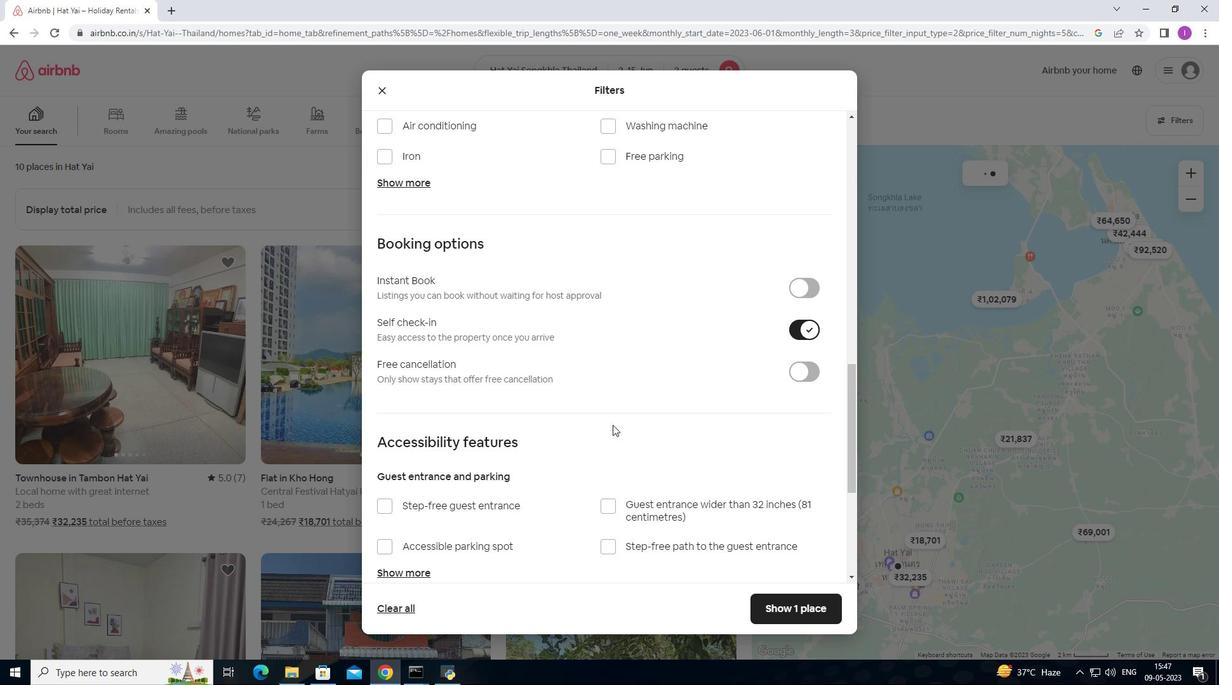 
Action: Mouse scrolled (612, 426) with delta (0, 0)
Screenshot: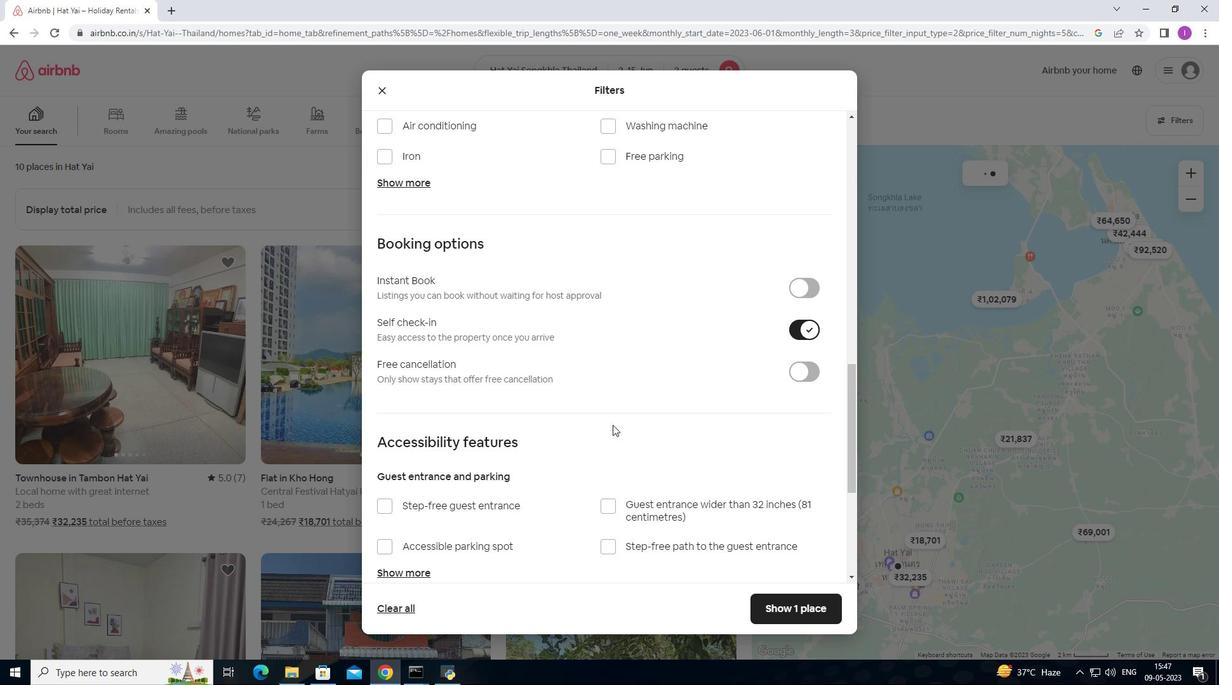 
Action: Mouse scrolled (611, 427) with delta (0, 0)
Screenshot: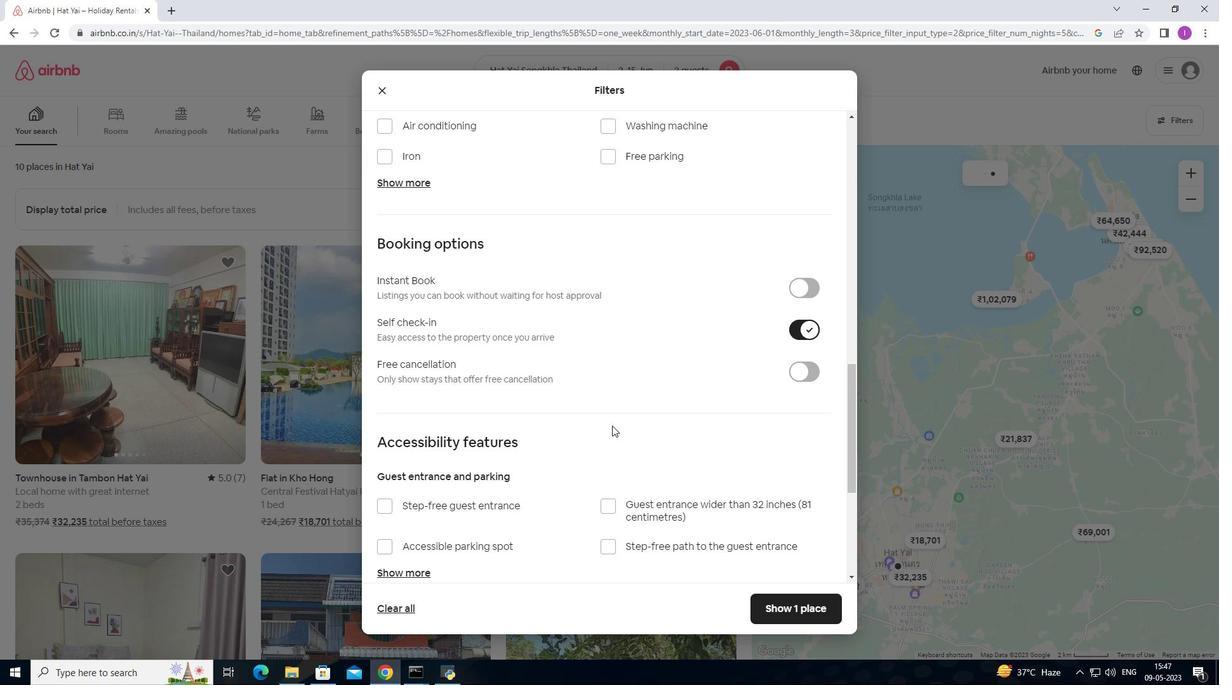 
Action: Mouse moved to (611, 427)
Screenshot: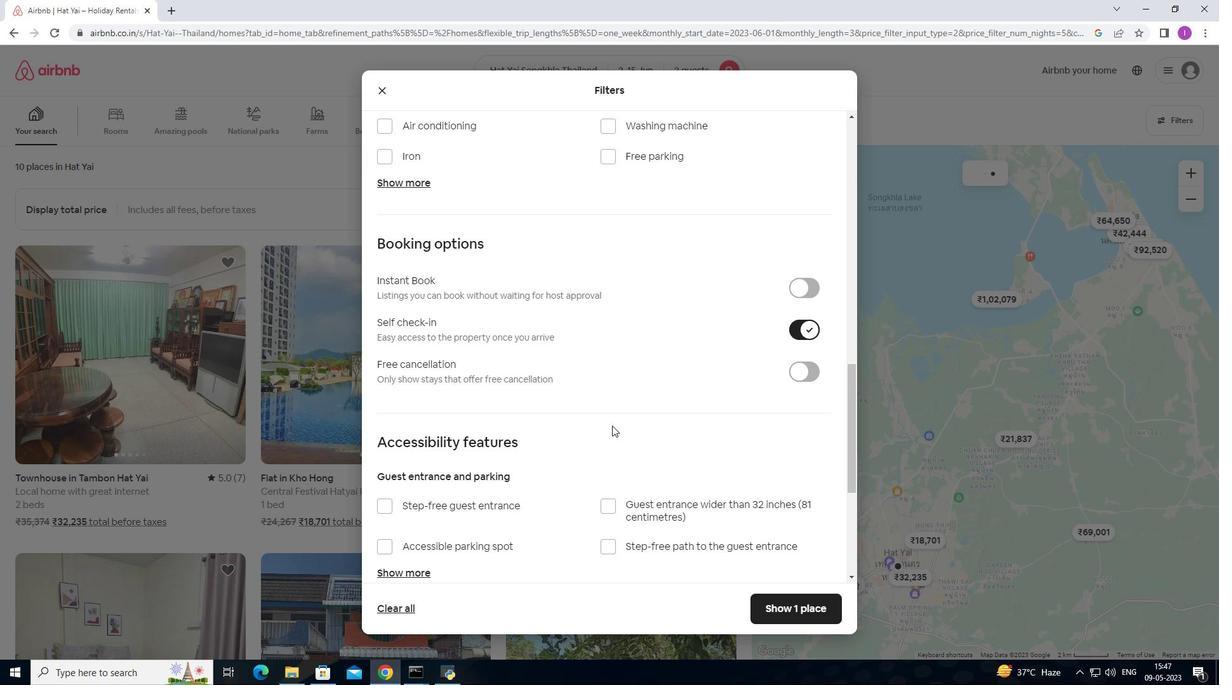 
Action: Mouse scrolled (611, 427) with delta (0, 0)
Screenshot: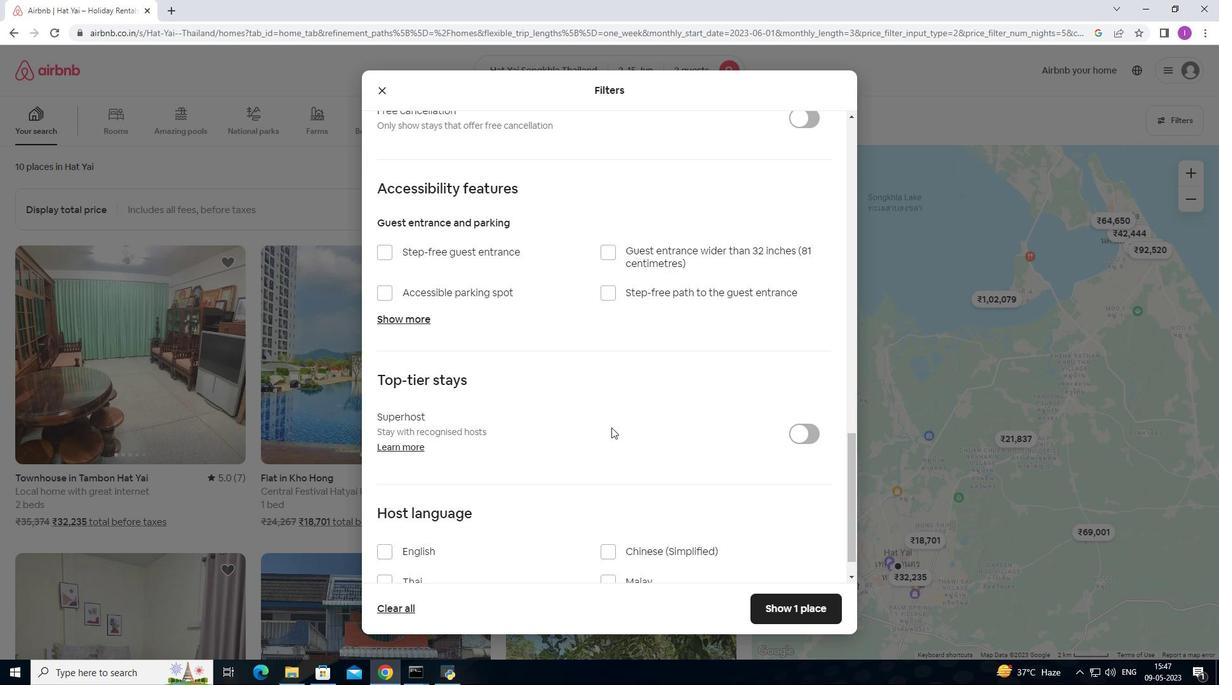 
Action: Mouse scrolled (611, 427) with delta (0, 0)
Screenshot: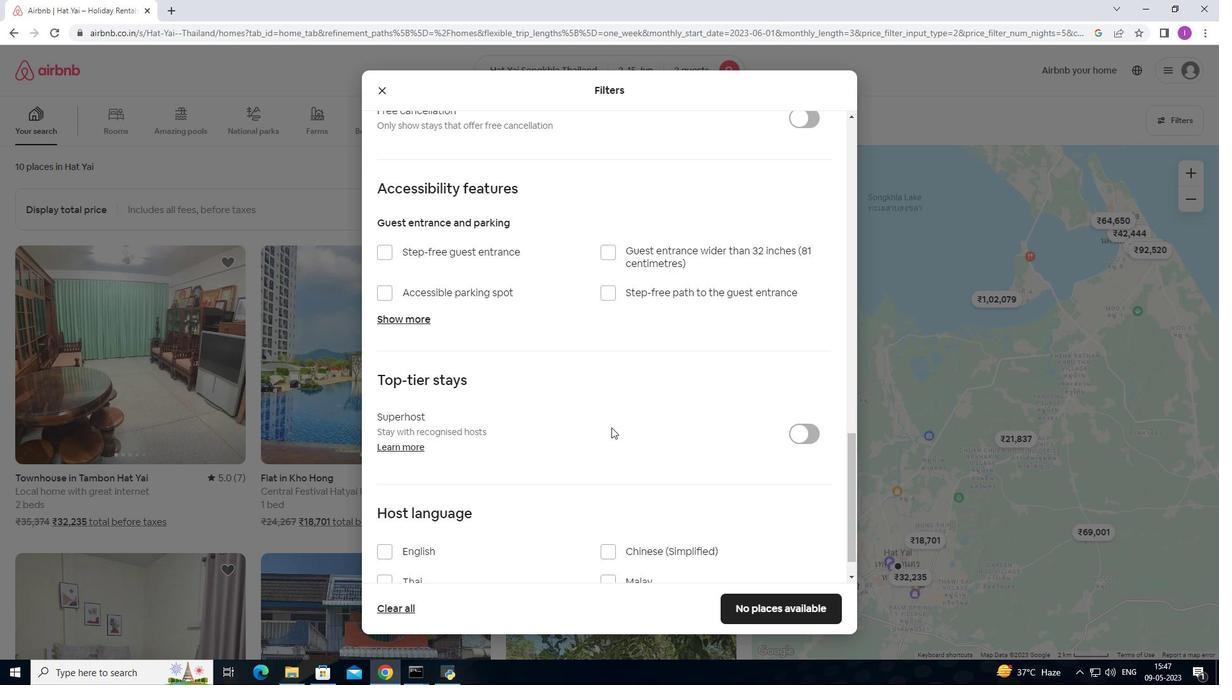 
Action: Mouse scrolled (611, 427) with delta (0, 0)
Screenshot: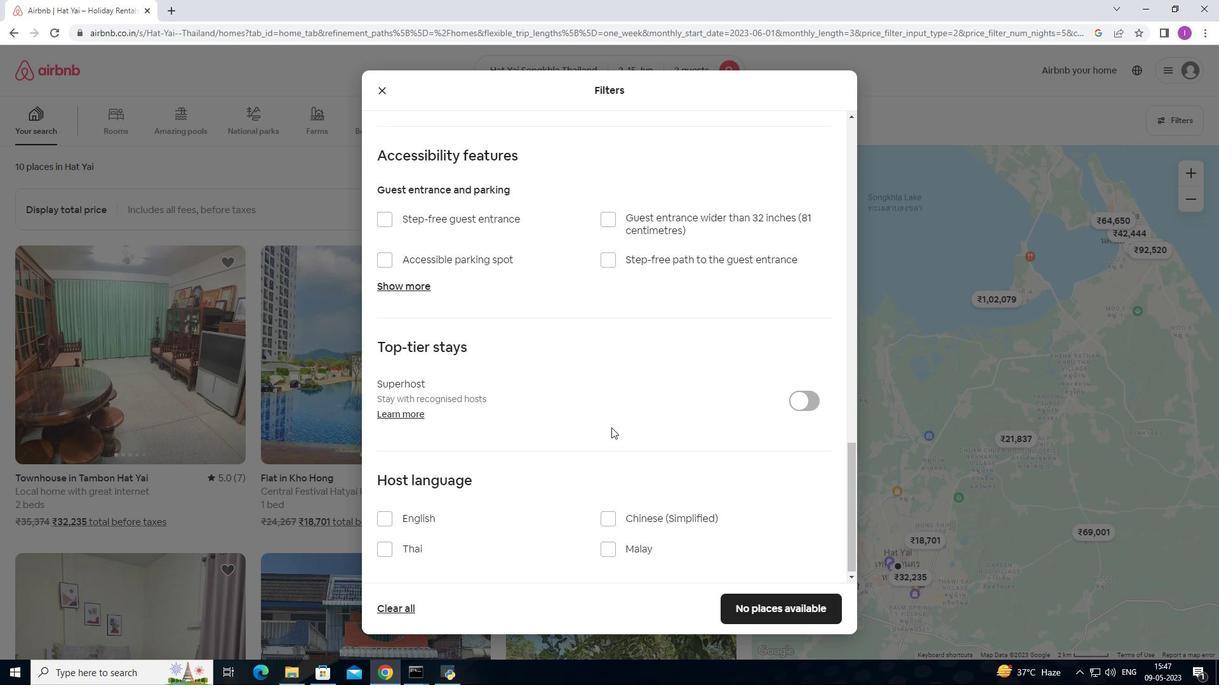 
Action: Mouse scrolled (611, 427) with delta (0, 0)
Screenshot: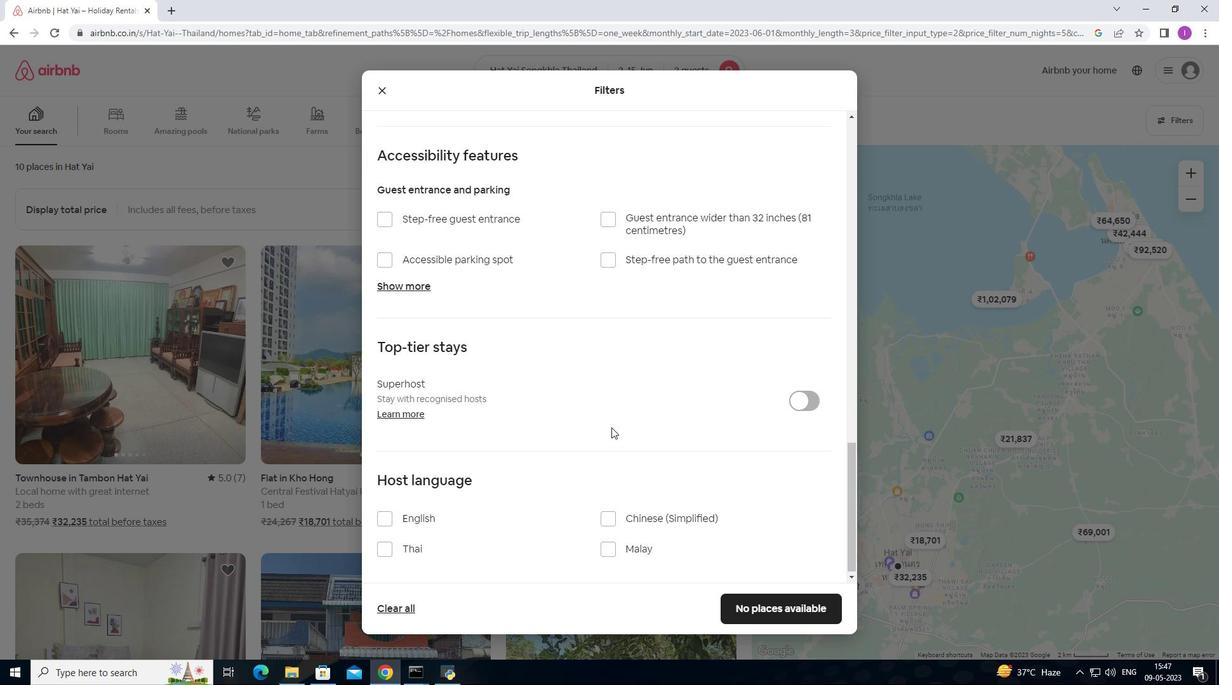 
Action: Mouse scrolled (611, 427) with delta (0, 0)
Screenshot: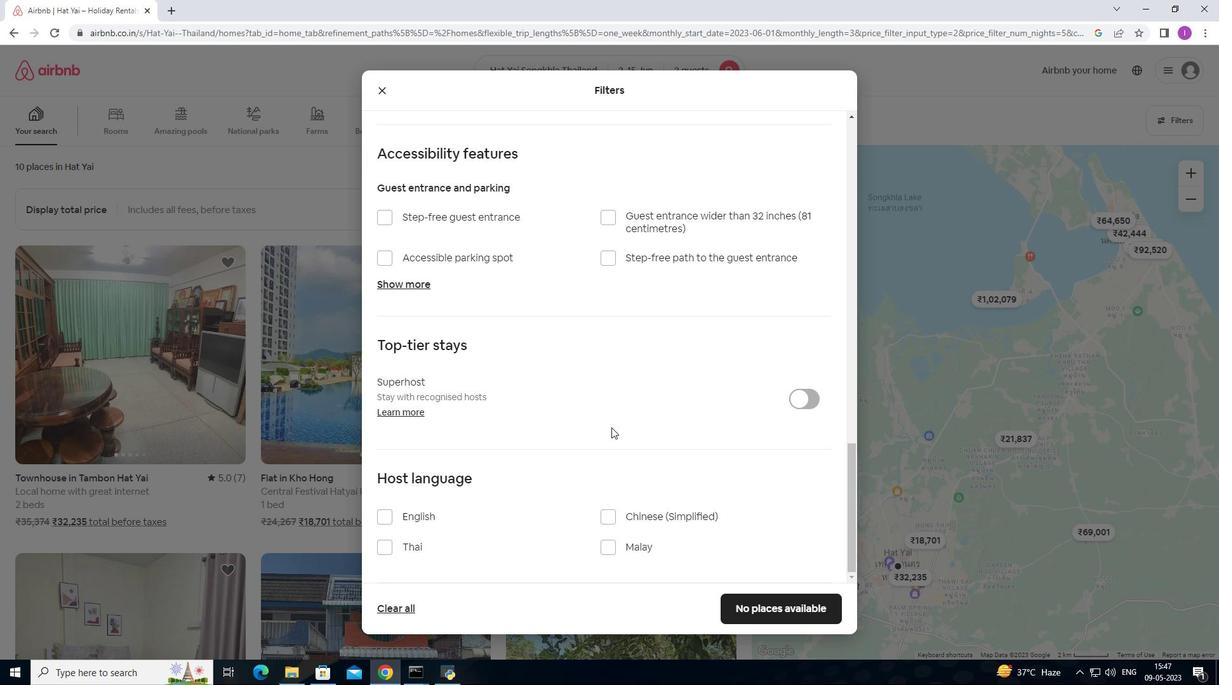 
Action: Mouse scrolled (611, 427) with delta (0, 0)
Screenshot: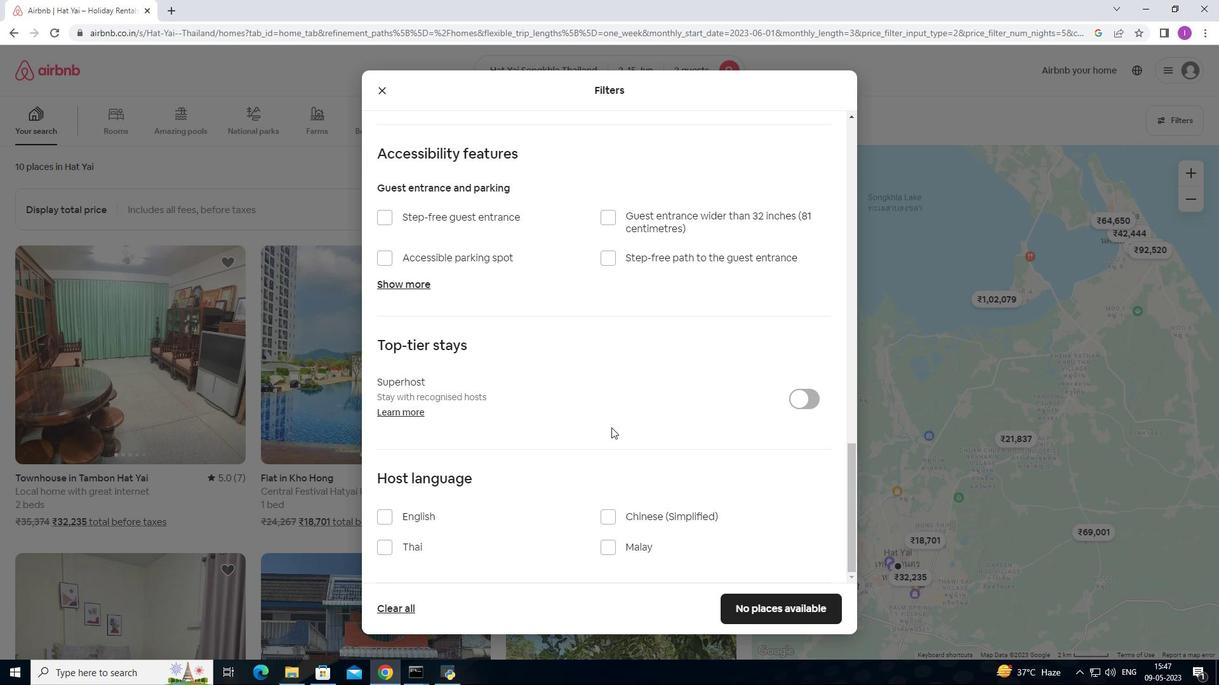 
Action: Mouse scrolled (611, 427) with delta (0, 0)
Screenshot: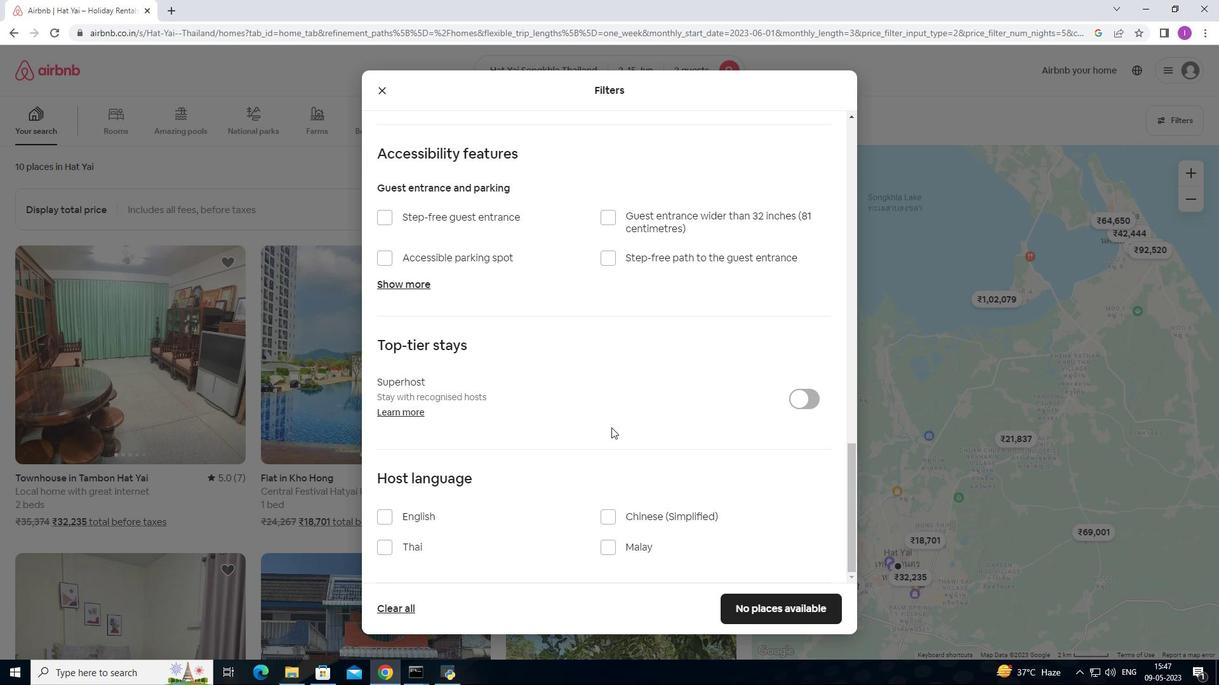 
Action: Mouse scrolled (611, 427) with delta (0, 0)
Screenshot: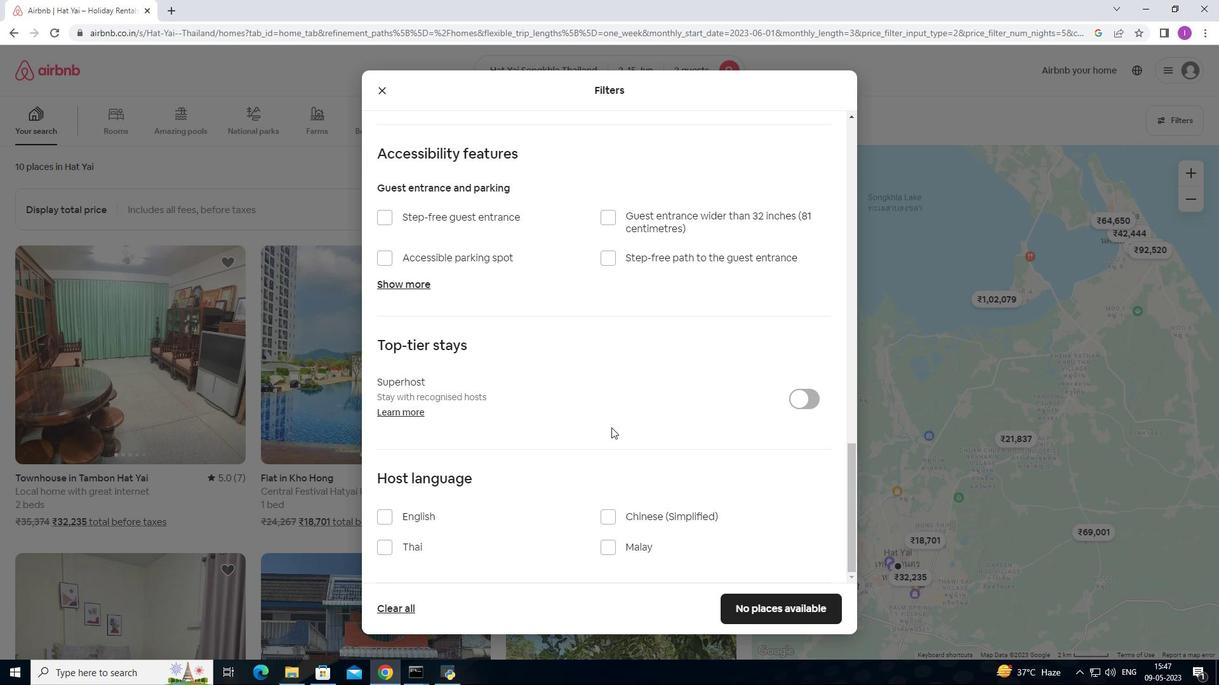
Action: Mouse moved to (388, 520)
Screenshot: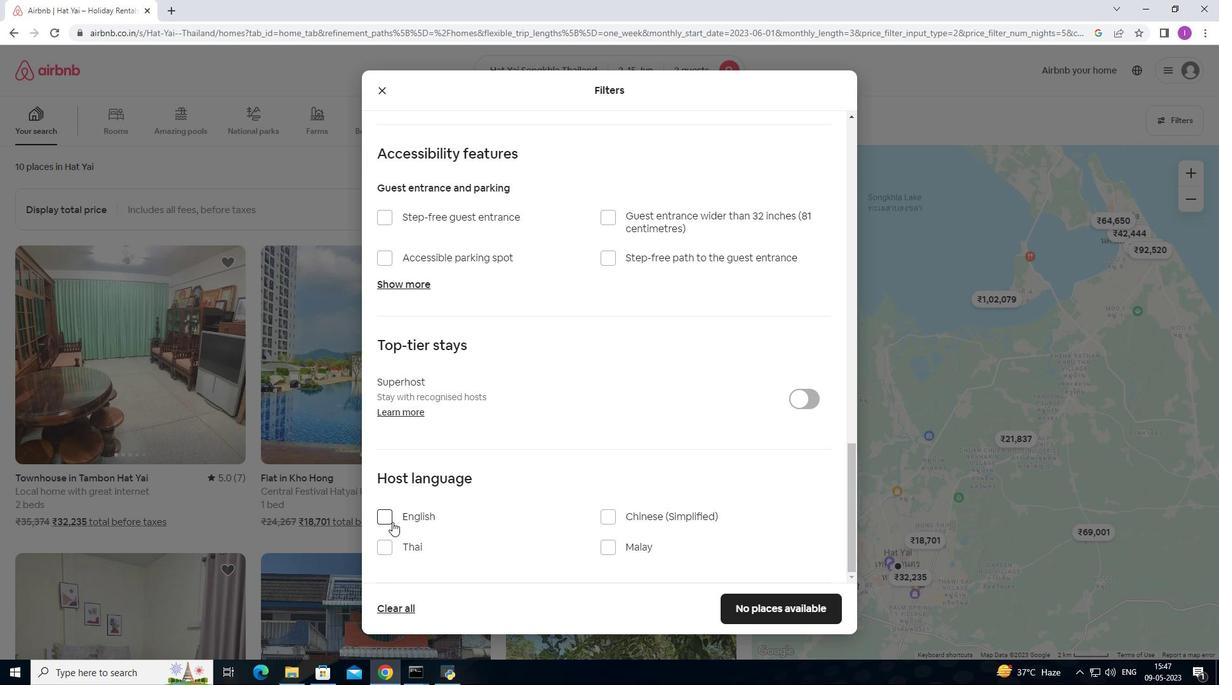 
Action: Mouse pressed left at (388, 520)
Screenshot: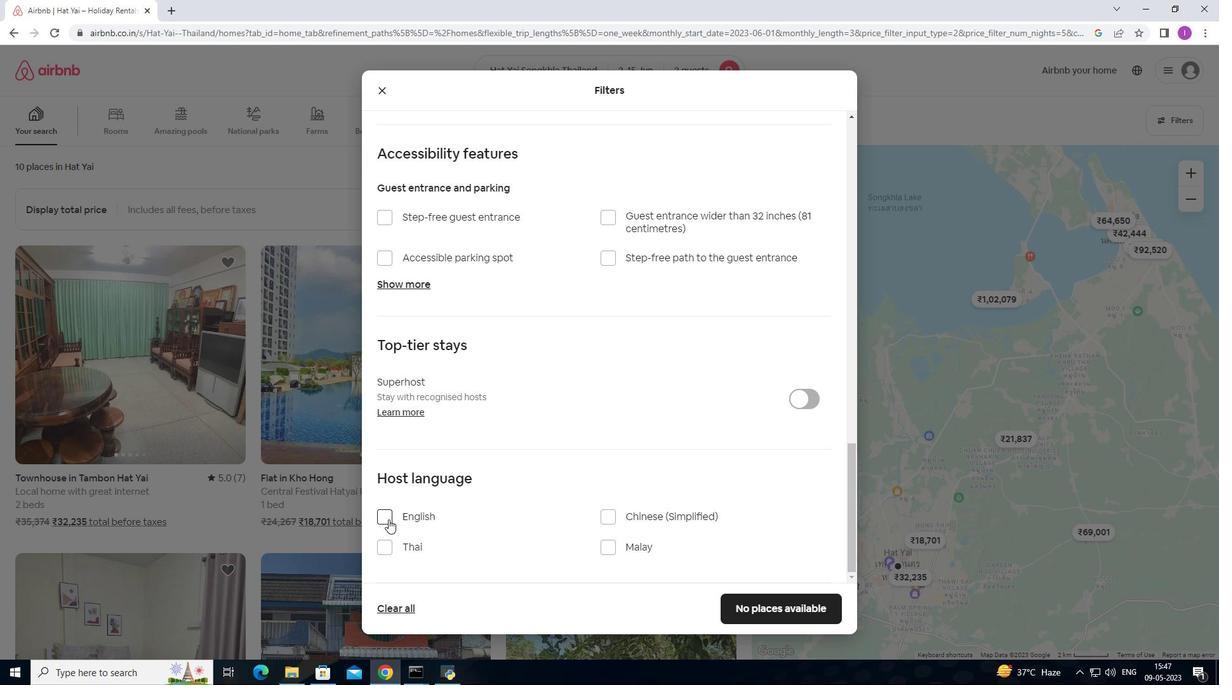 
Action: Mouse moved to (768, 615)
Screenshot: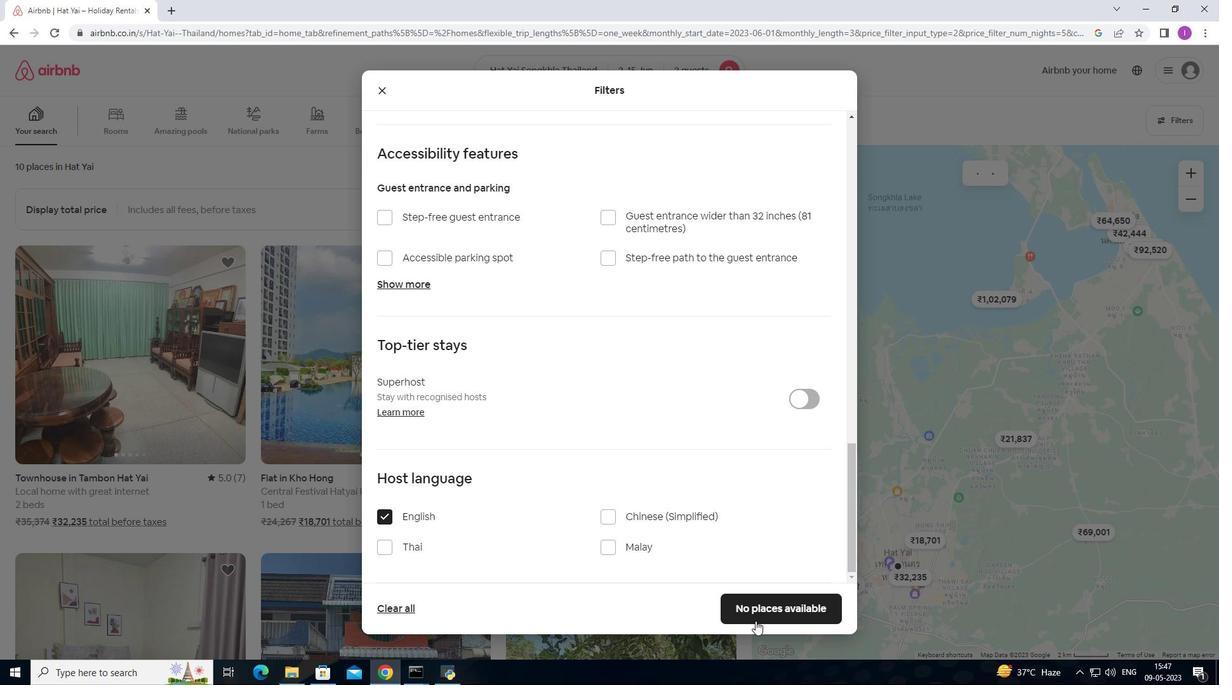 
Action: Mouse pressed left at (768, 615)
Screenshot: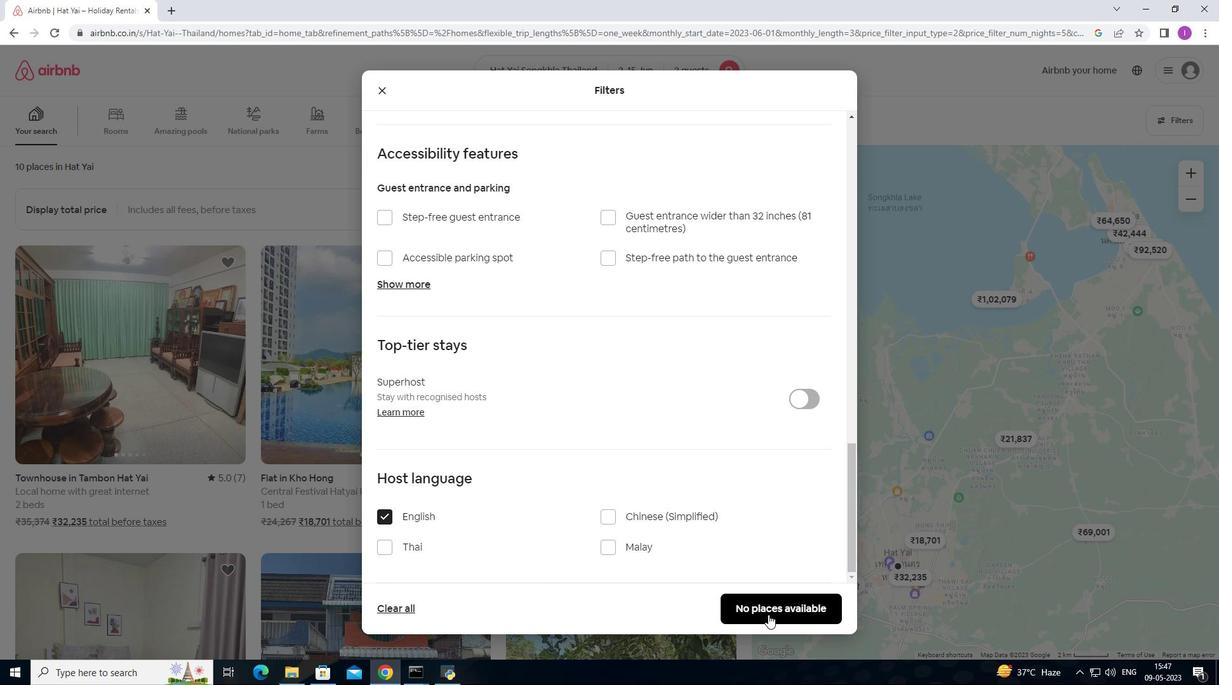 
Action: Mouse moved to (657, 589)
Screenshot: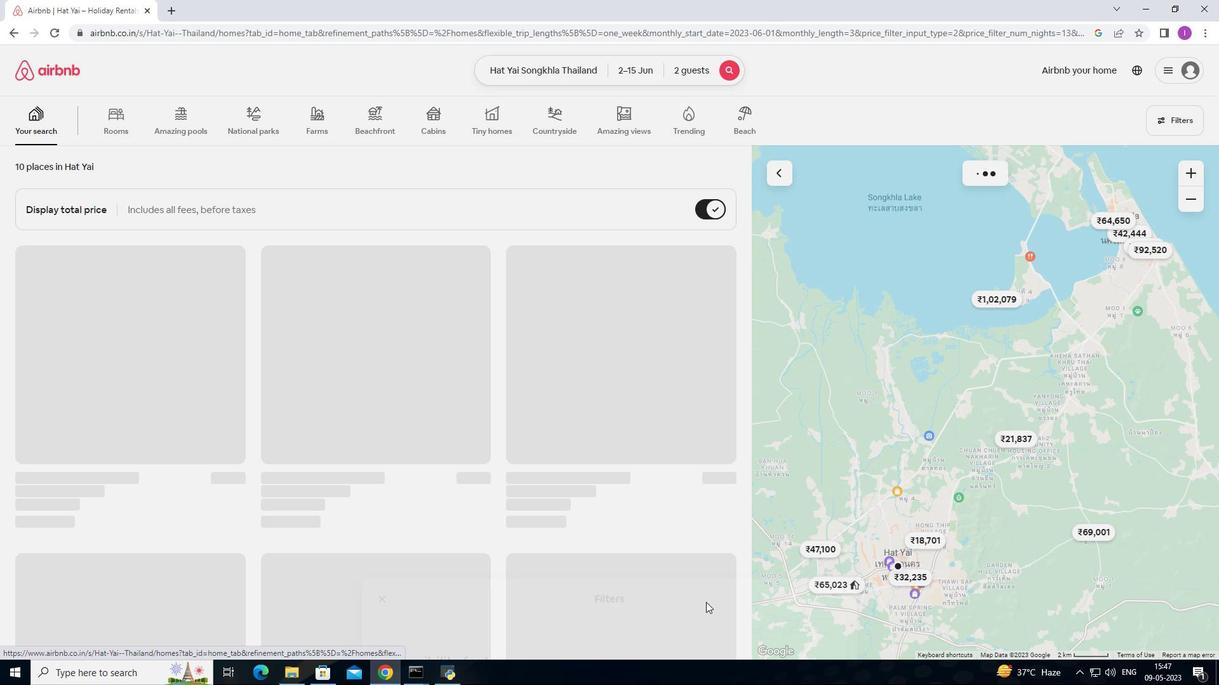 
